 Task: Reply to email with the signature Courtney Young with the subject Request for customer feedback from softage.1@softage.net with the message Please provide me with an update on the budget for the project. with CC to softage.9@softage.net with an attached document Partnership_proposal.pdf
Action: Mouse moved to (480, 596)
Screenshot: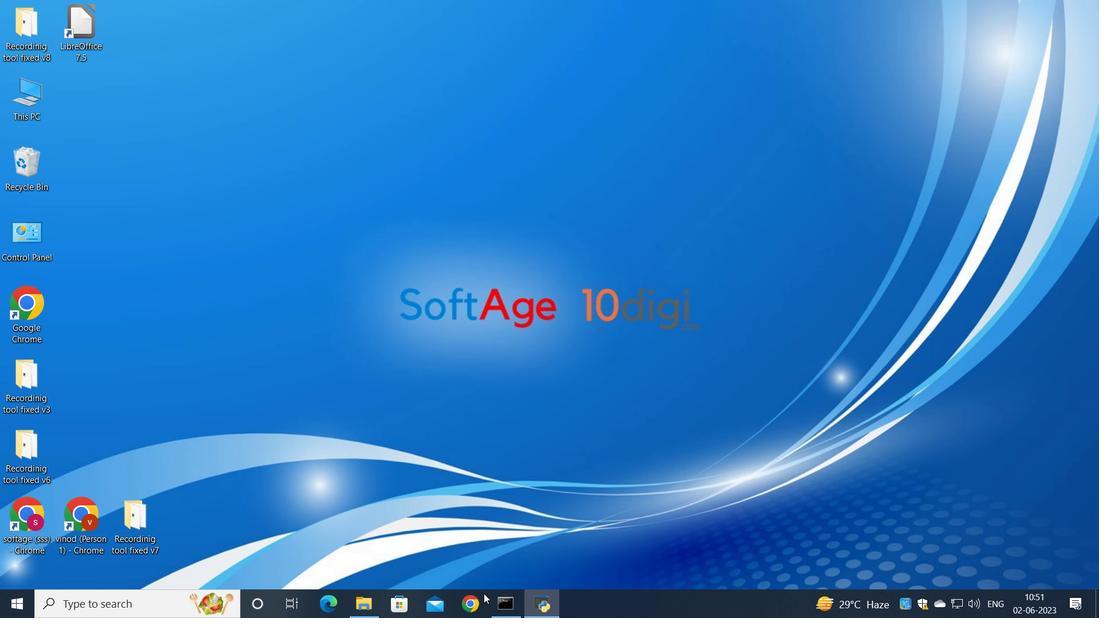 
Action: Mouse pressed left at (480, 596)
Screenshot: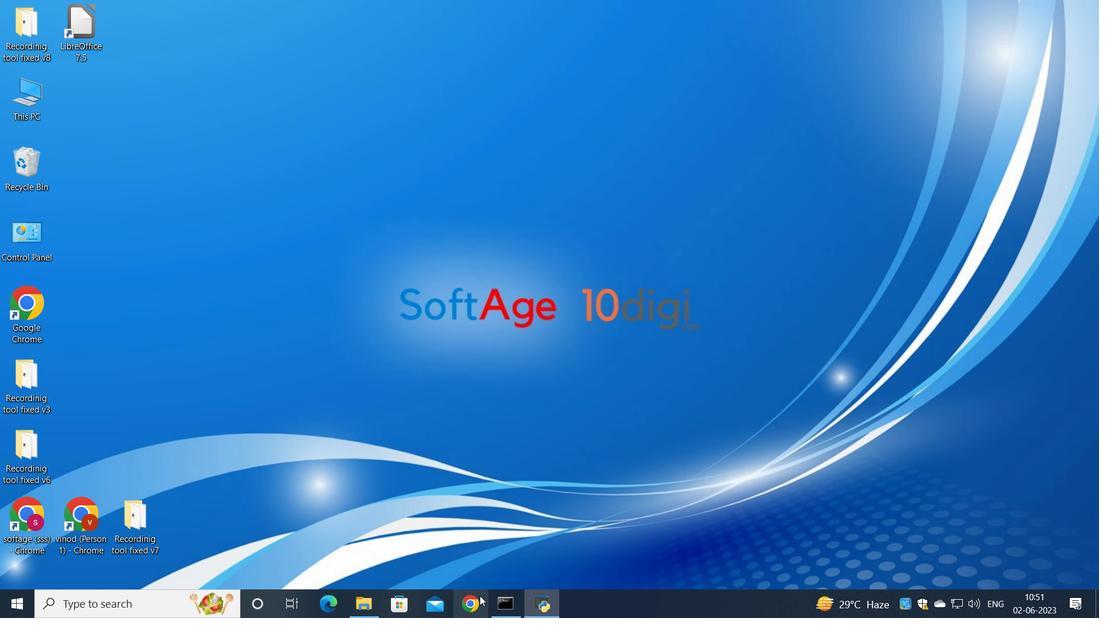
Action: Mouse moved to (481, 382)
Screenshot: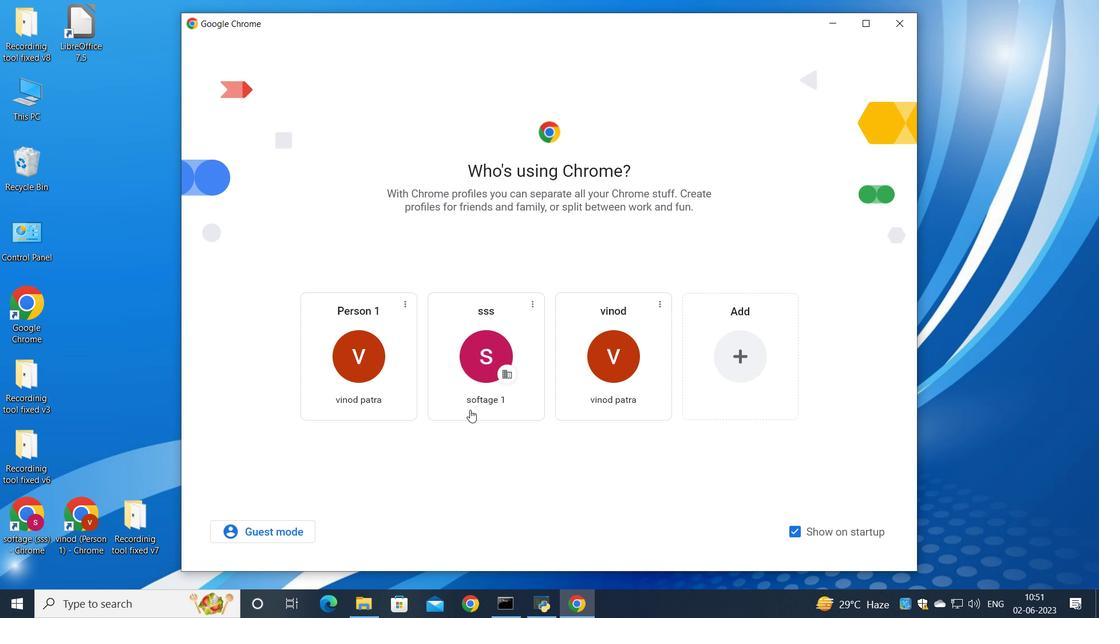 
Action: Mouse pressed left at (481, 382)
Screenshot: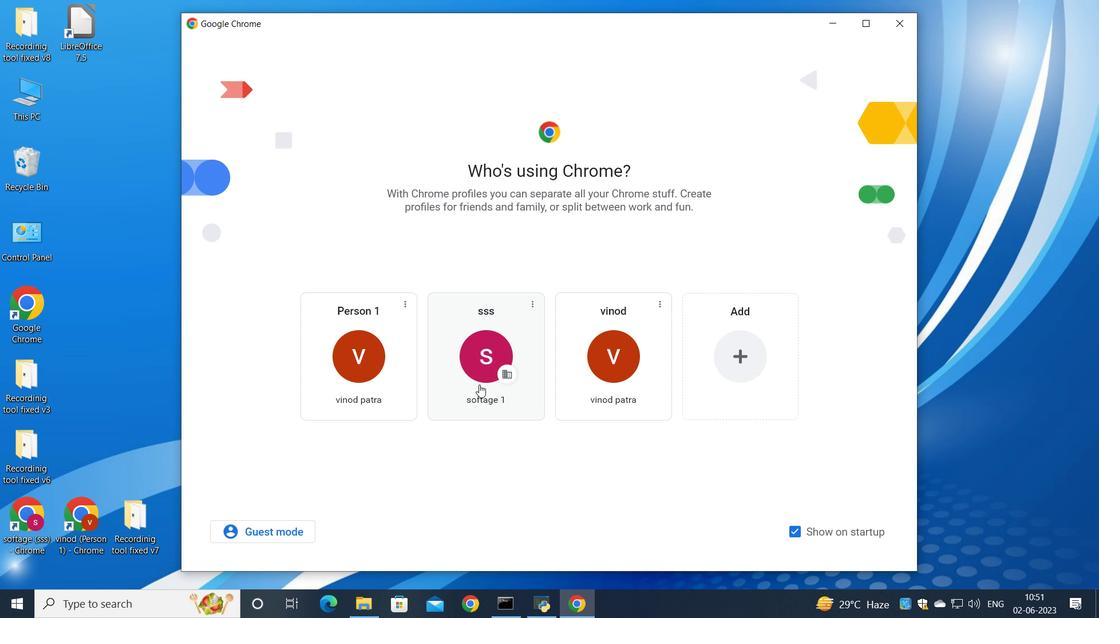
Action: Mouse moved to (955, 97)
Screenshot: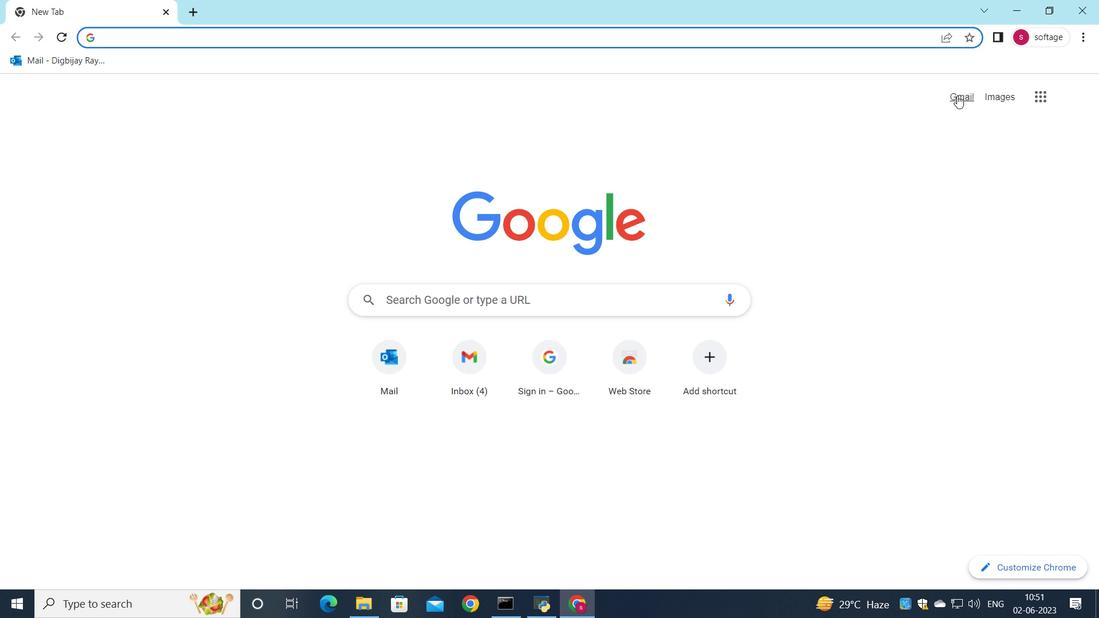 
Action: Mouse pressed left at (955, 97)
Screenshot: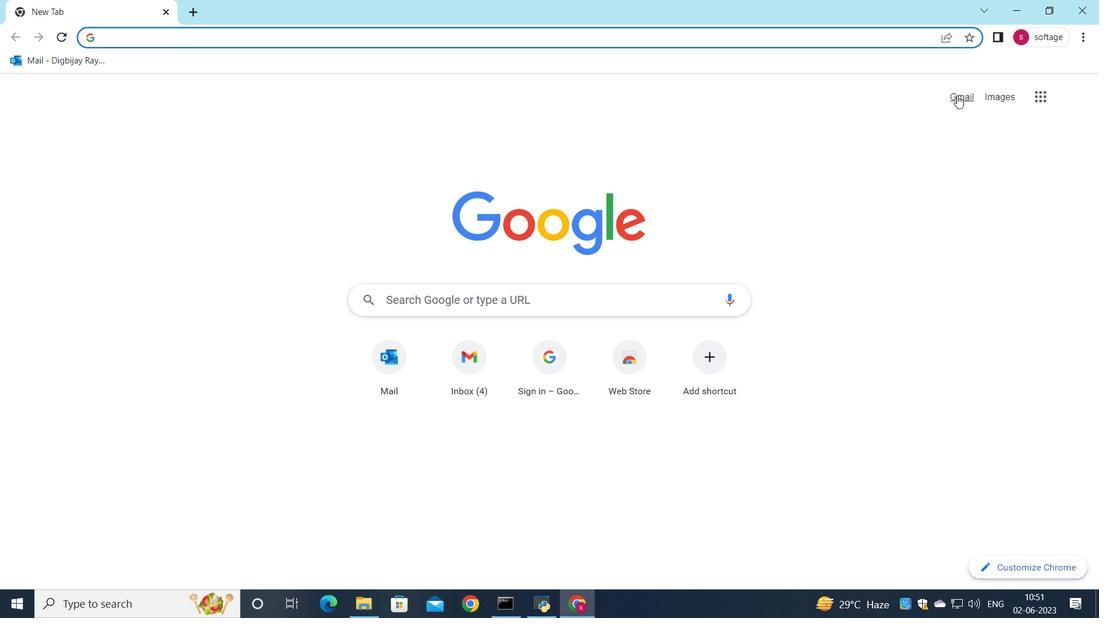 
Action: Mouse moved to (945, 99)
Screenshot: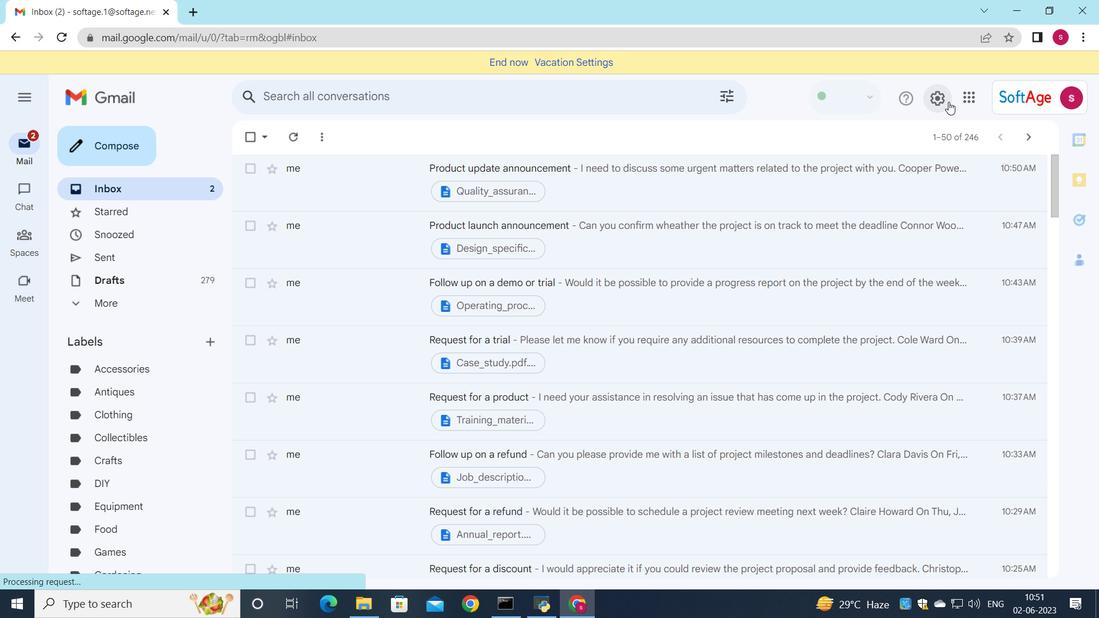 
Action: Mouse pressed left at (945, 99)
Screenshot: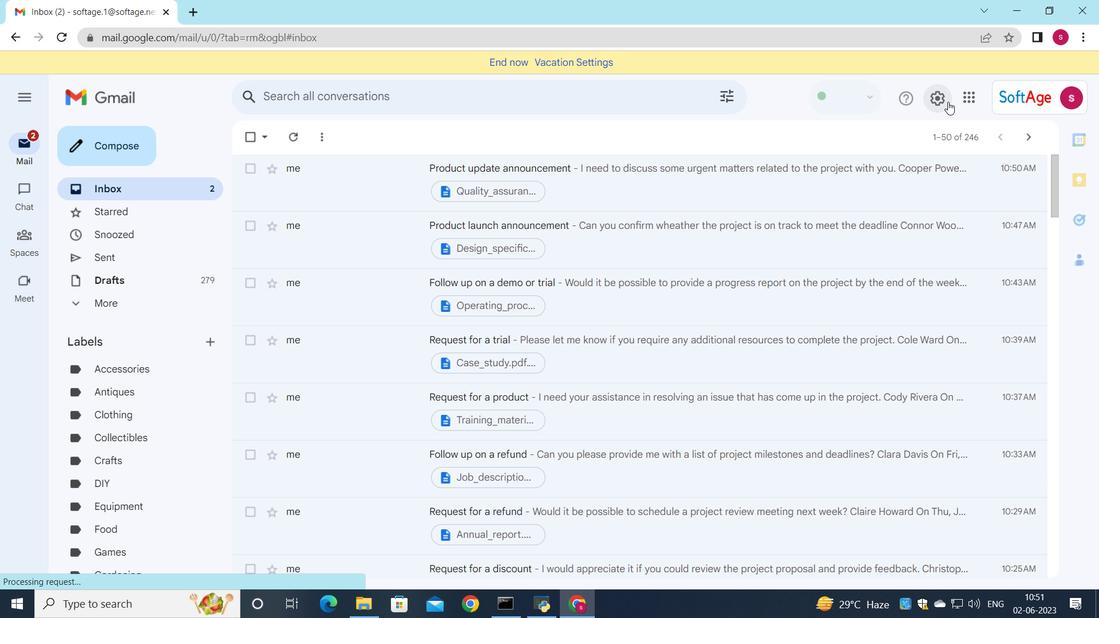 
Action: Mouse moved to (926, 164)
Screenshot: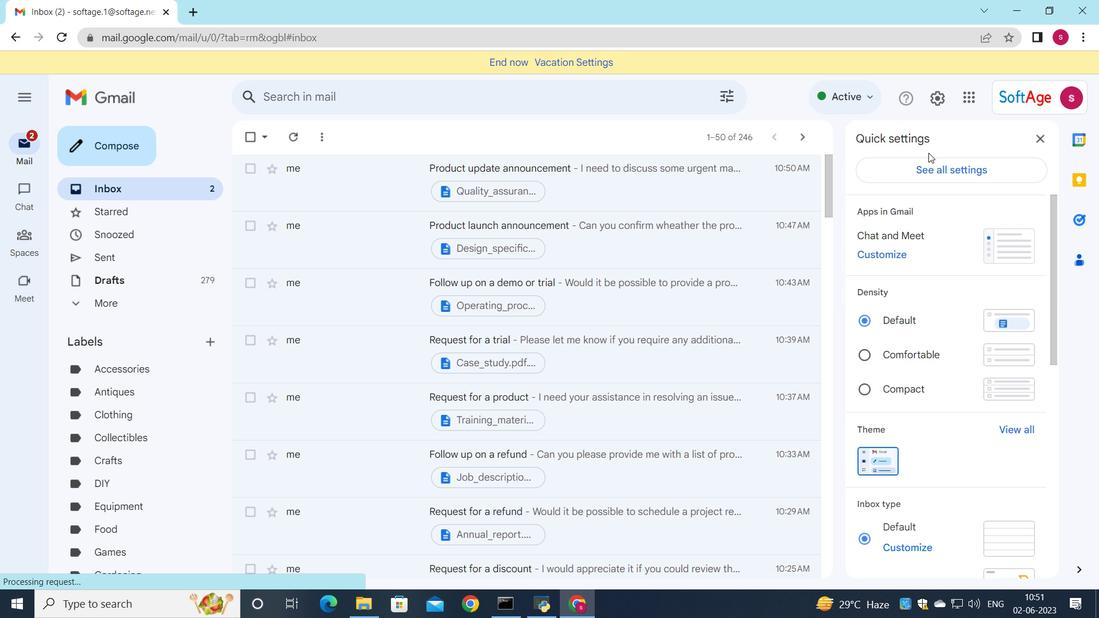 
Action: Mouse pressed left at (926, 164)
Screenshot: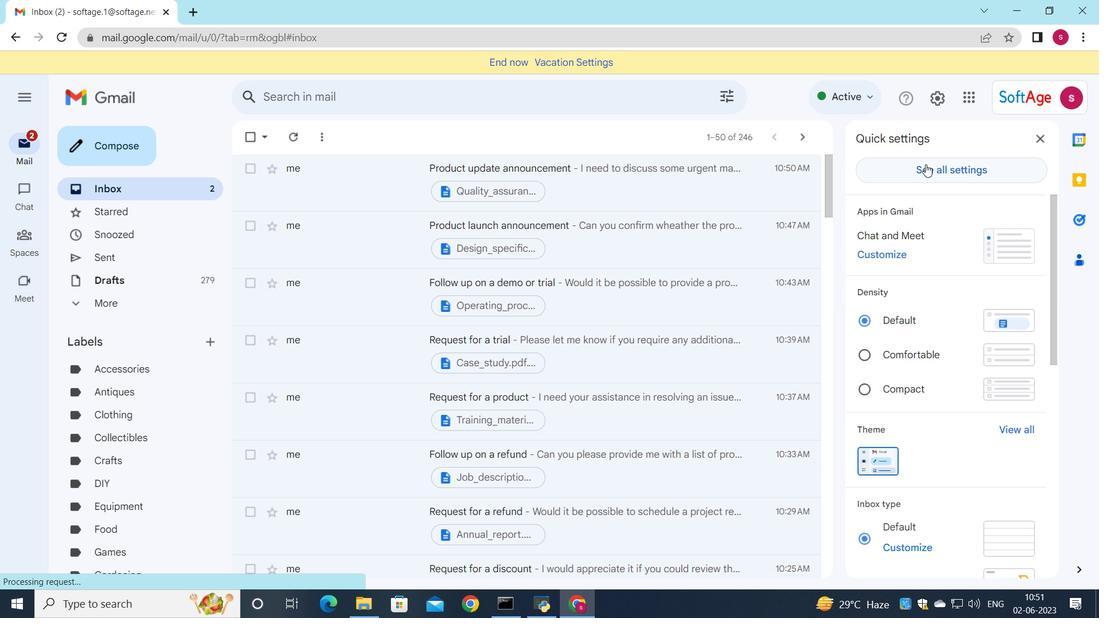 
Action: Mouse moved to (908, 174)
Screenshot: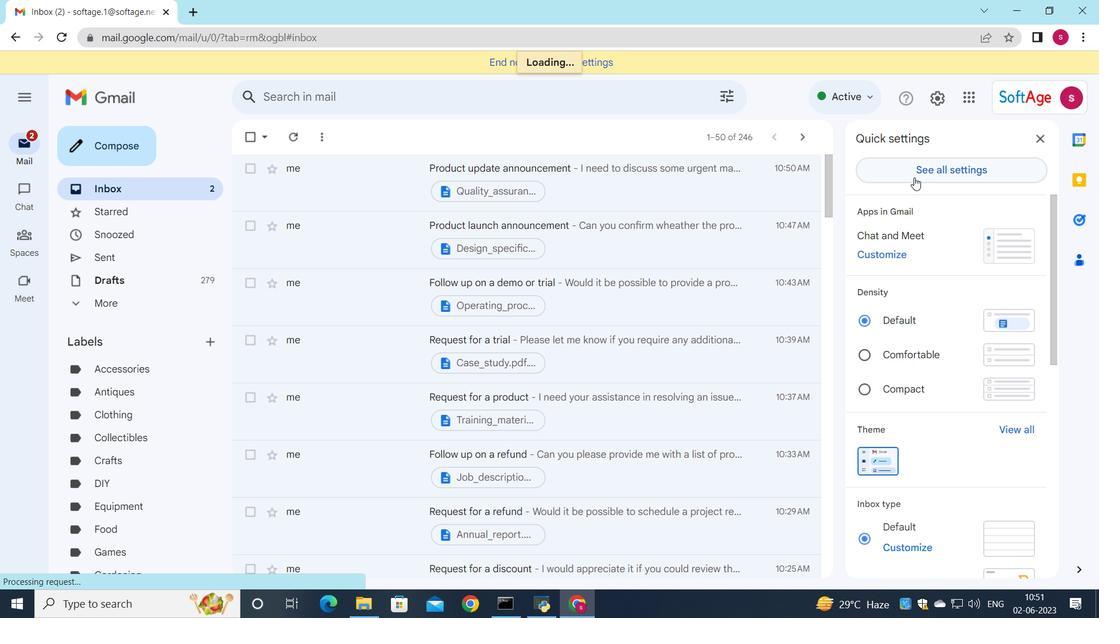 
Action: Mouse pressed left at (908, 174)
Screenshot: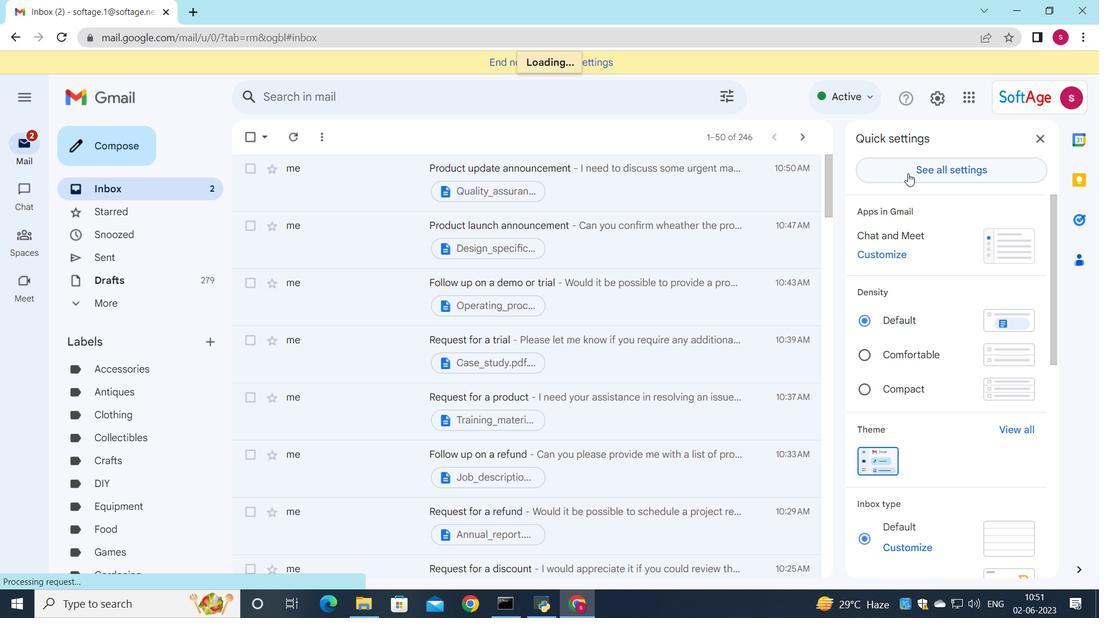 
Action: Mouse moved to (505, 310)
Screenshot: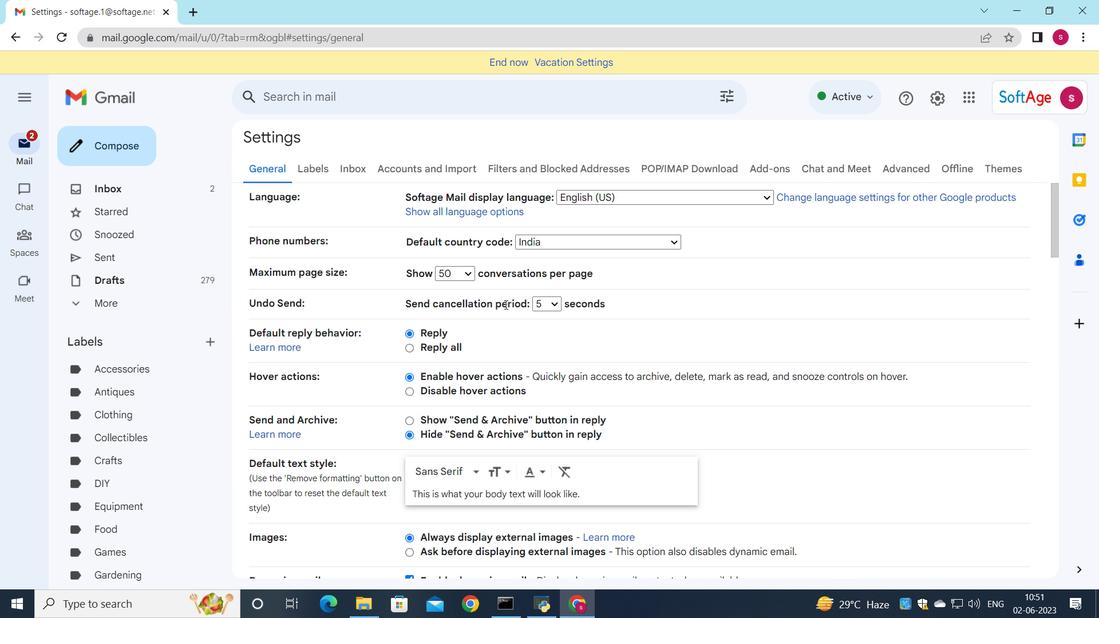
Action: Mouse scrolled (505, 309) with delta (0, 0)
Screenshot: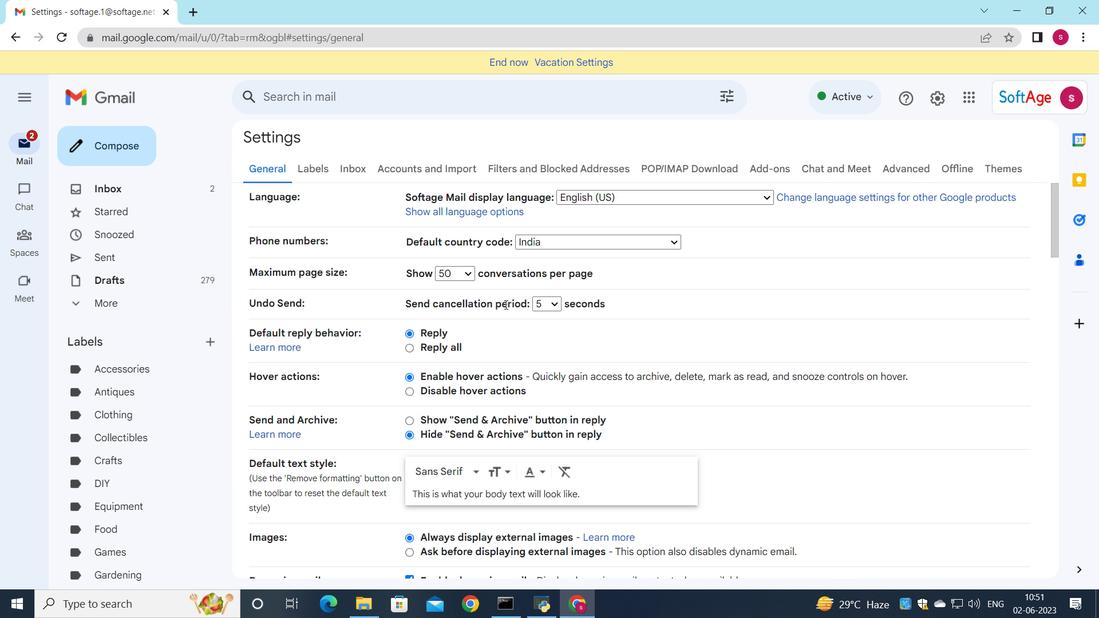 
Action: Mouse scrolled (505, 309) with delta (0, 0)
Screenshot: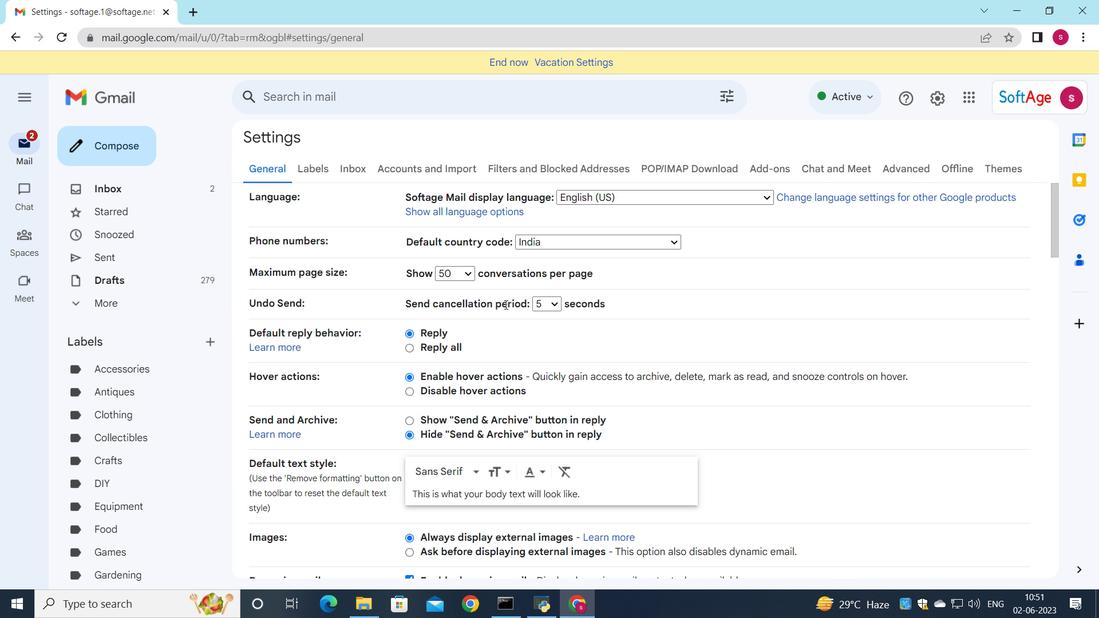 
Action: Mouse scrolled (505, 309) with delta (0, 0)
Screenshot: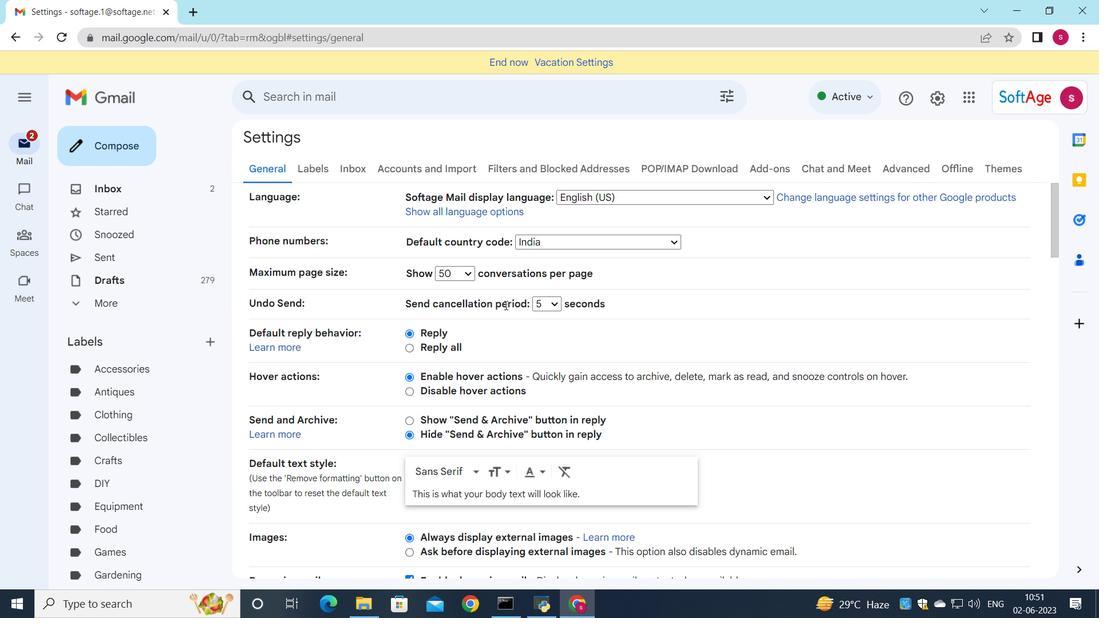 
Action: Mouse scrolled (505, 309) with delta (0, 0)
Screenshot: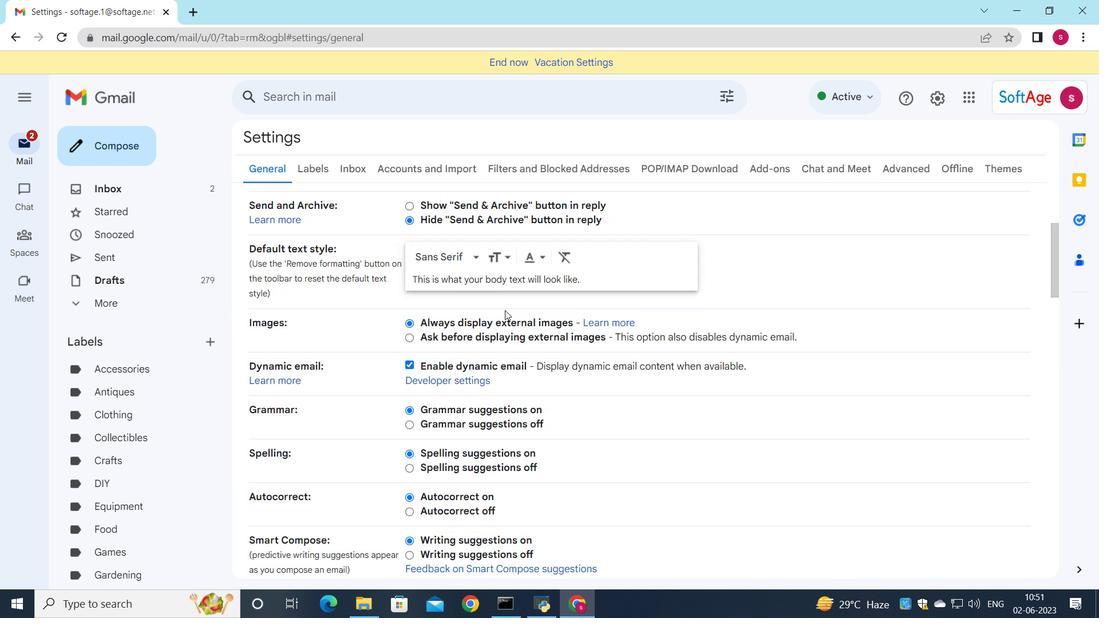 
Action: Mouse scrolled (505, 309) with delta (0, 0)
Screenshot: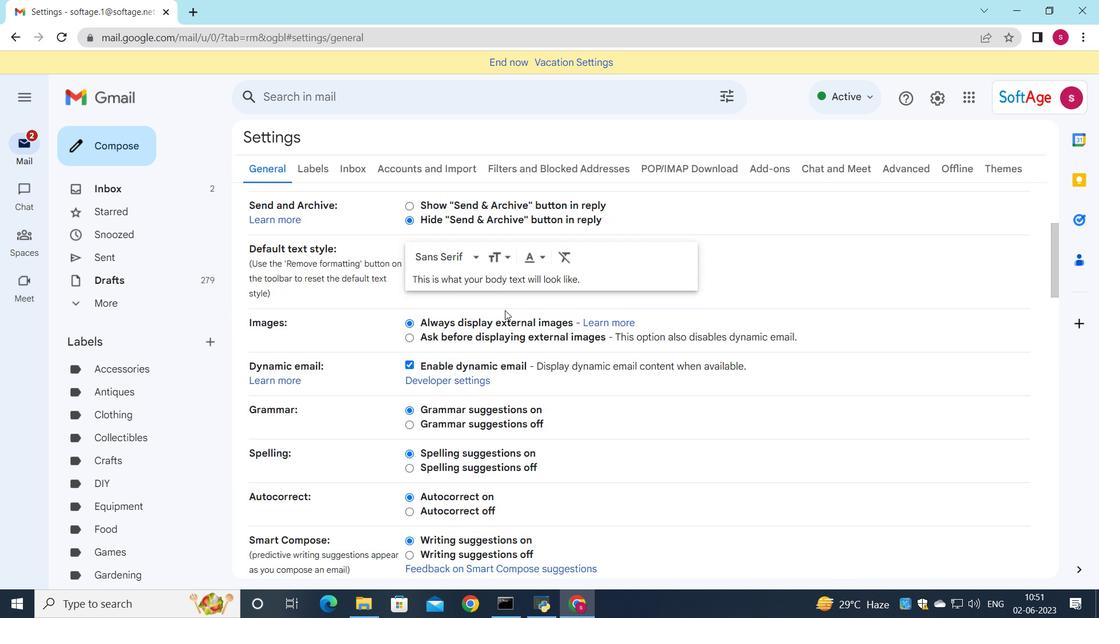 
Action: Mouse scrolled (505, 309) with delta (0, 0)
Screenshot: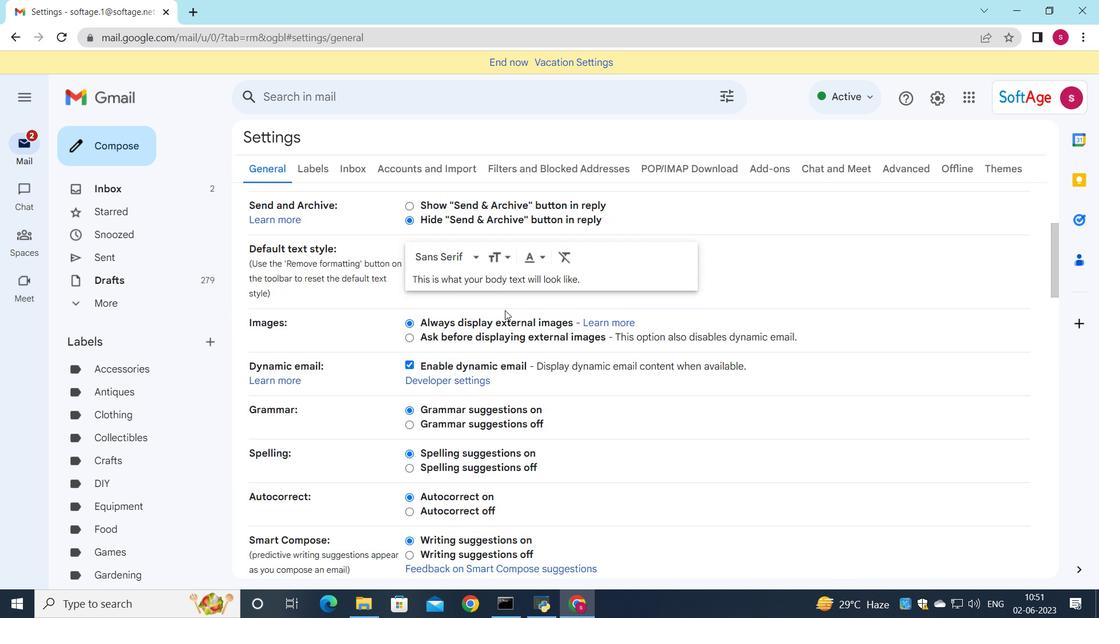 
Action: Mouse scrolled (505, 309) with delta (0, 0)
Screenshot: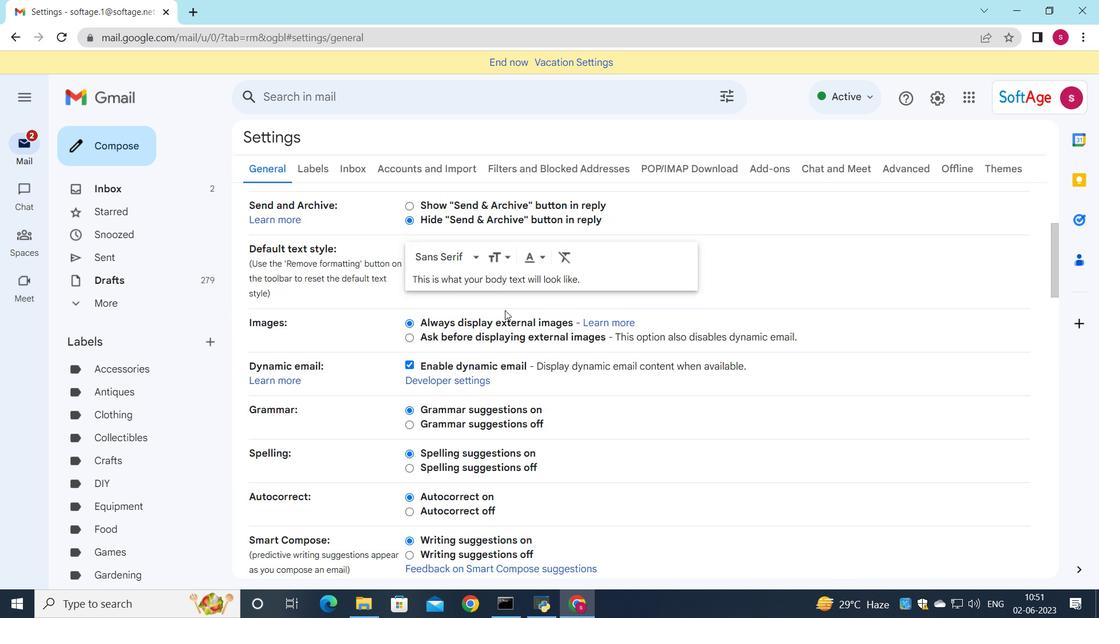 
Action: Mouse scrolled (505, 309) with delta (0, 0)
Screenshot: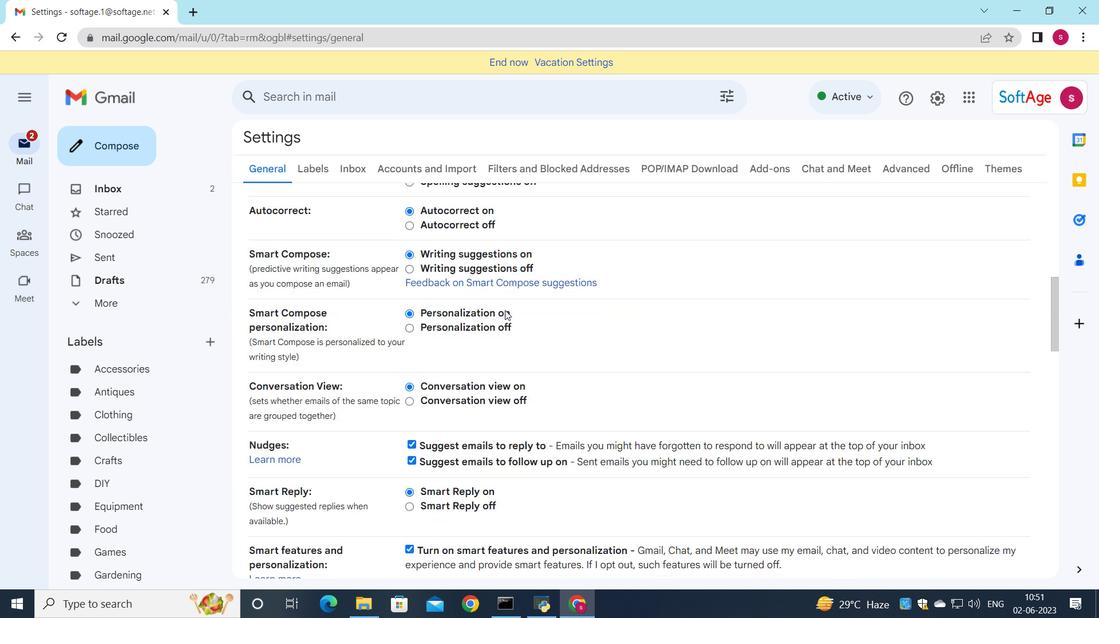 
Action: Mouse scrolled (505, 309) with delta (0, 0)
Screenshot: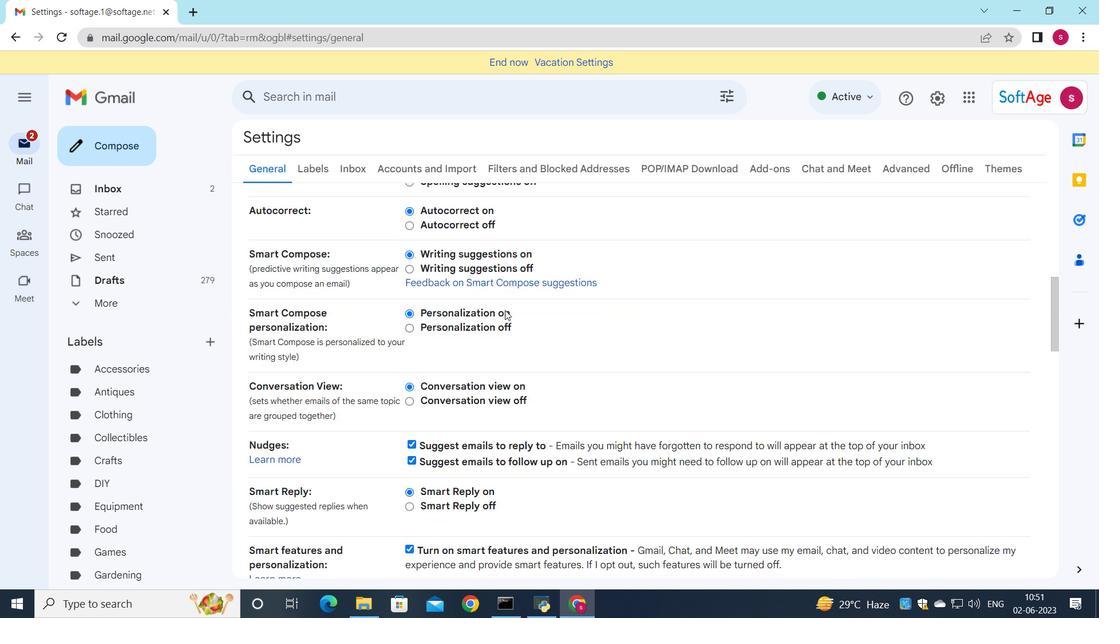 
Action: Mouse scrolled (505, 309) with delta (0, 0)
Screenshot: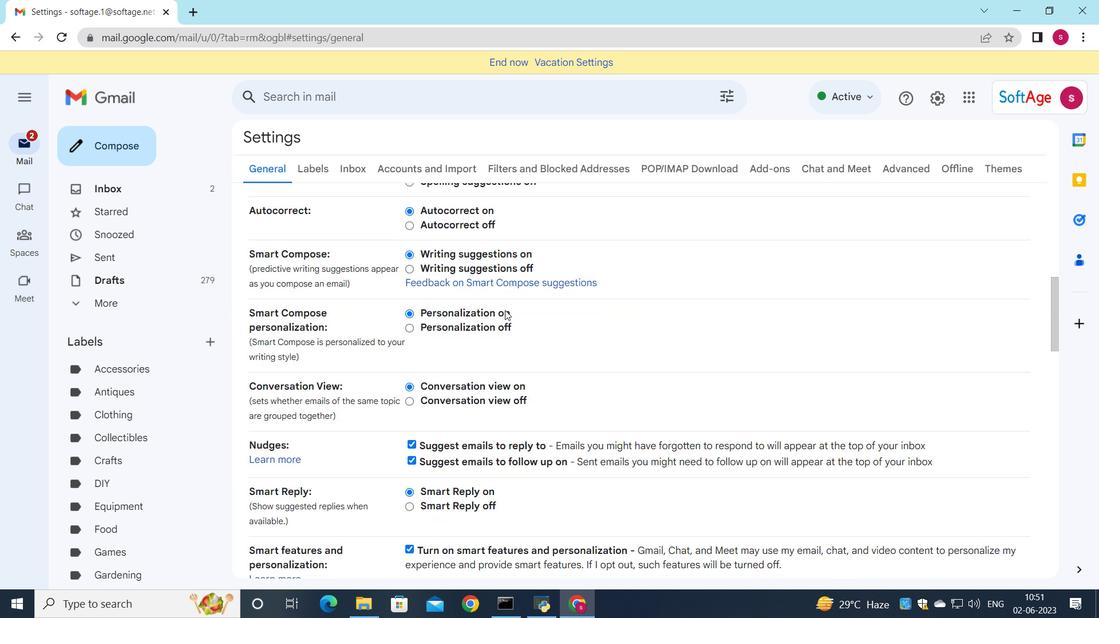 
Action: Mouse scrolled (505, 309) with delta (0, 0)
Screenshot: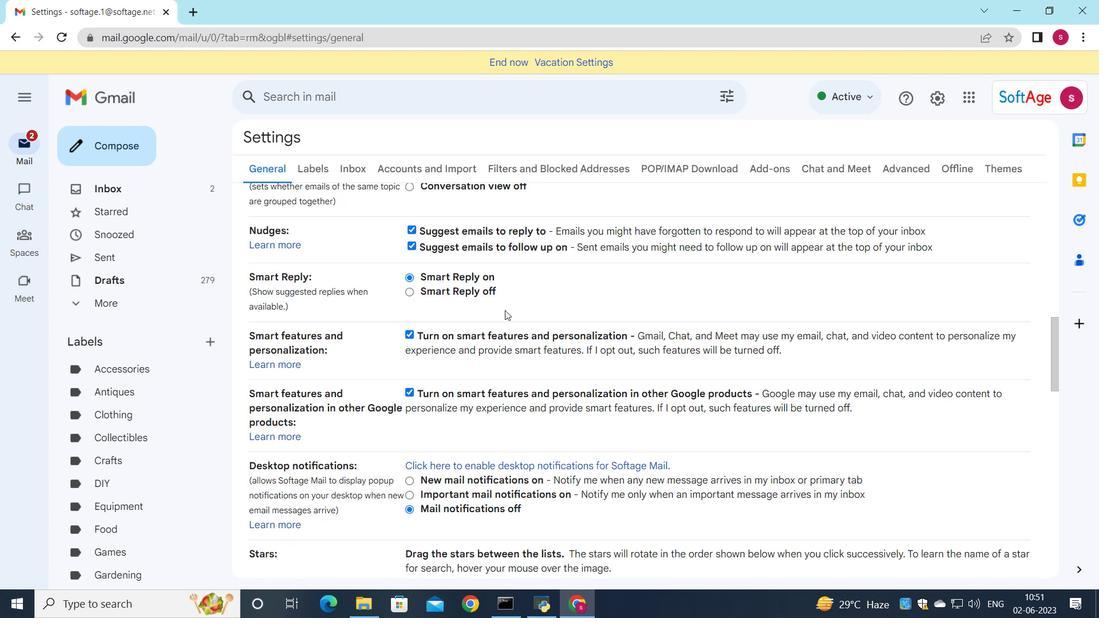 
Action: Mouse scrolled (505, 309) with delta (0, 0)
Screenshot: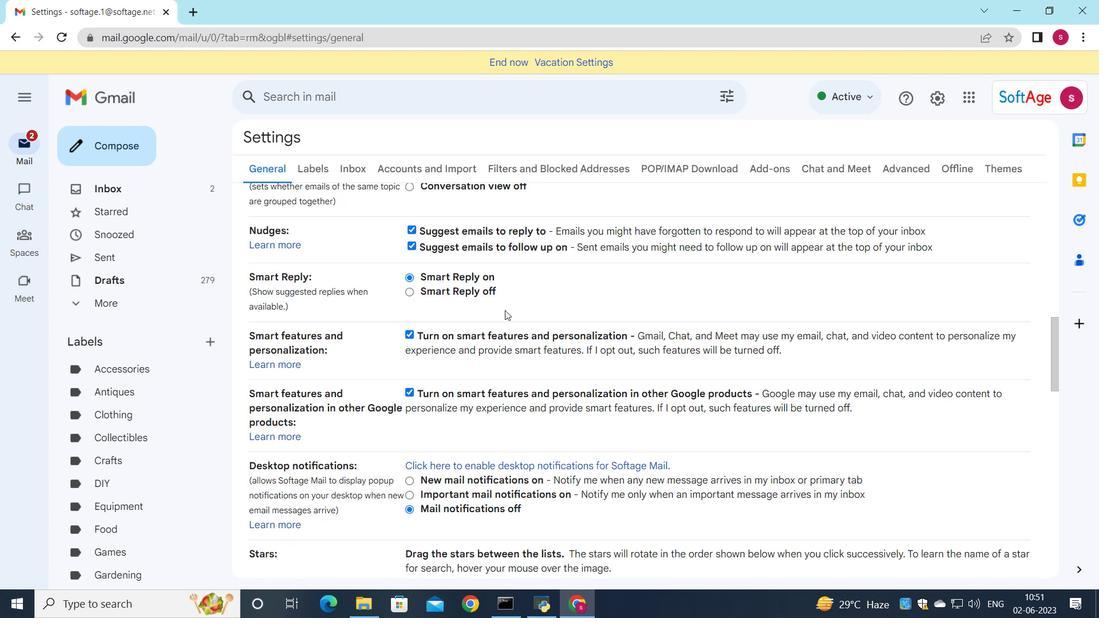 
Action: Mouse scrolled (505, 309) with delta (0, 0)
Screenshot: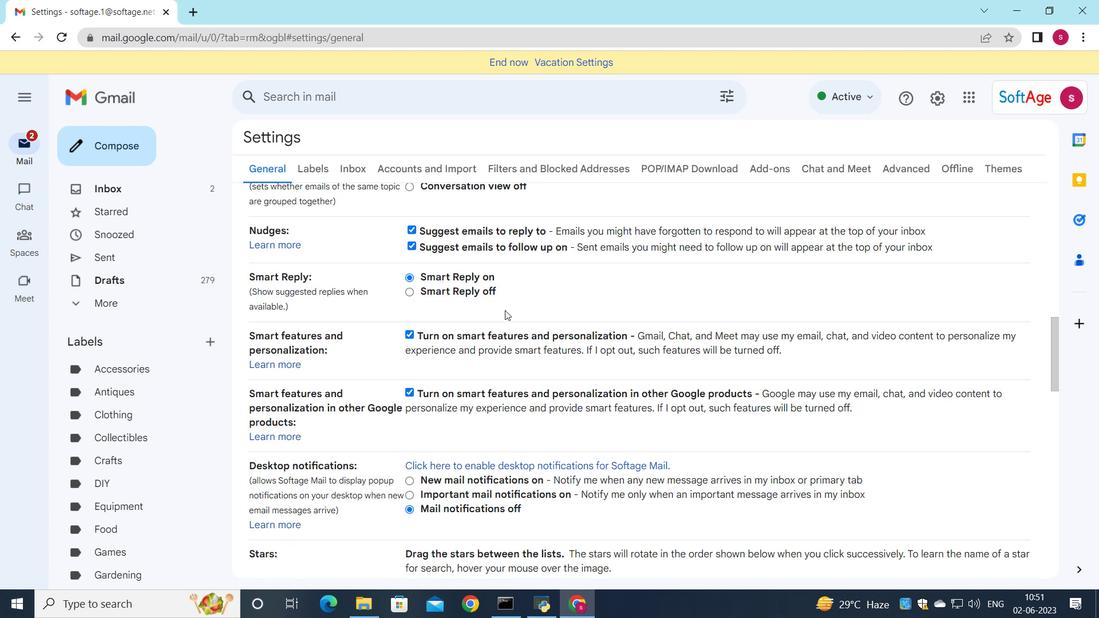 
Action: Mouse scrolled (505, 309) with delta (0, 0)
Screenshot: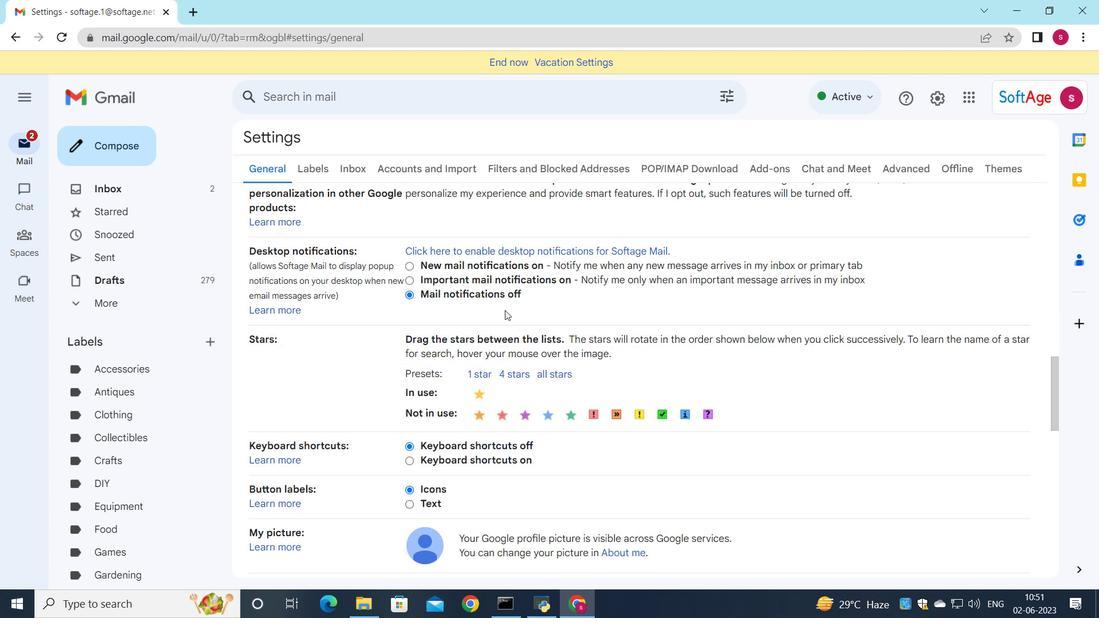 
Action: Mouse scrolled (505, 309) with delta (0, 0)
Screenshot: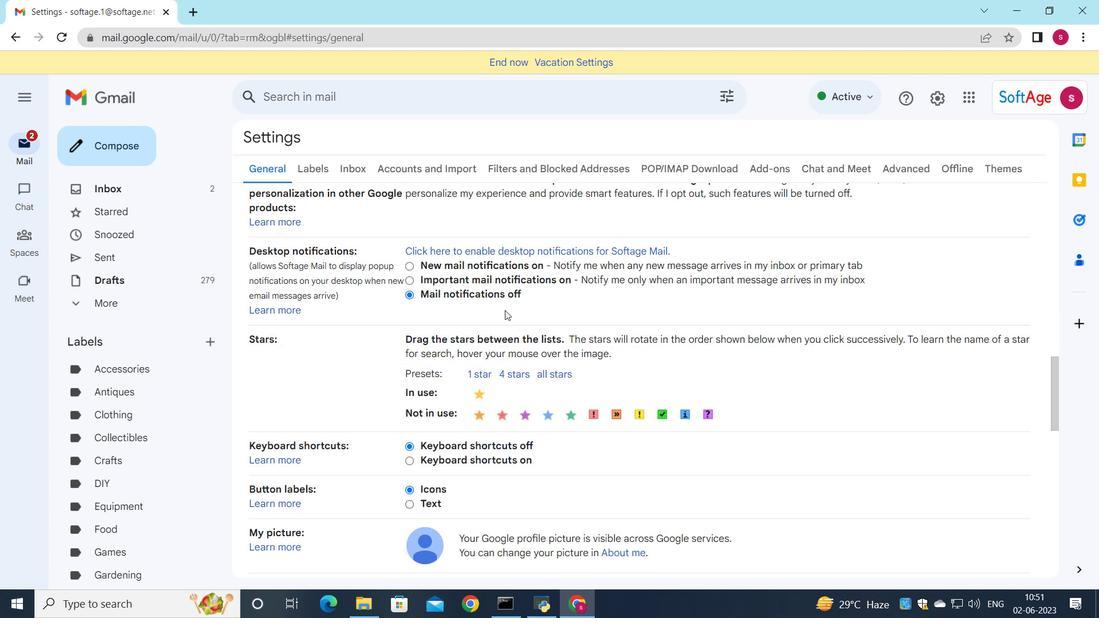 
Action: Mouse scrolled (505, 309) with delta (0, 0)
Screenshot: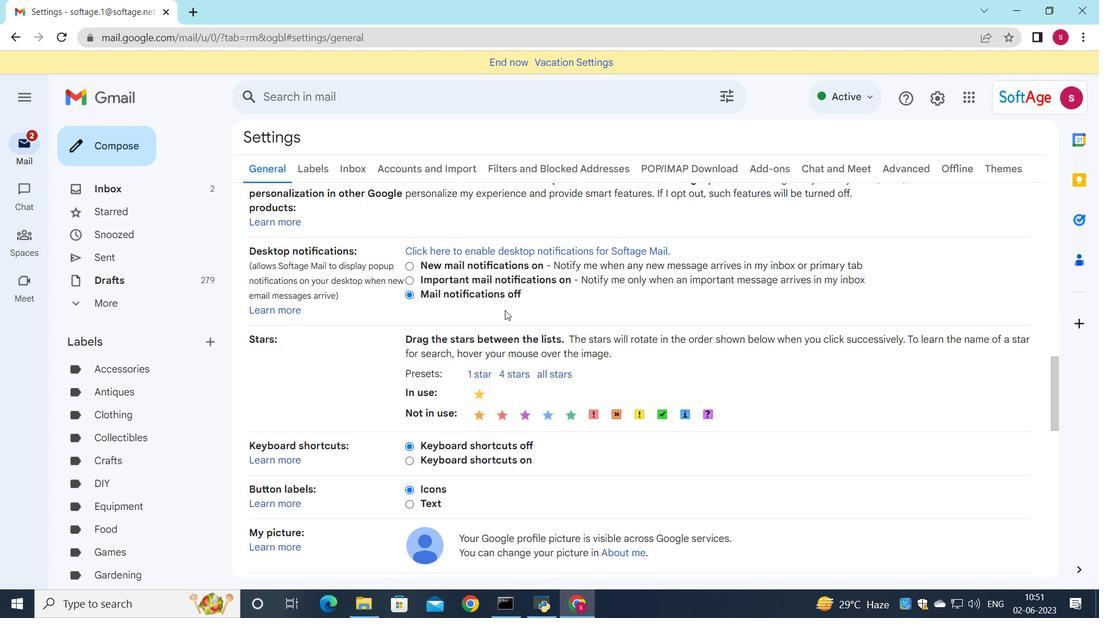 
Action: Mouse scrolled (505, 309) with delta (0, 0)
Screenshot: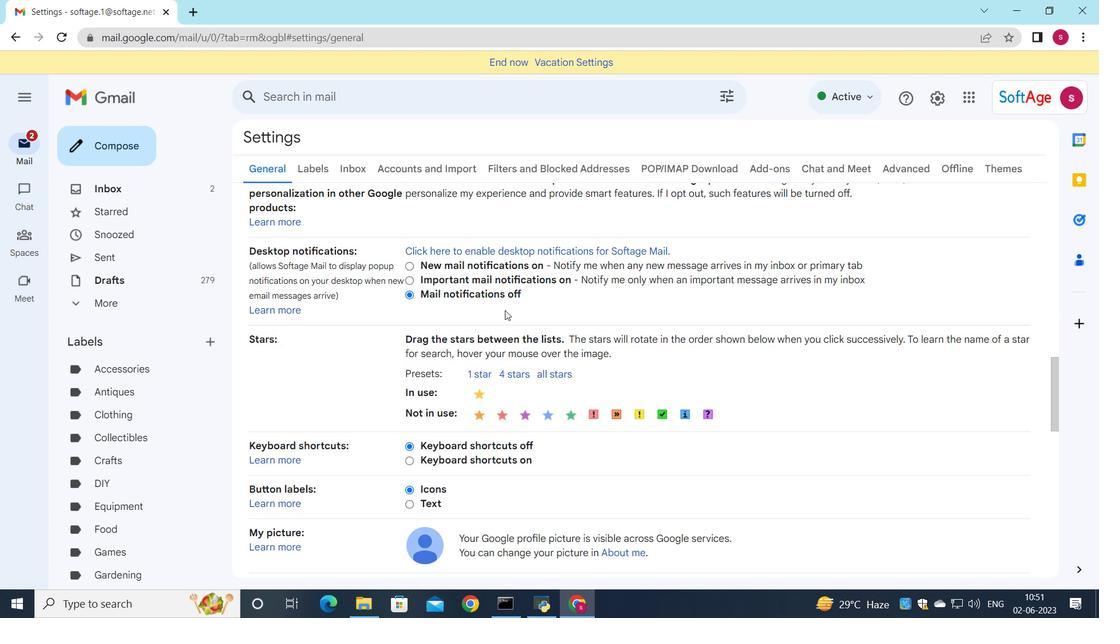 
Action: Mouse moved to (568, 359)
Screenshot: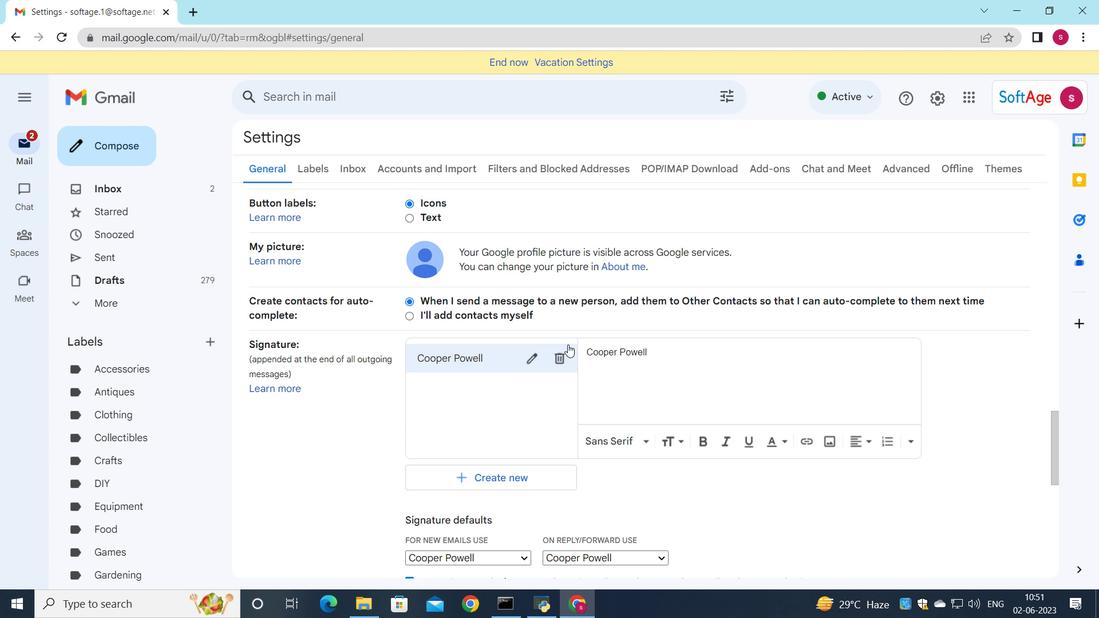 
Action: Mouse pressed left at (568, 359)
Screenshot: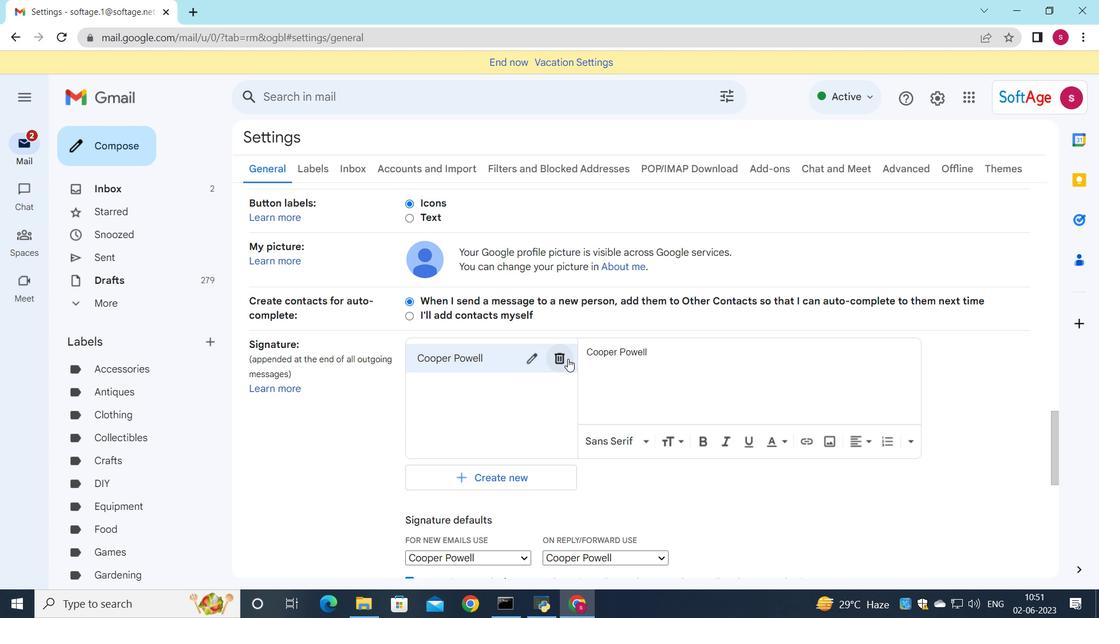 
Action: Mouse moved to (658, 352)
Screenshot: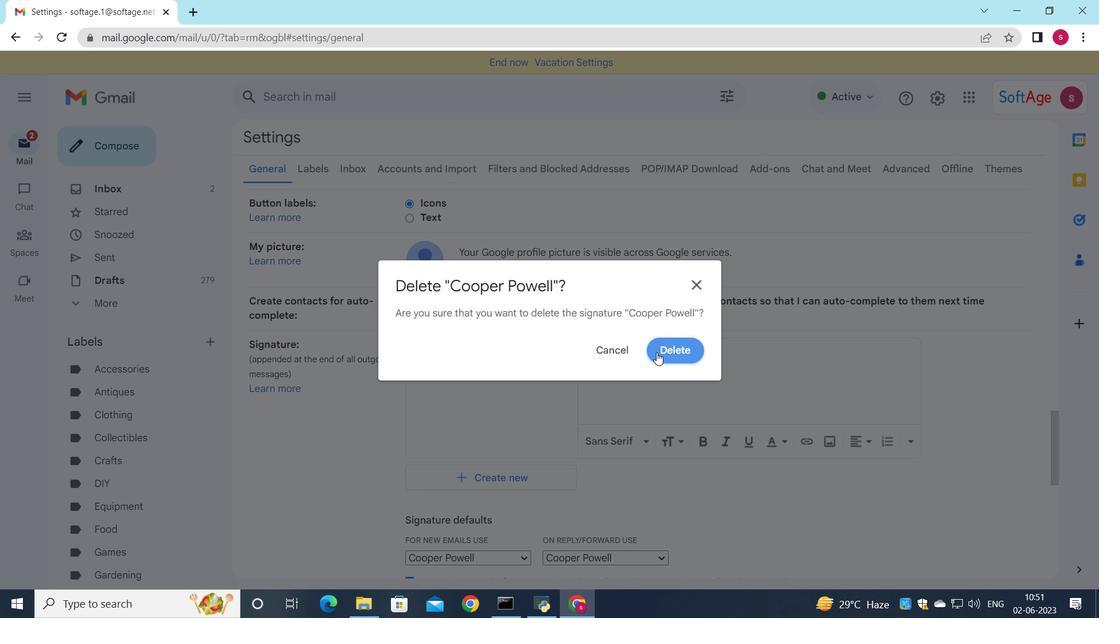 
Action: Mouse pressed left at (658, 352)
Screenshot: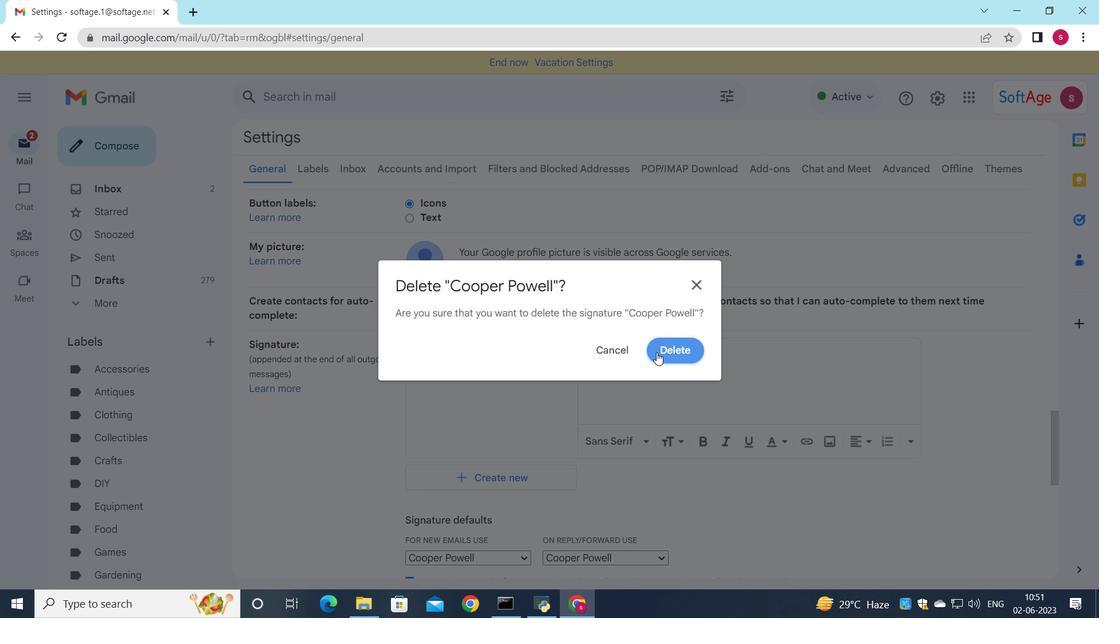 
Action: Mouse moved to (461, 378)
Screenshot: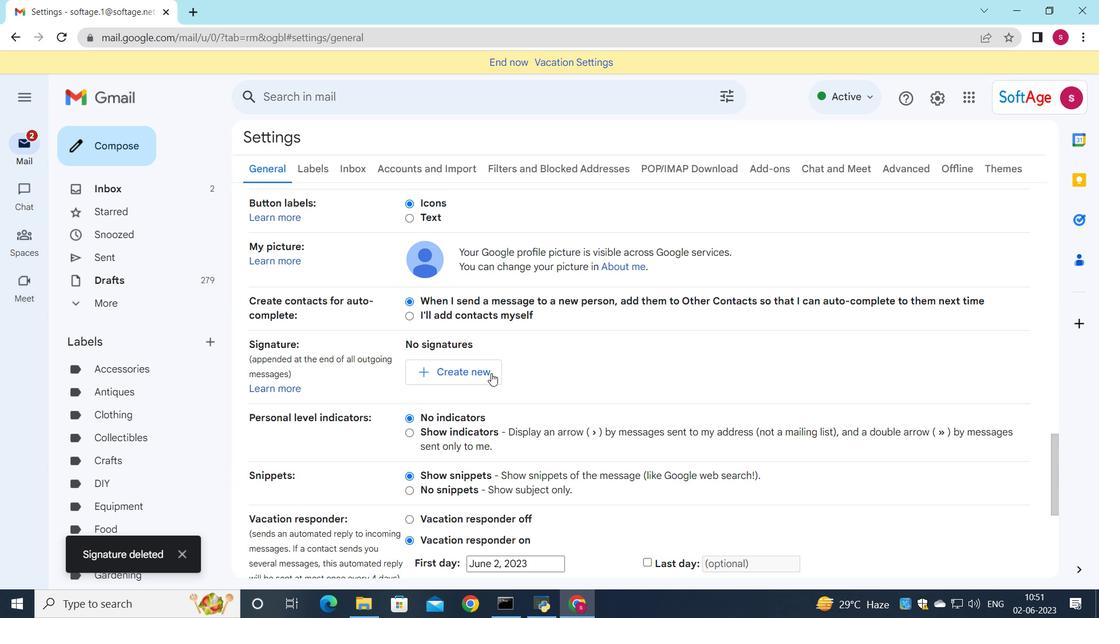
Action: Mouse pressed left at (461, 378)
Screenshot: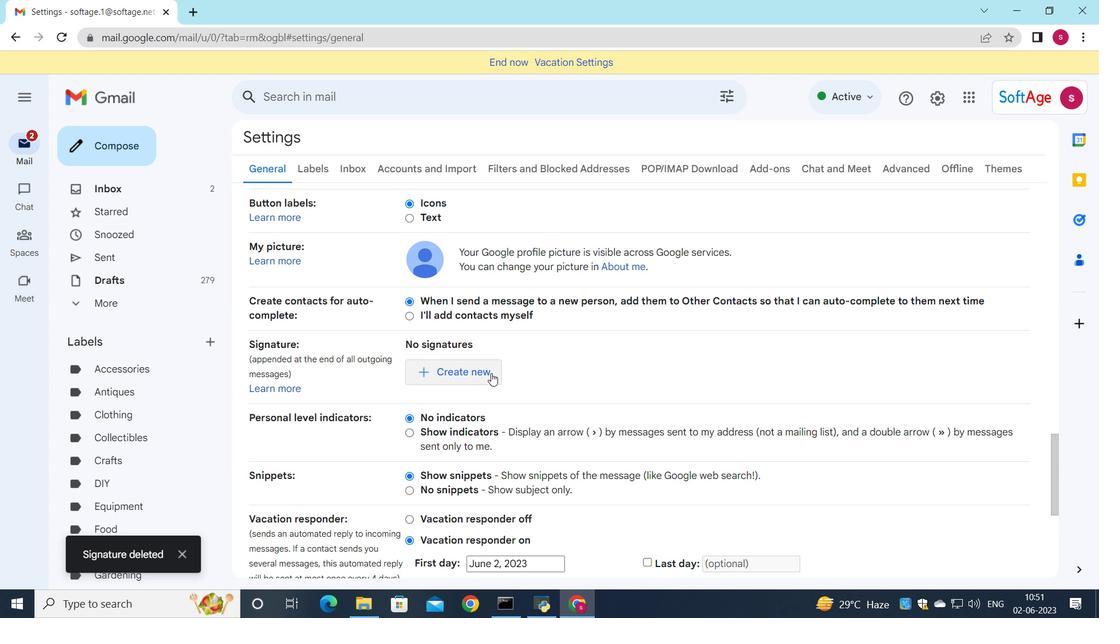 
Action: Mouse moved to (815, 248)
Screenshot: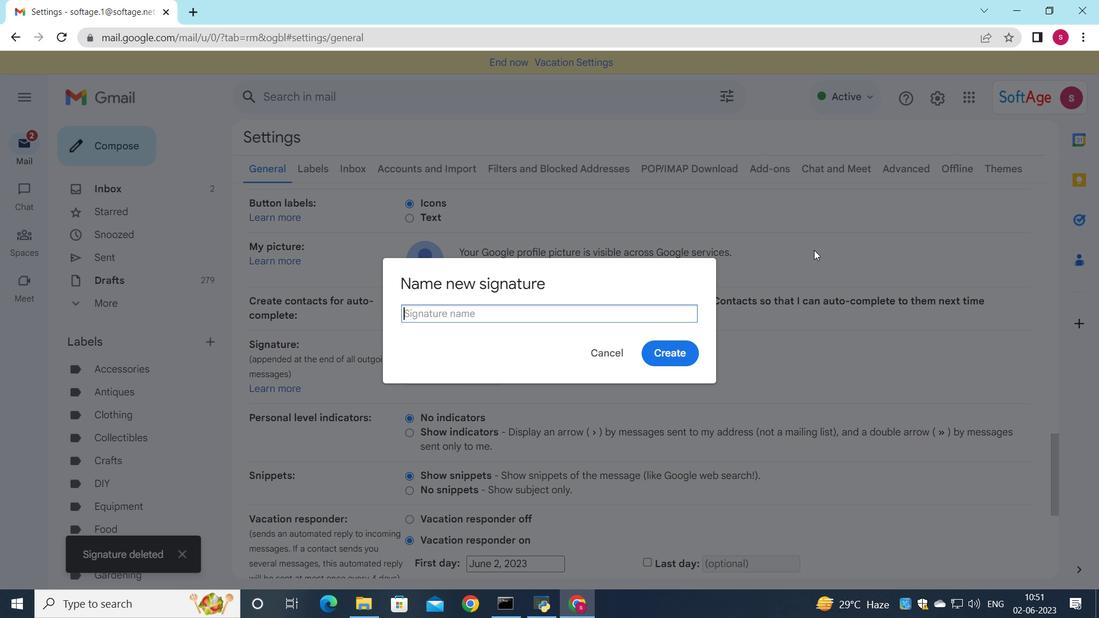 
Action: Key pressed <Key.shift>Courtney<Key.space><Key.shift>Young
Screenshot: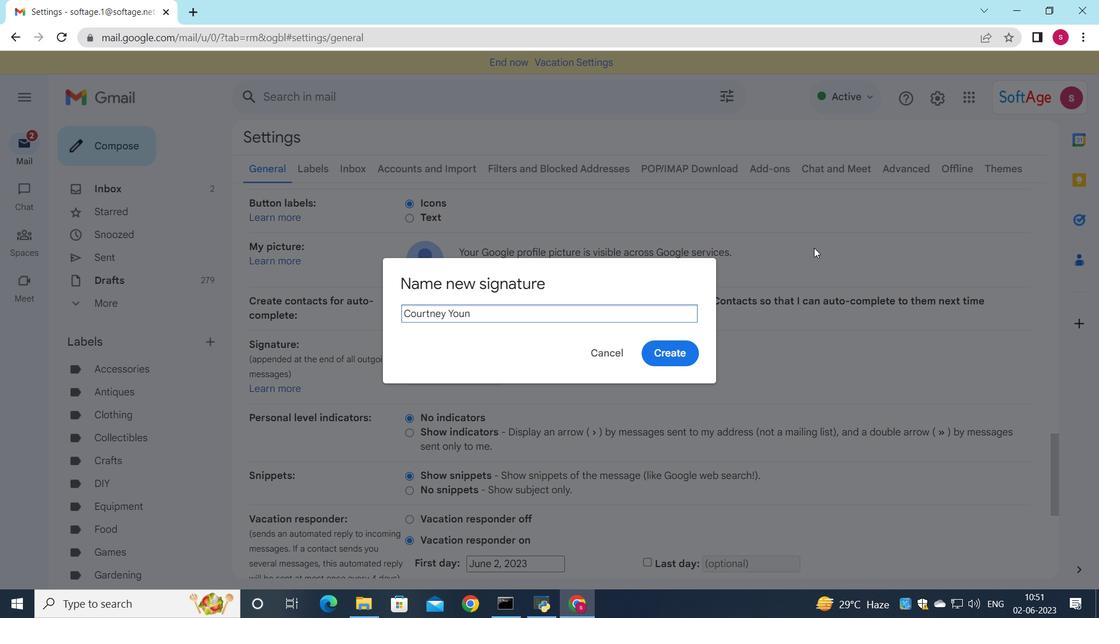 
Action: Mouse moved to (677, 348)
Screenshot: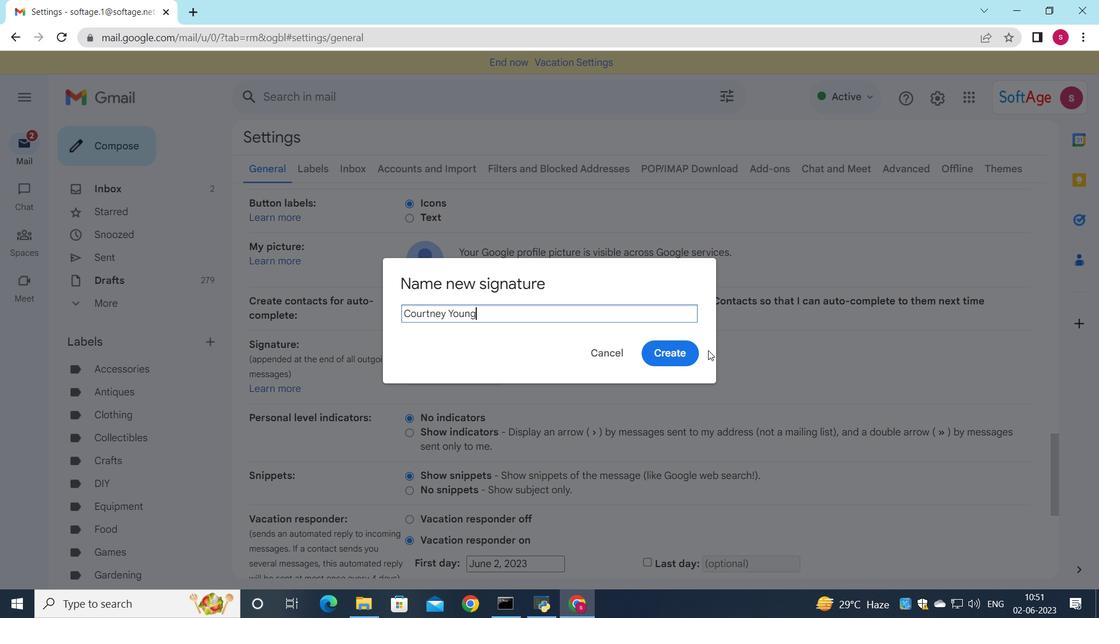 
Action: Mouse pressed left at (677, 348)
Screenshot: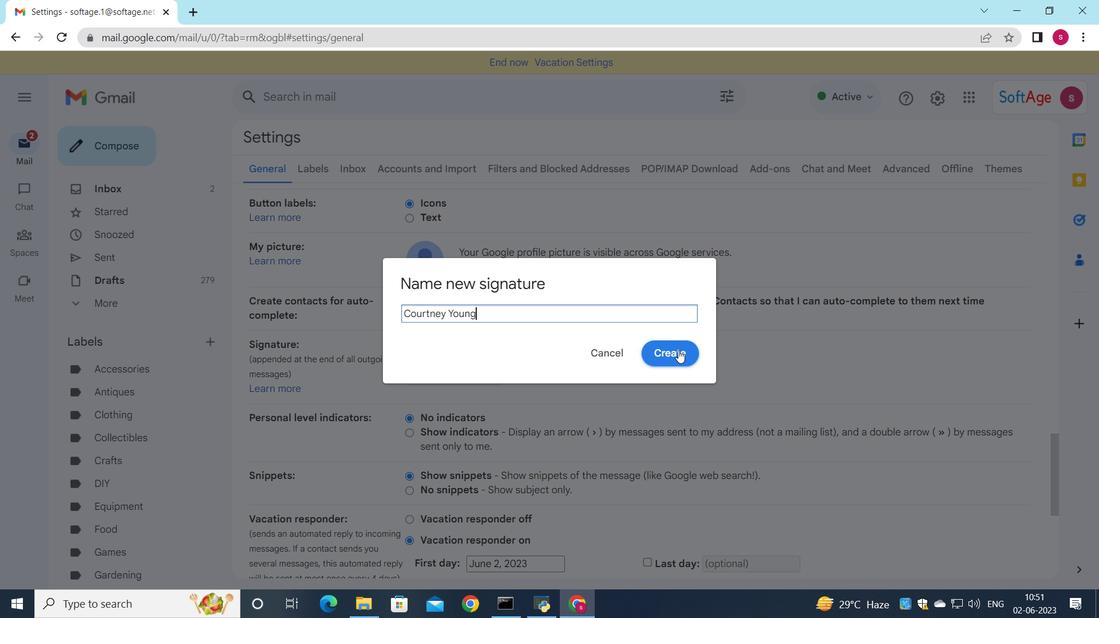
Action: Mouse moved to (686, 360)
Screenshot: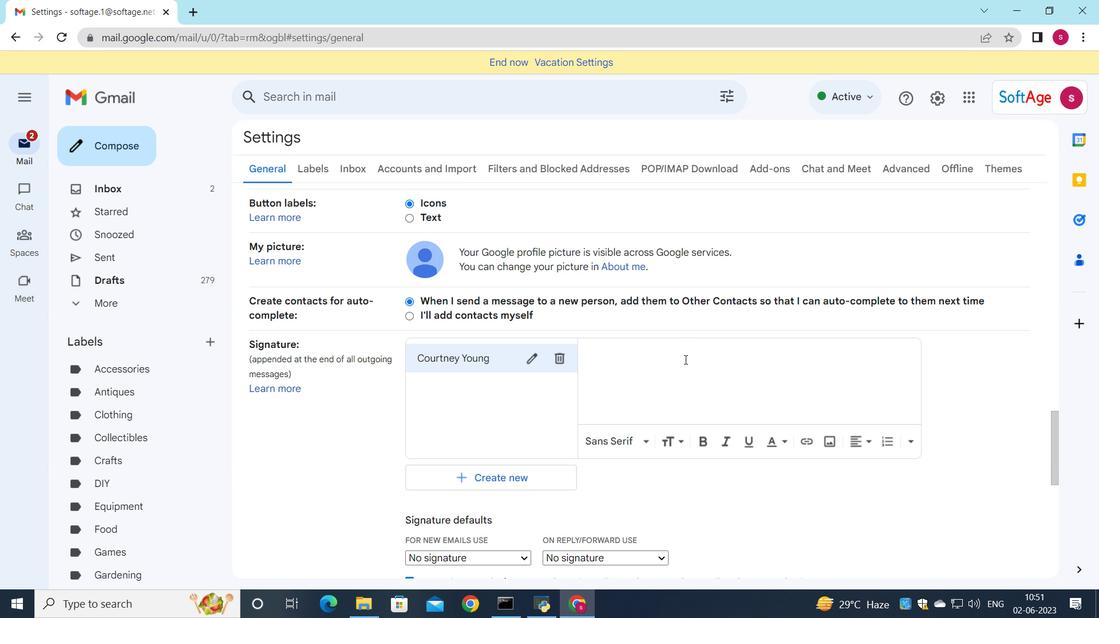 
Action: Mouse pressed left at (686, 360)
Screenshot: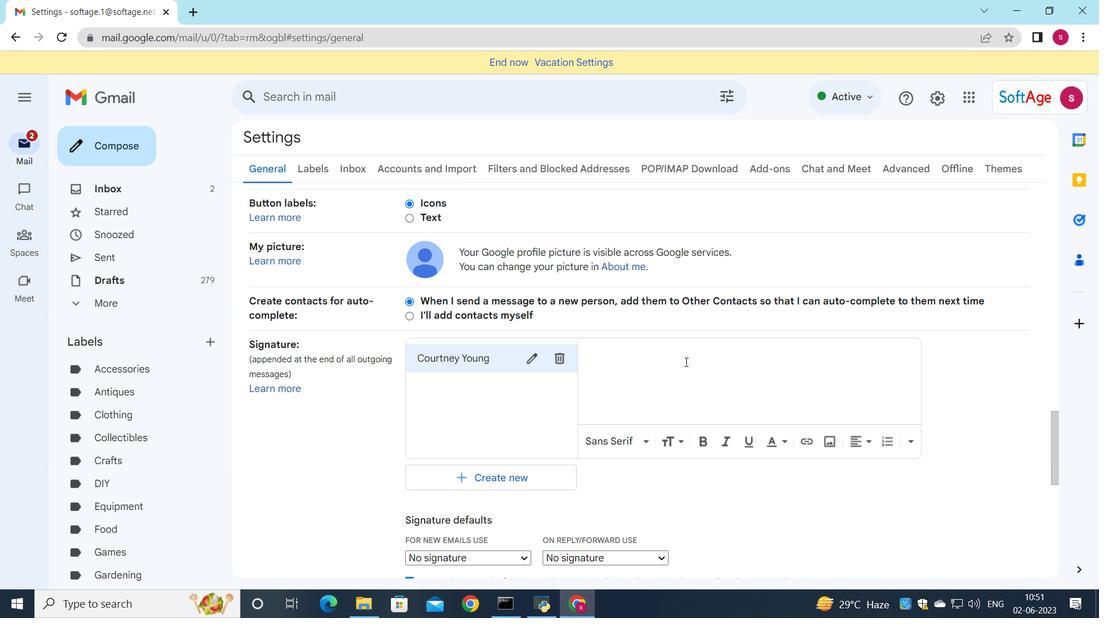 
Action: Key pressed <Key.shift>Courtney<Key.space><Key.shift>Young
Screenshot: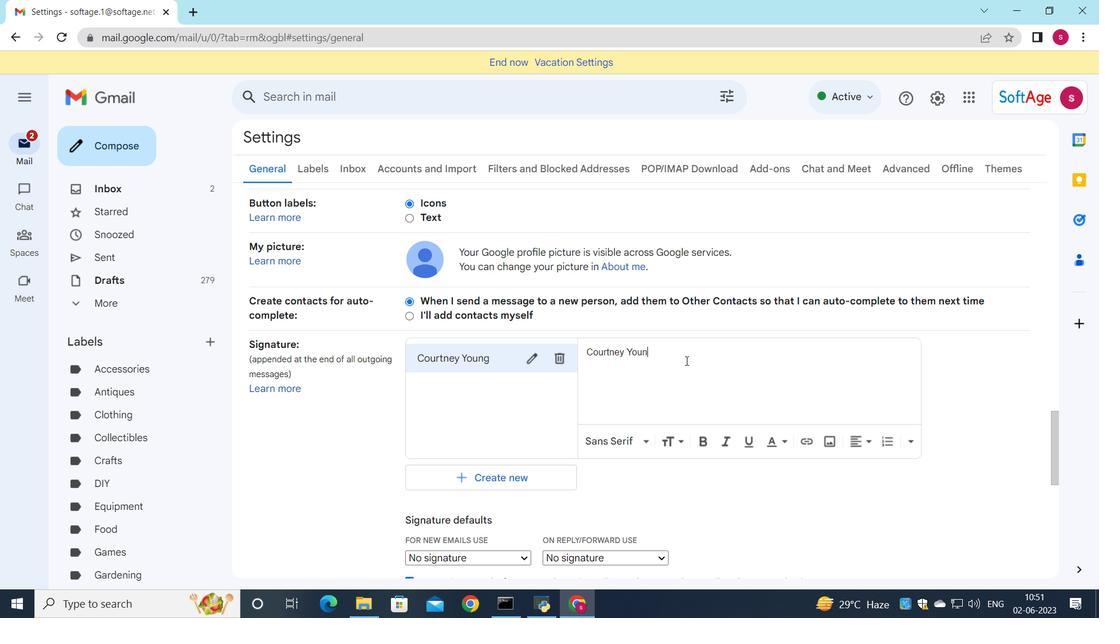 
Action: Mouse moved to (679, 364)
Screenshot: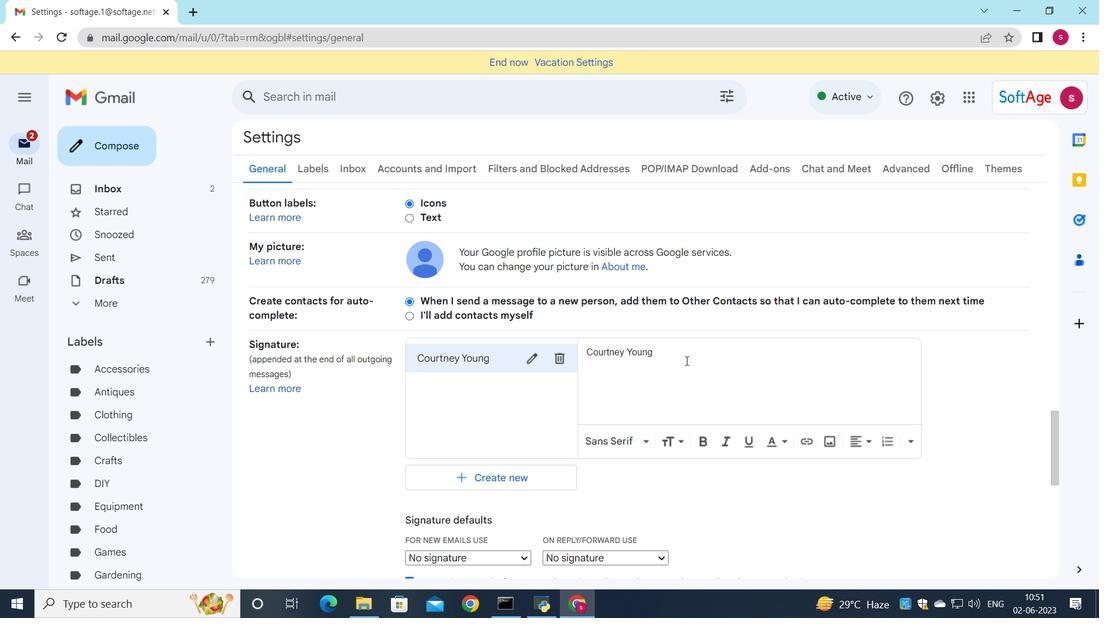 
Action: Mouse scrolled (679, 364) with delta (0, 0)
Screenshot: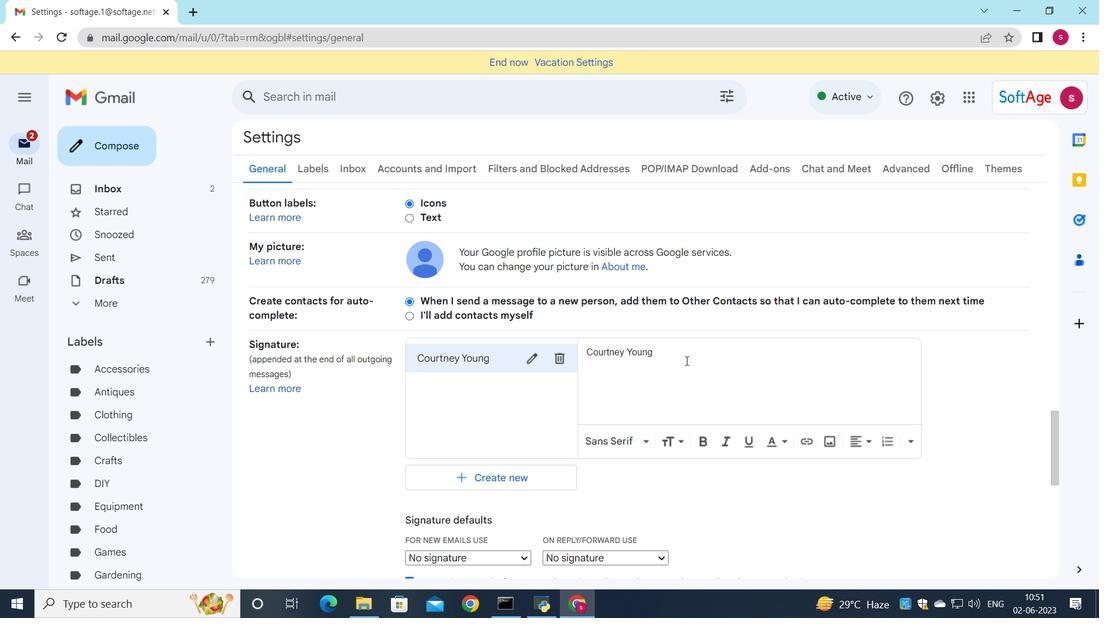 
Action: Mouse moved to (511, 489)
Screenshot: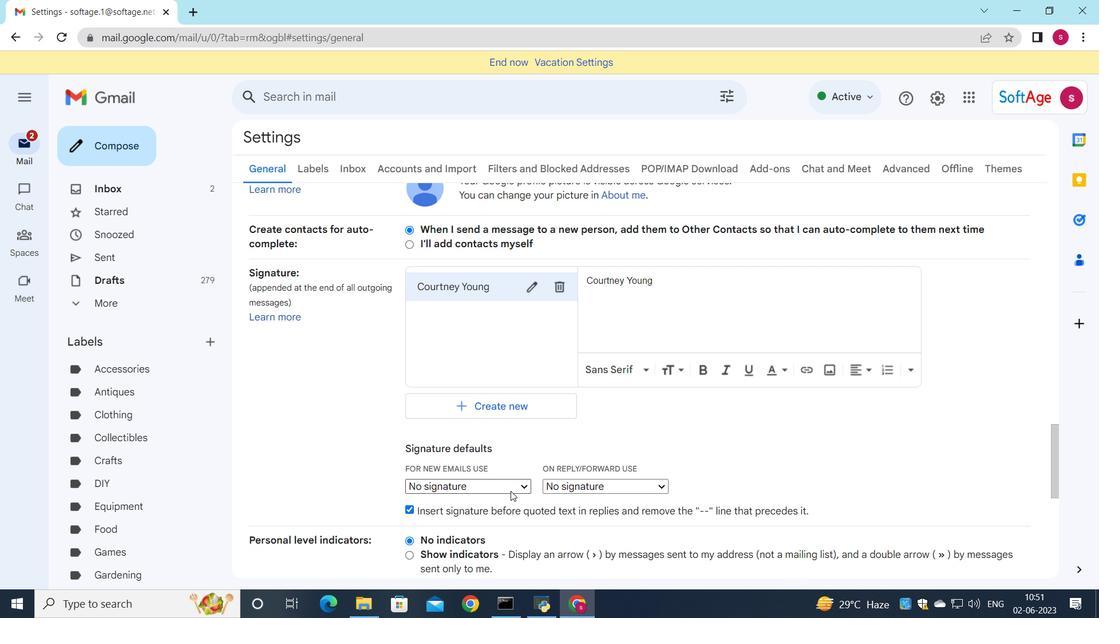 
Action: Mouse pressed left at (511, 489)
Screenshot: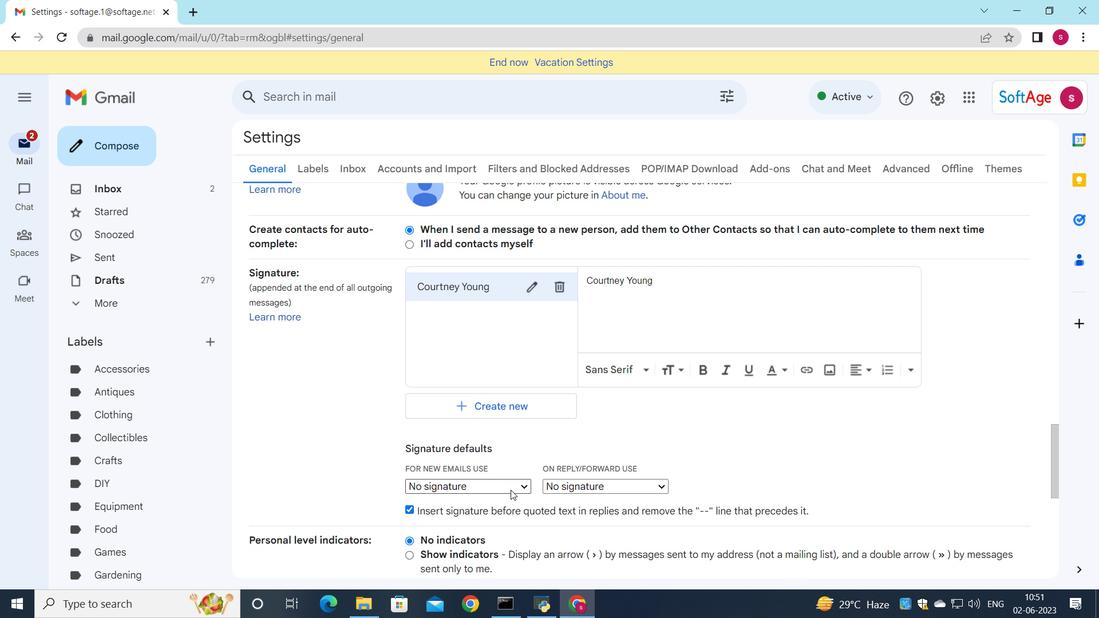 
Action: Mouse moved to (501, 512)
Screenshot: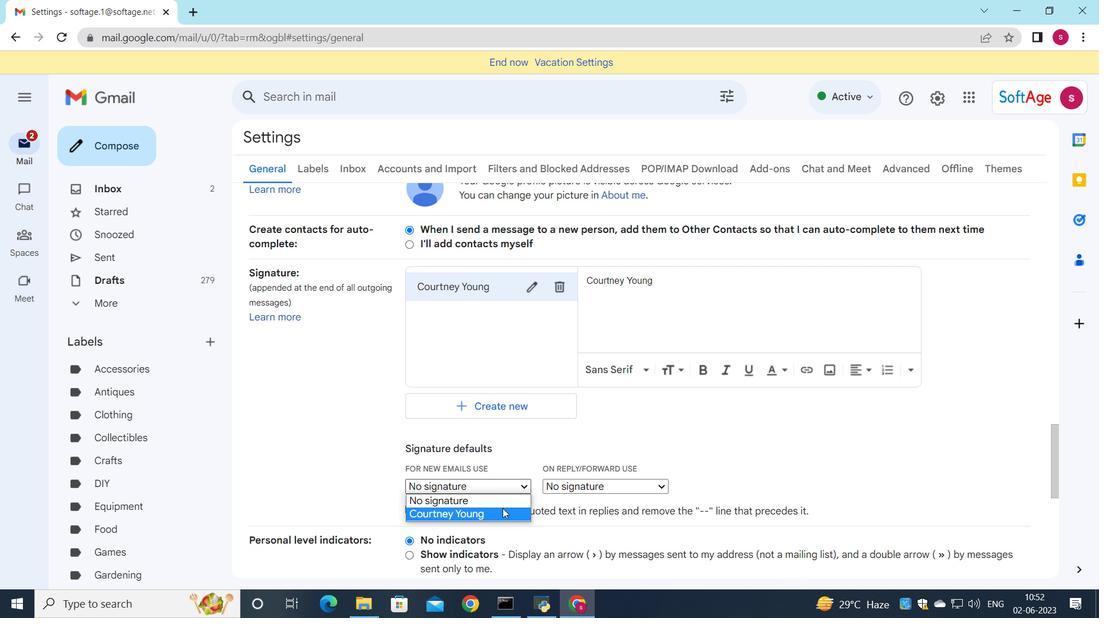
Action: Mouse pressed left at (501, 512)
Screenshot: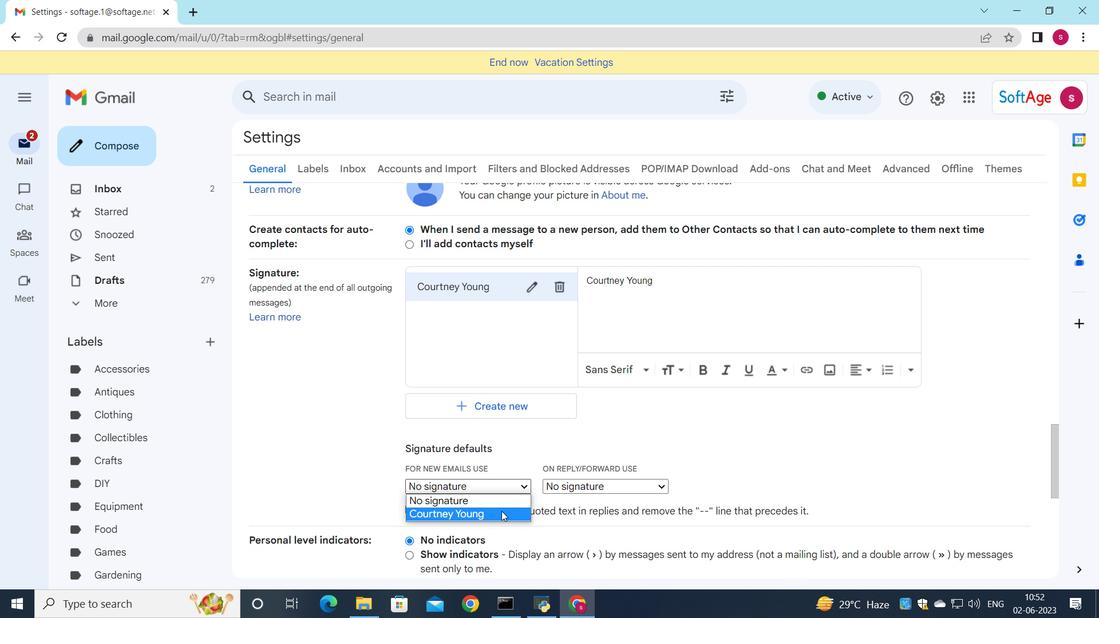 
Action: Mouse moved to (584, 490)
Screenshot: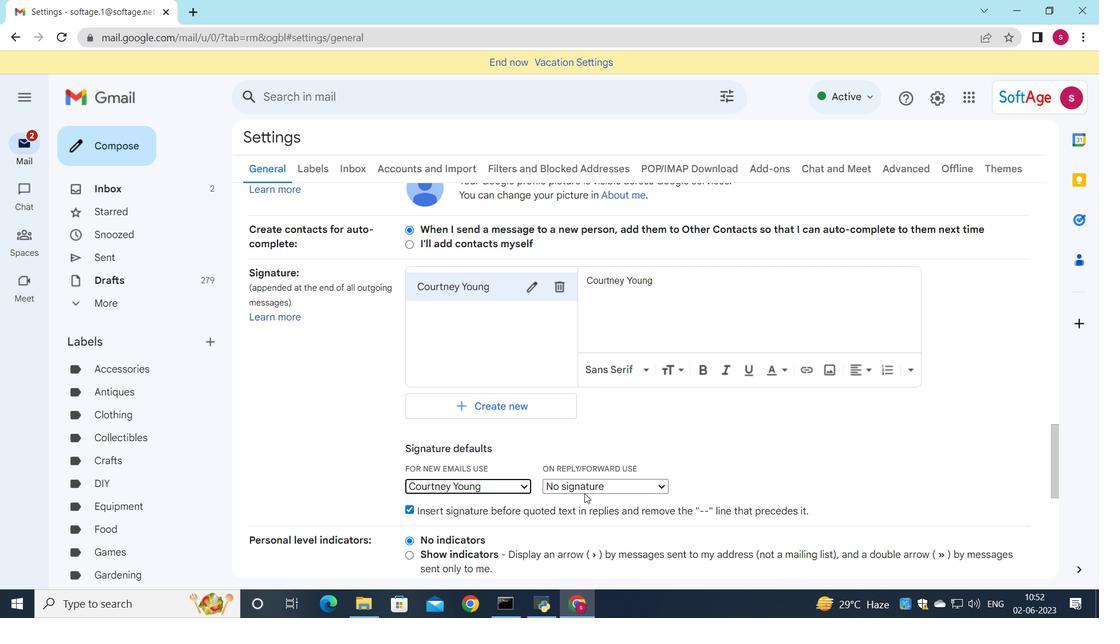 
Action: Mouse pressed left at (584, 490)
Screenshot: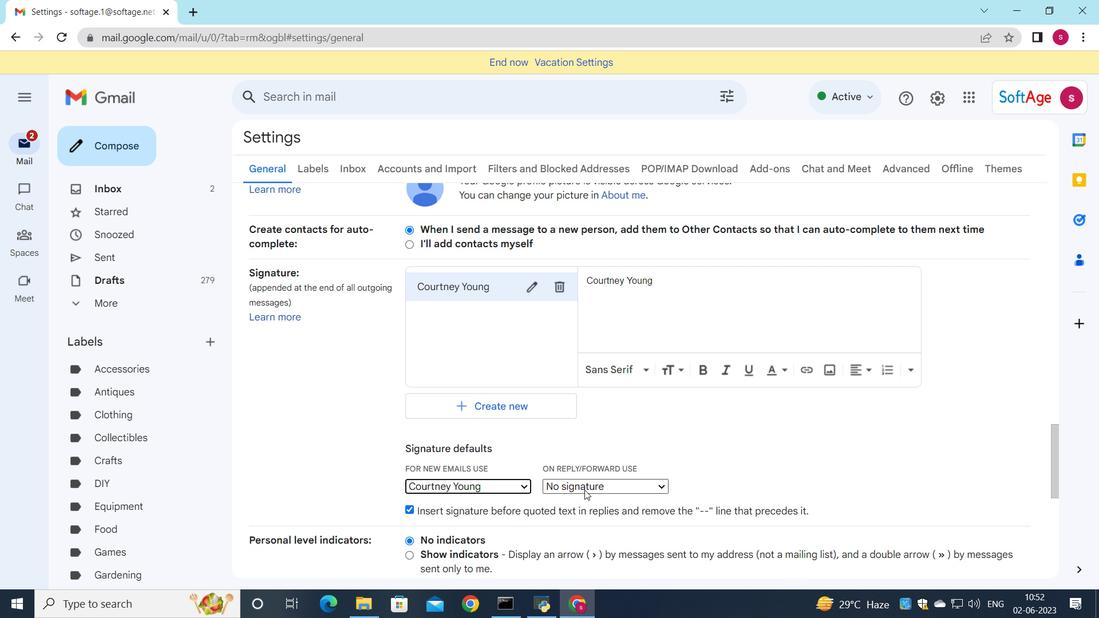 
Action: Mouse moved to (577, 512)
Screenshot: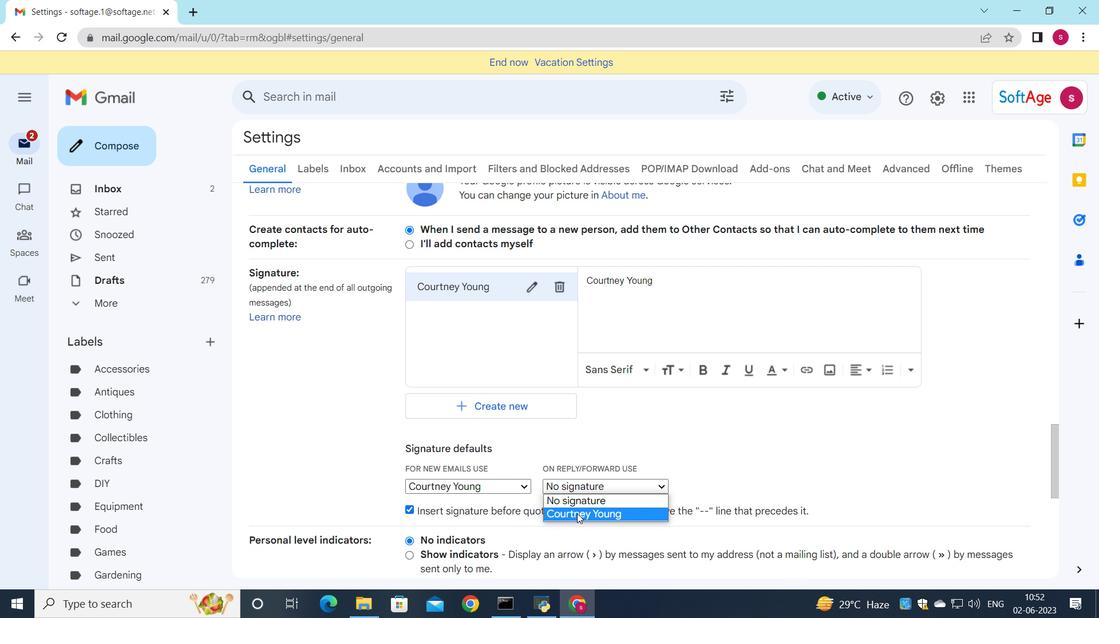 
Action: Mouse pressed left at (577, 512)
Screenshot: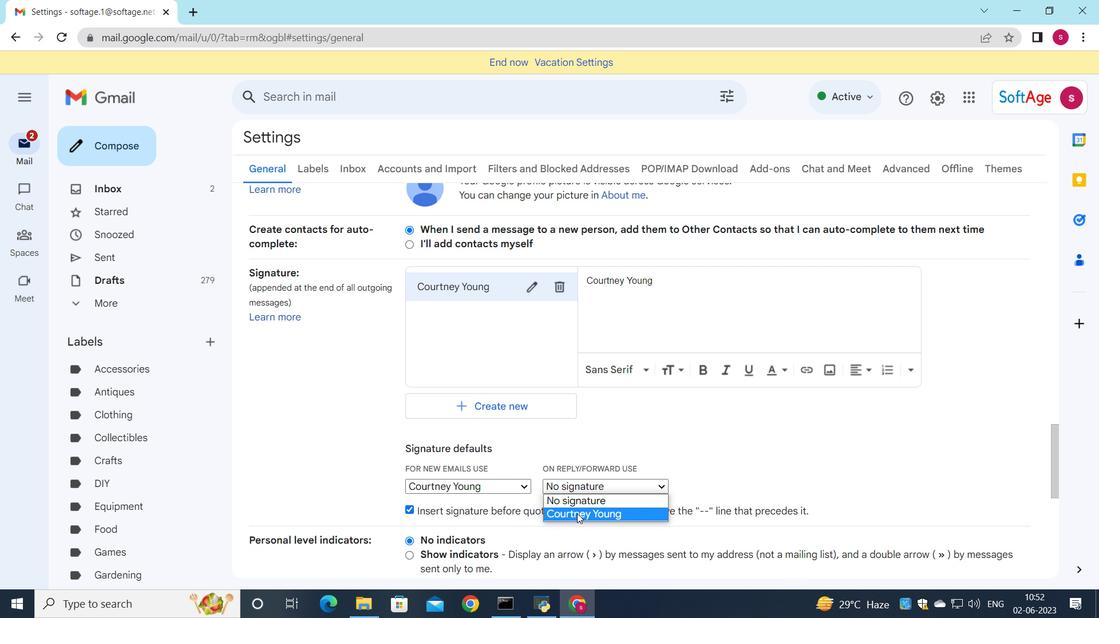 
Action: Mouse moved to (573, 489)
Screenshot: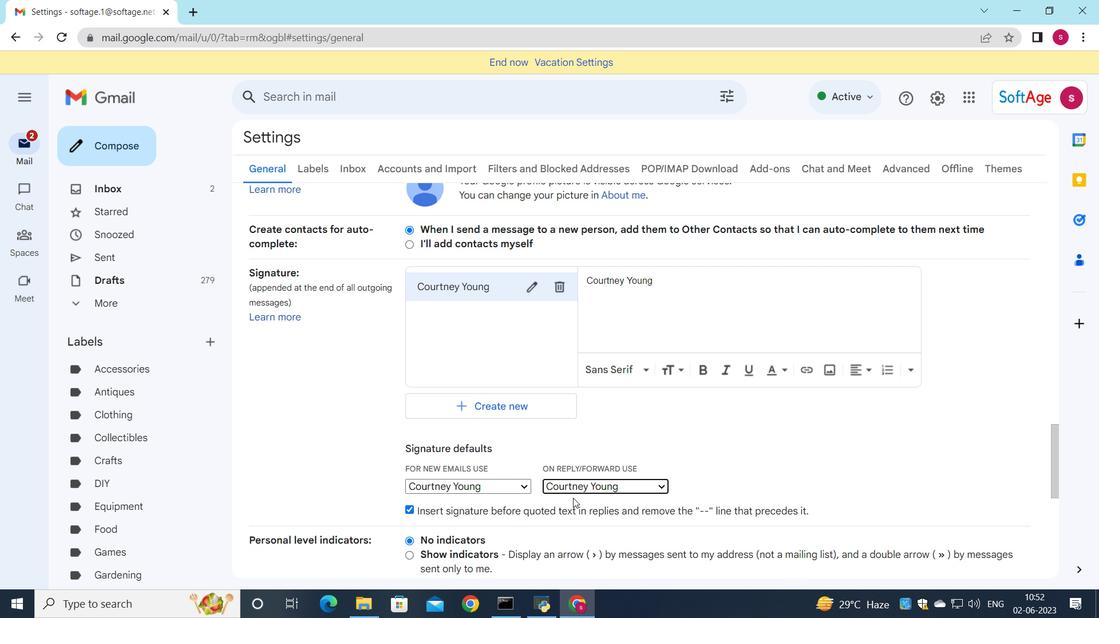 
Action: Mouse scrolled (573, 489) with delta (0, 0)
Screenshot: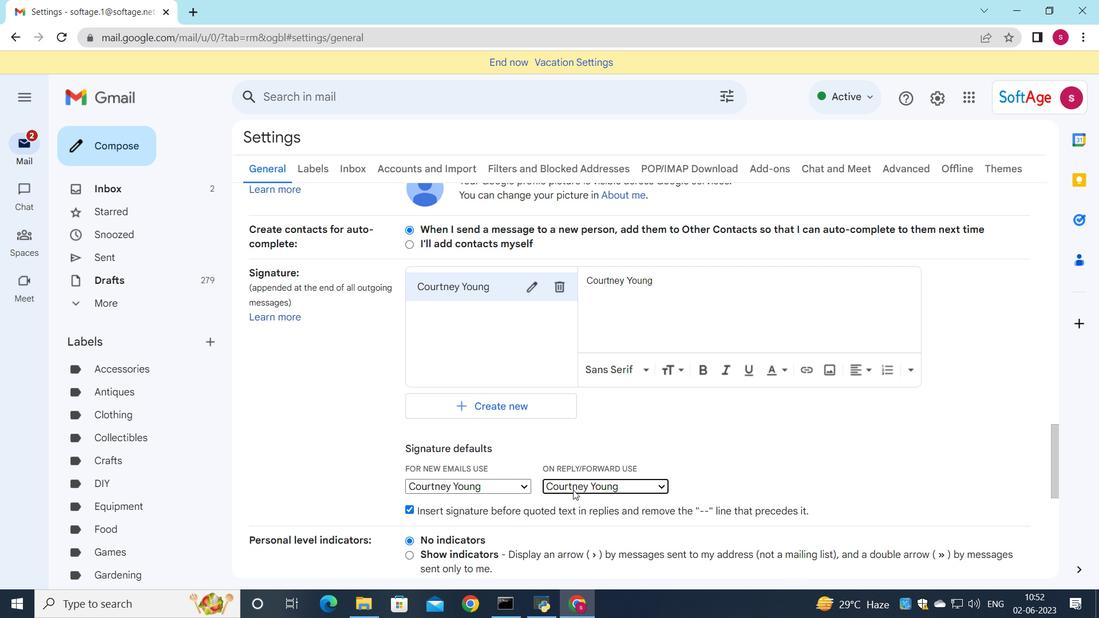 
Action: Mouse scrolled (573, 489) with delta (0, 0)
Screenshot: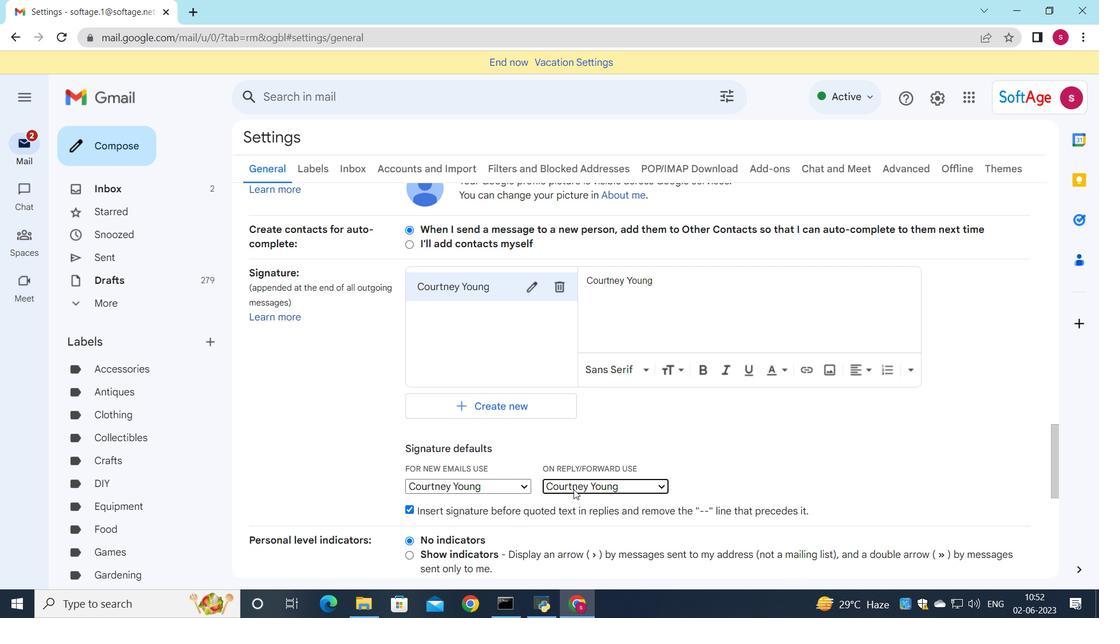 
Action: Mouse scrolled (573, 489) with delta (0, 0)
Screenshot: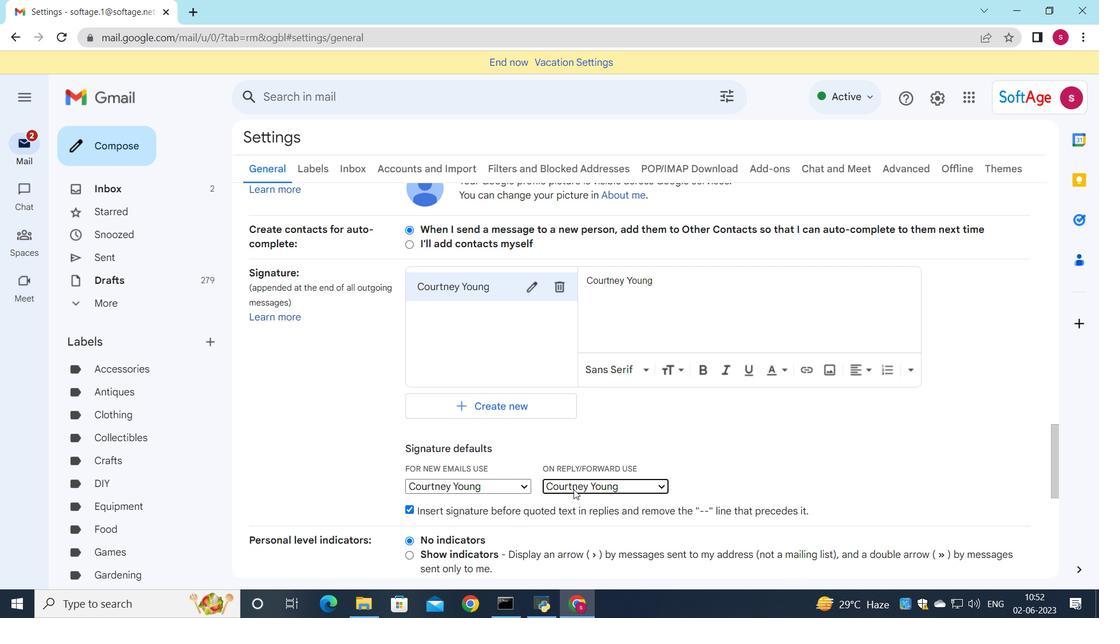 
Action: Mouse scrolled (573, 489) with delta (0, 0)
Screenshot: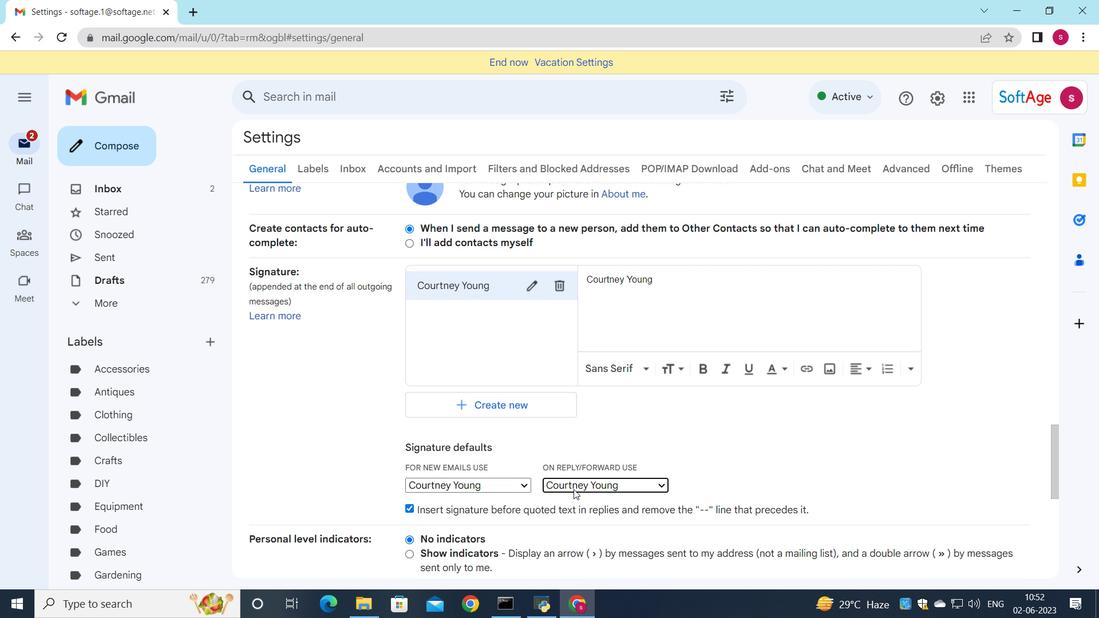 
Action: Mouse scrolled (573, 489) with delta (0, 0)
Screenshot: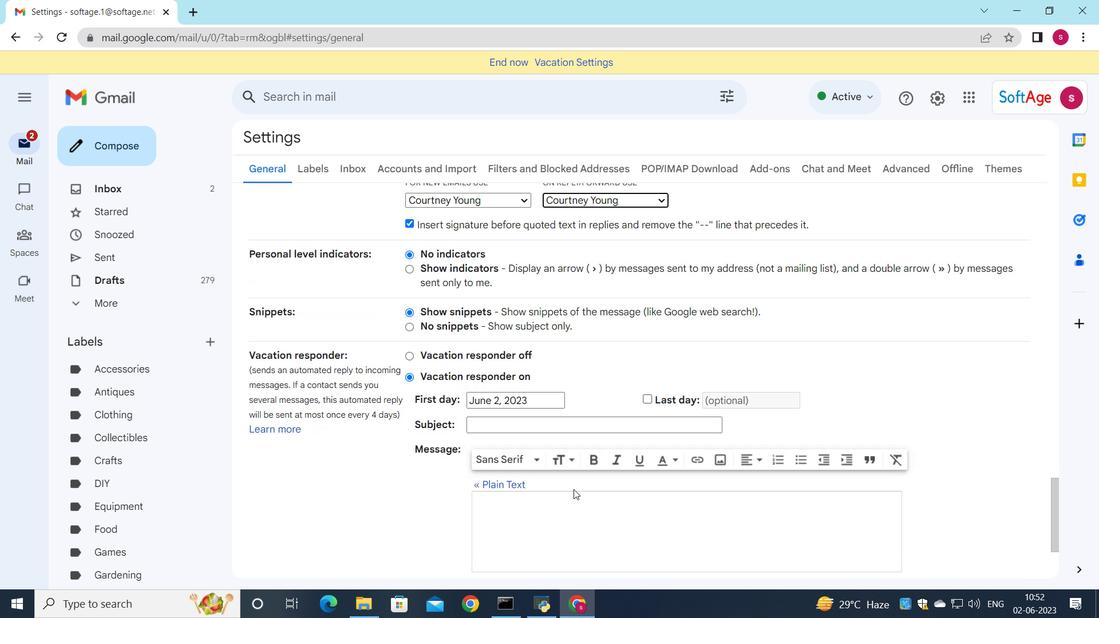 
Action: Mouse scrolled (573, 489) with delta (0, 0)
Screenshot: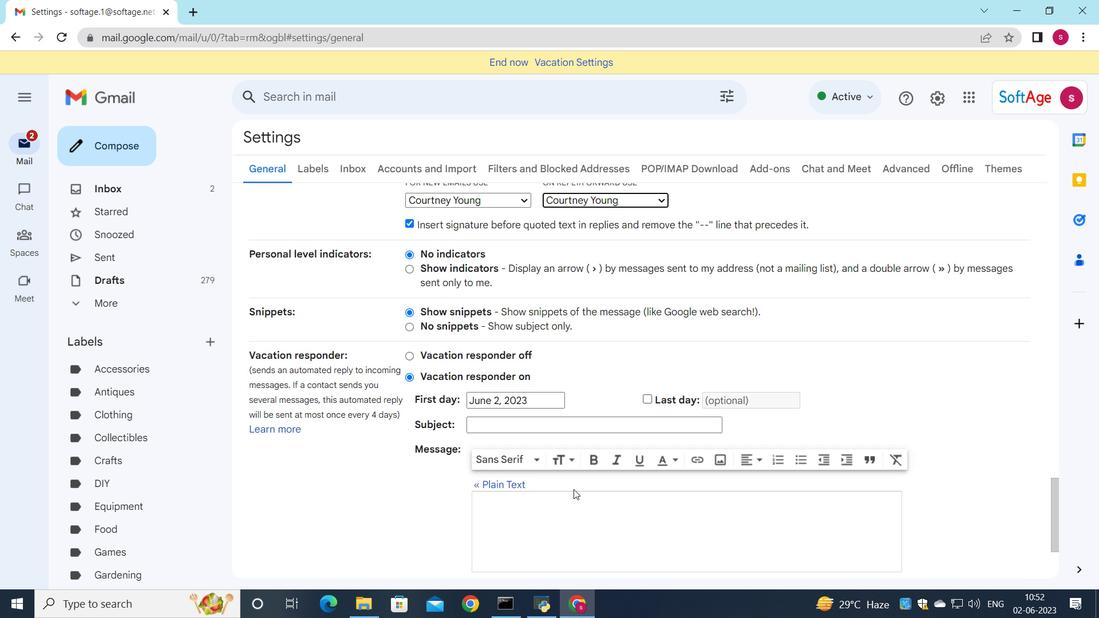 
Action: Mouse scrolled (573, 489) with delta (0, 0)
Screenshot: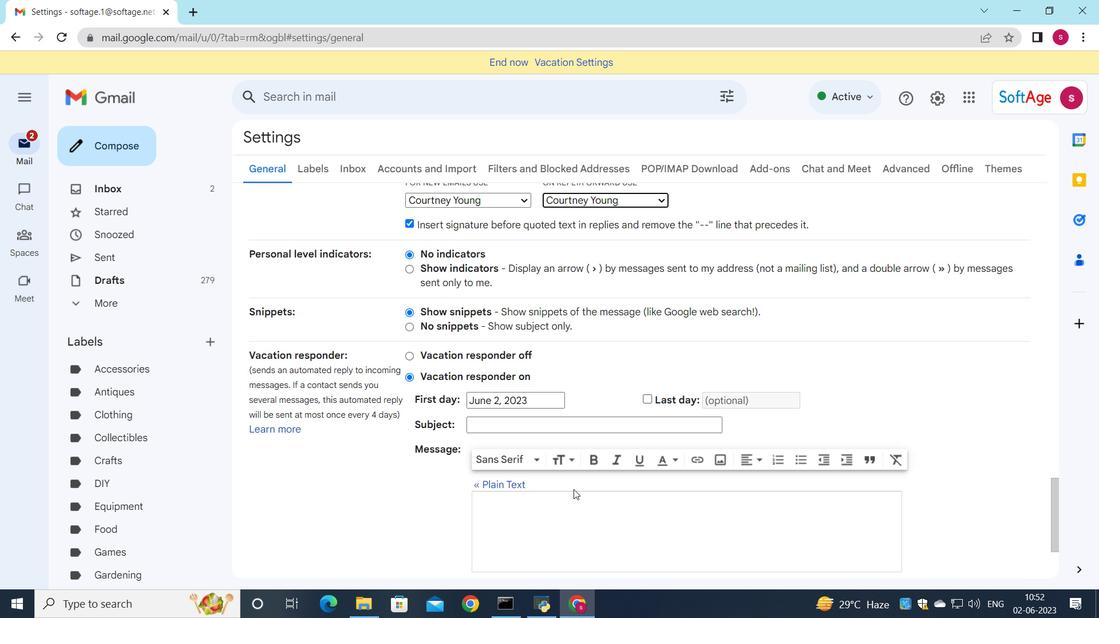 
Action: Mouse moved to (588, 497)
Screenshot: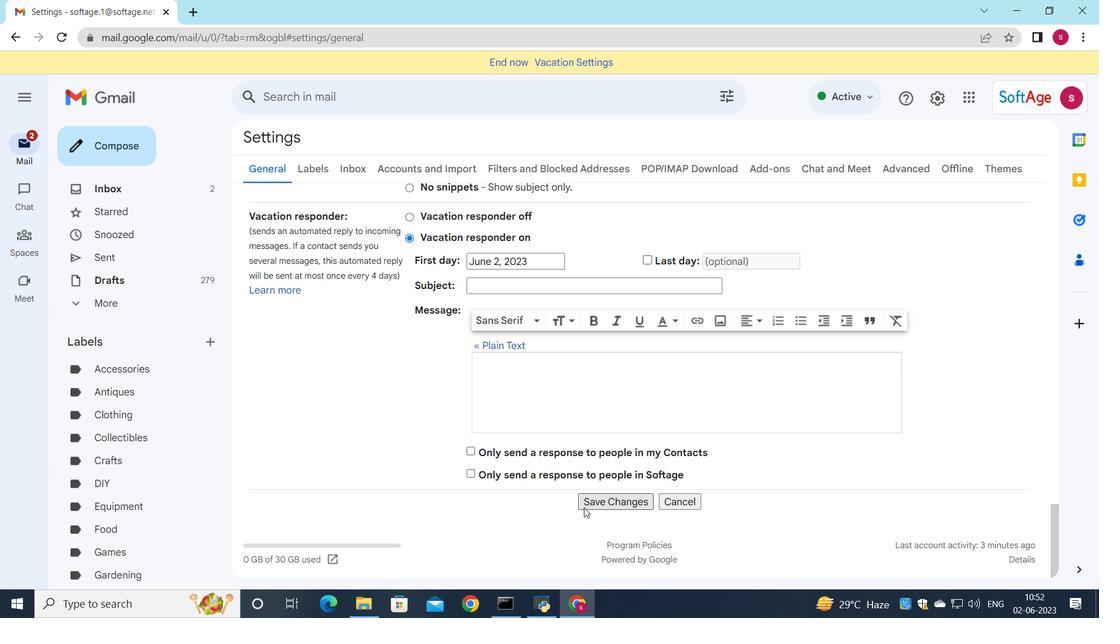 
Action: Mouse pressed left at (588, 497)
Screenshot: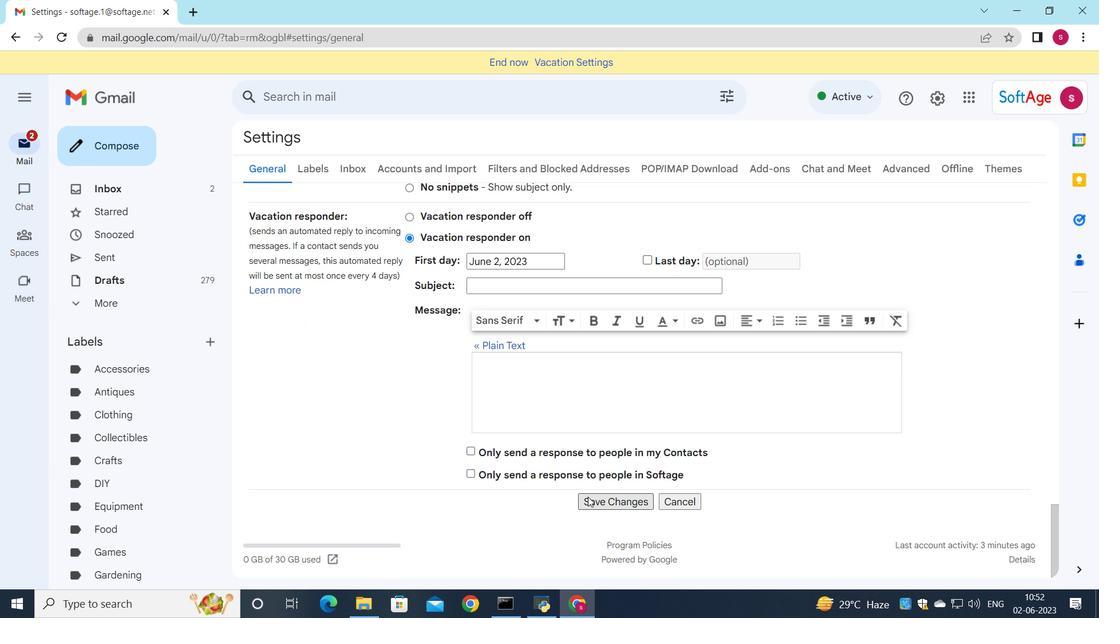 
Action: Mouse moved to (593, 309)
Screenshot: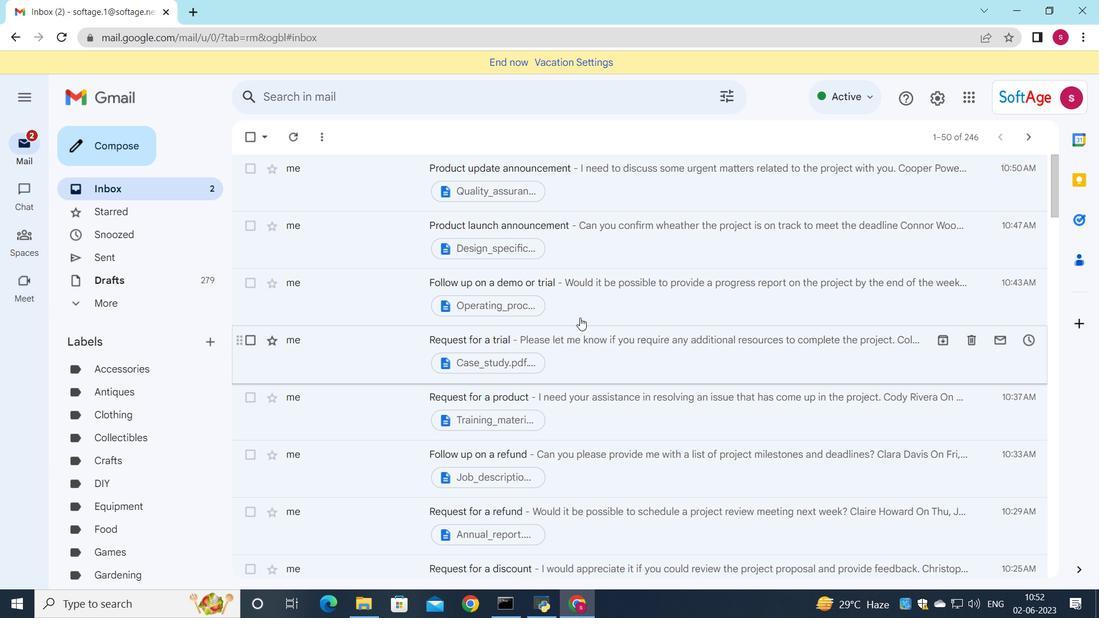 
Action: Mouse pressed left at (593, 309)
Screenshot: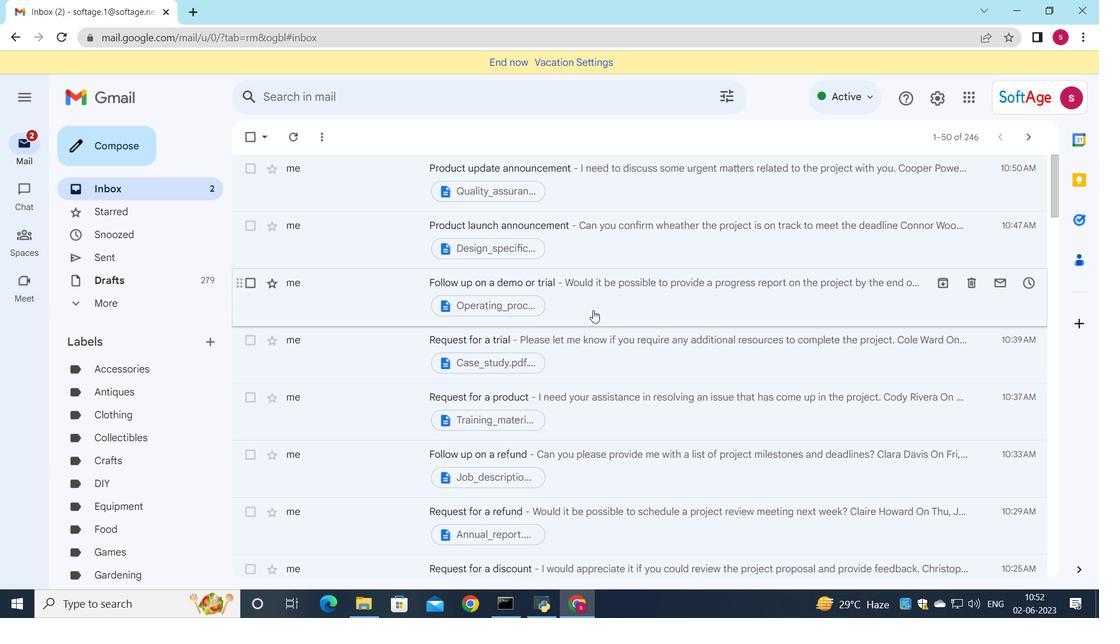 
Action: Mouse moved to (497, 416)
Screenshot: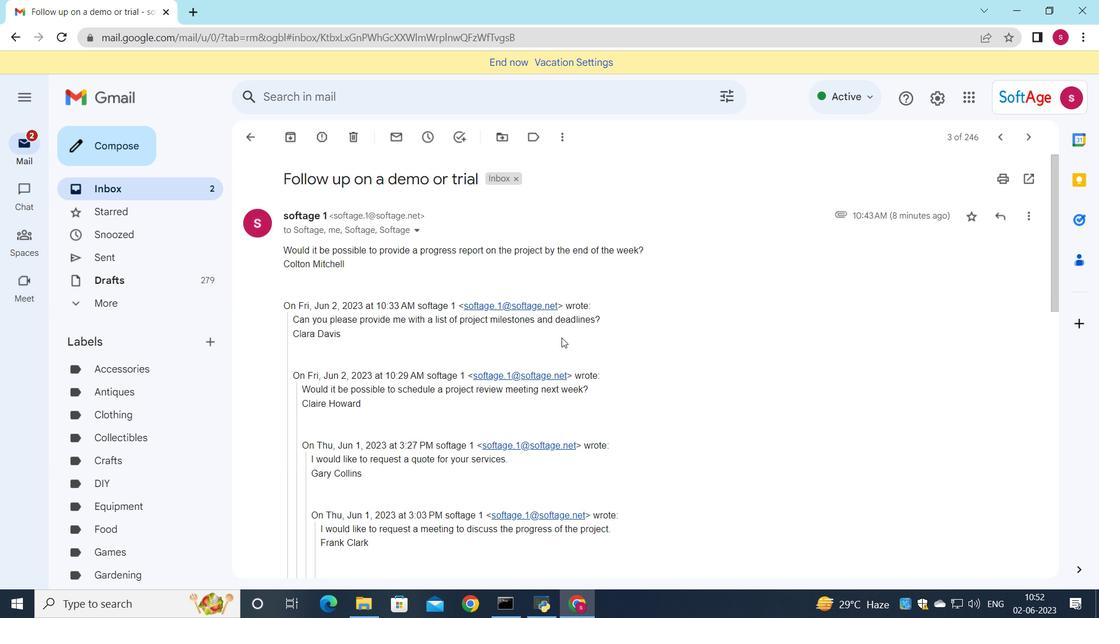 
Action: Mouse scrolled (497, 415) with delta (0, 0)
Screenshot: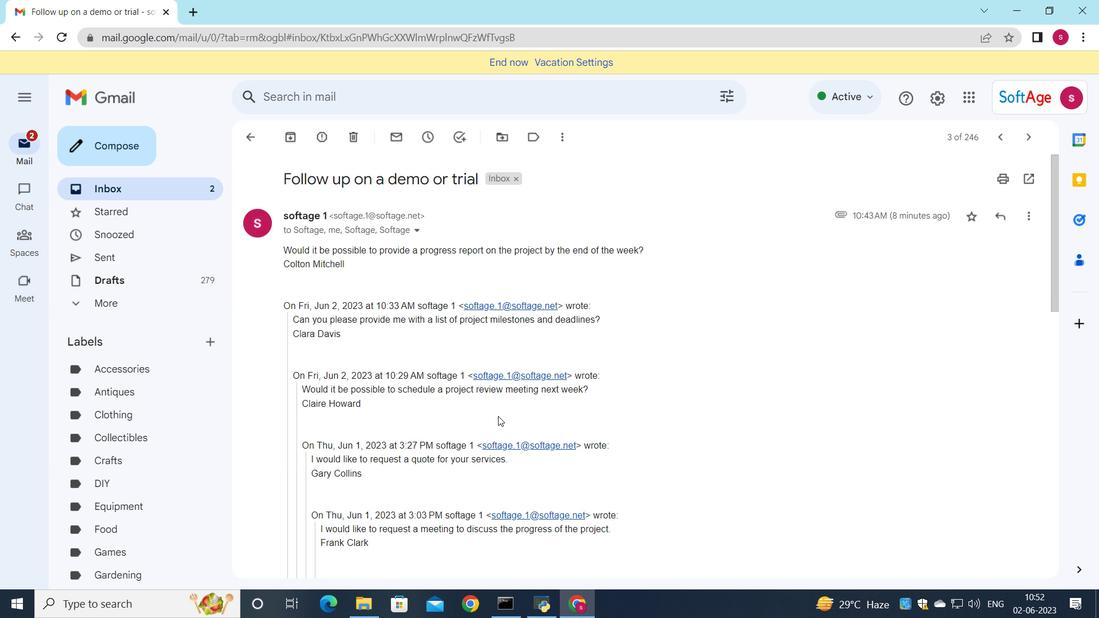 
Action: Mouse moved to (497, 416)
Screenshot: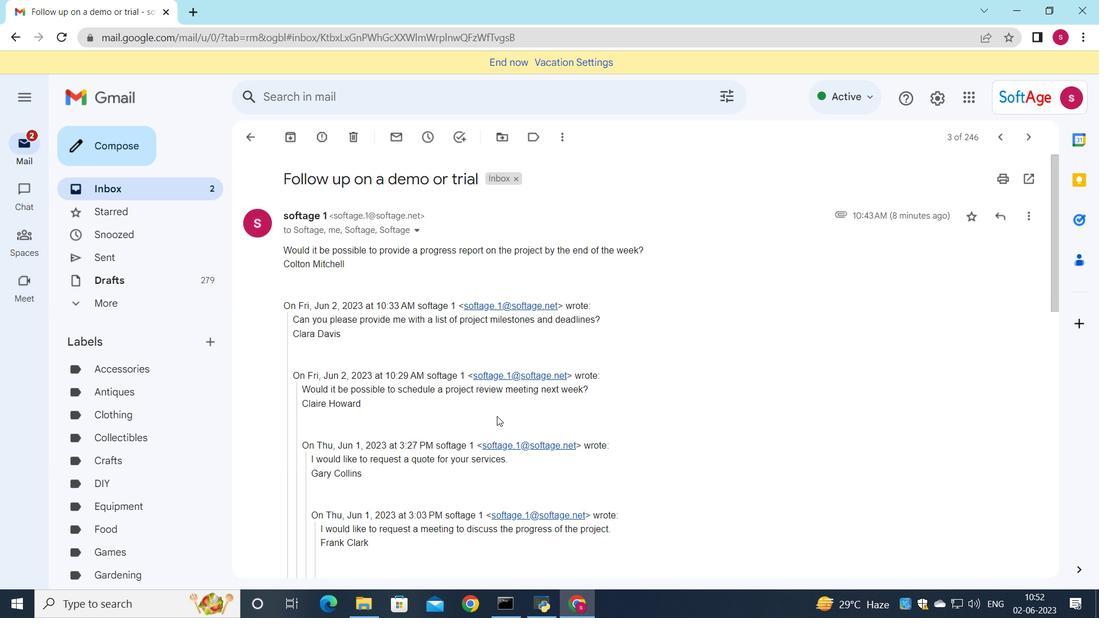 
Action: Mouse scrolled (497, 415) with delta (0, 0)
Screenshot: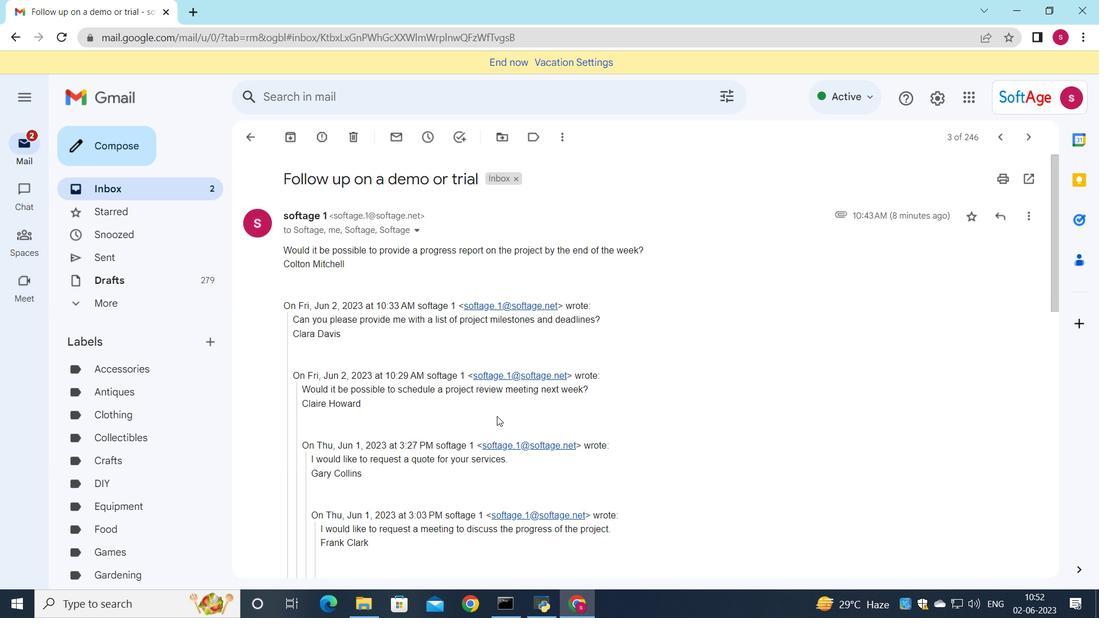 
Action: Mouse moved to (496, 418)
Screenshot: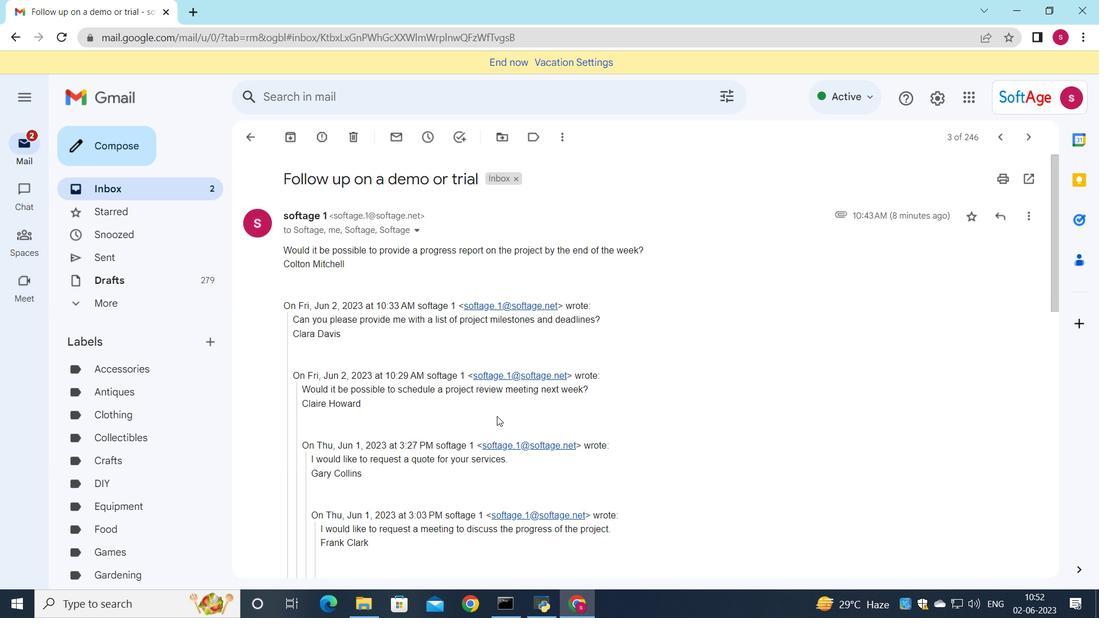 
Action: Mouse scrolled (496, 418) with delta (0, 0)
Screenshot: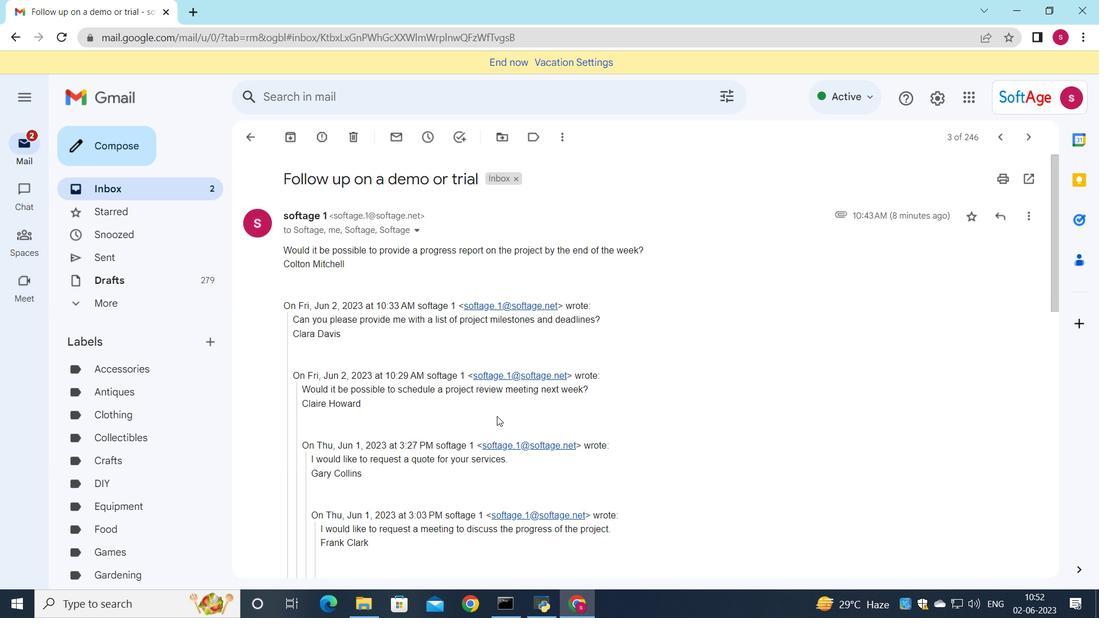 
Action: Mouse moved to (494, 420)
Screenshot: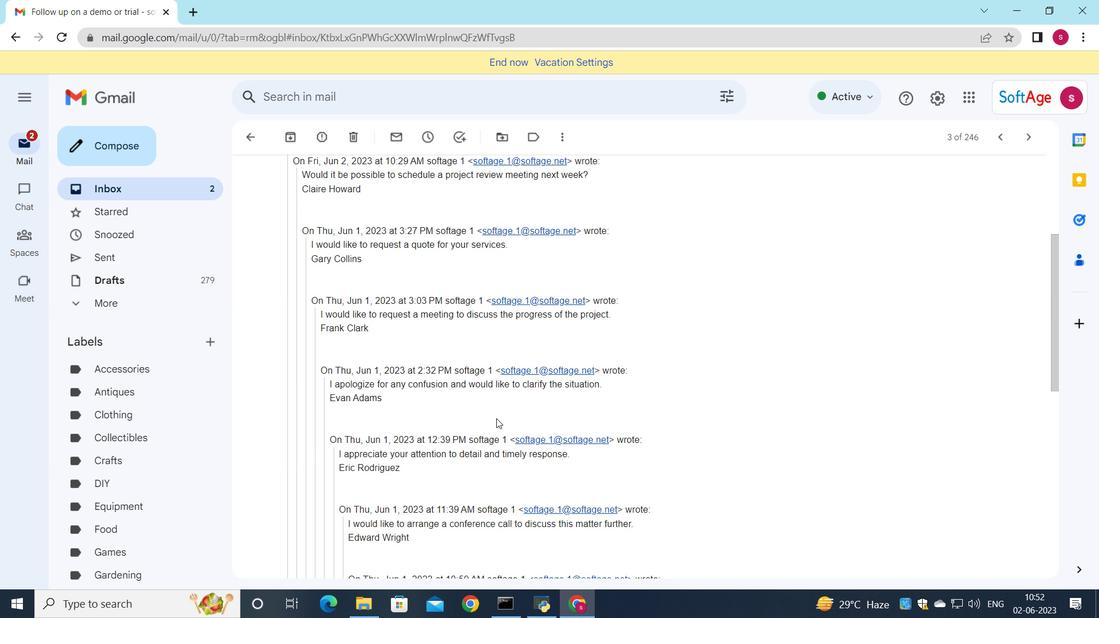 
Action: Mouse scrolled (494, 419) with delta (0, 0)
Screenshot: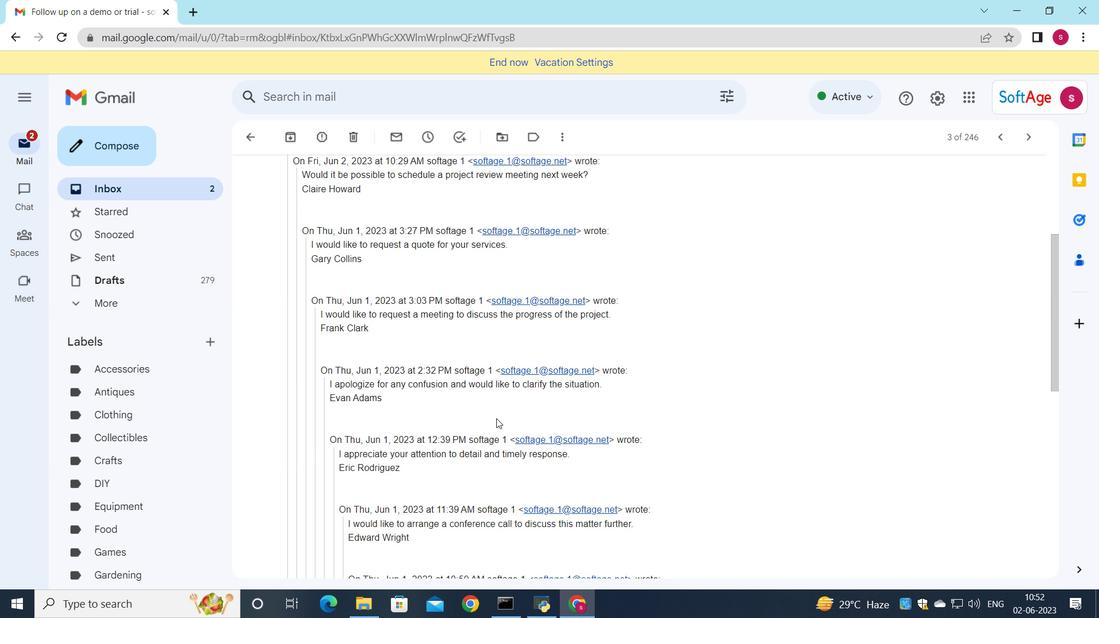 
Action: Mouse moved to (494, 422)
Screenshot: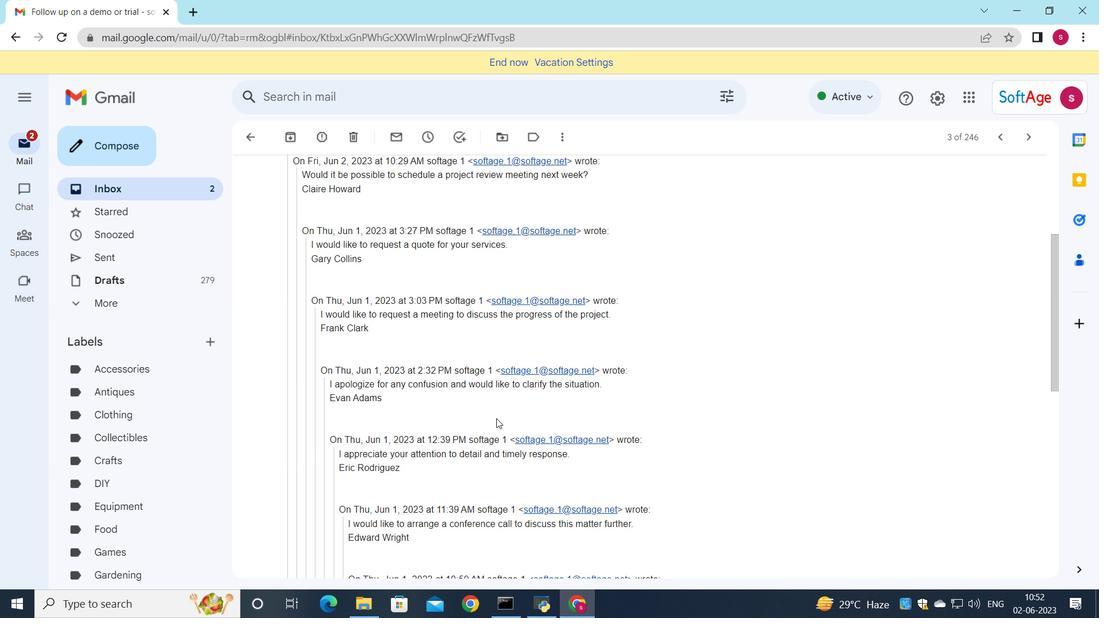 
Action: Mouse scrolled (494, 421) with delta (0, 0)
Screenshot: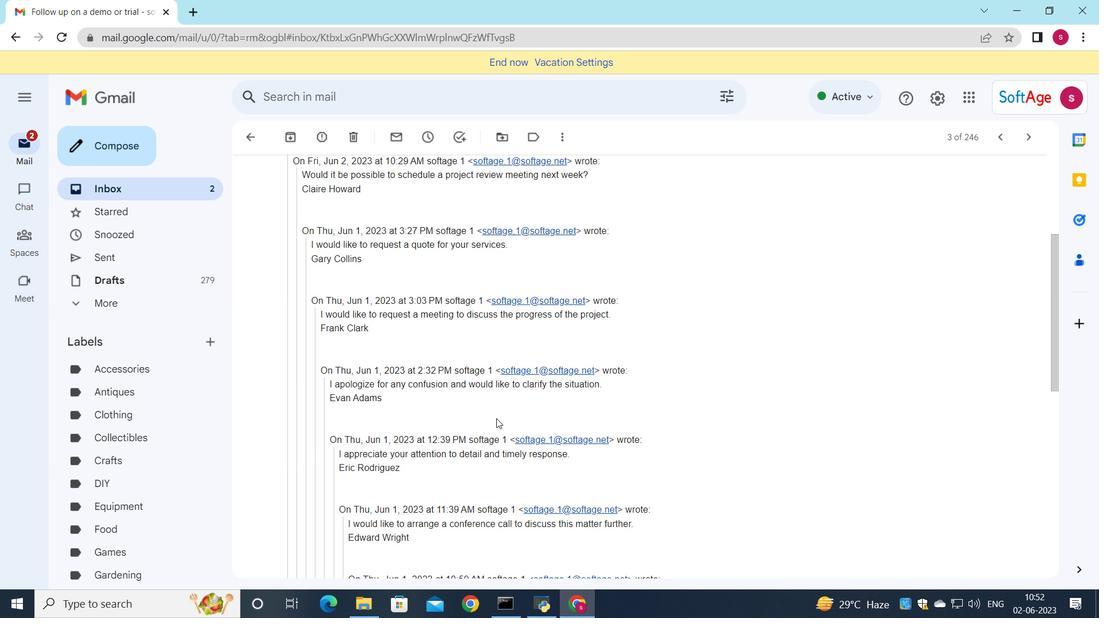 
Action: Mouse moved to (493, 422)
Screenshot: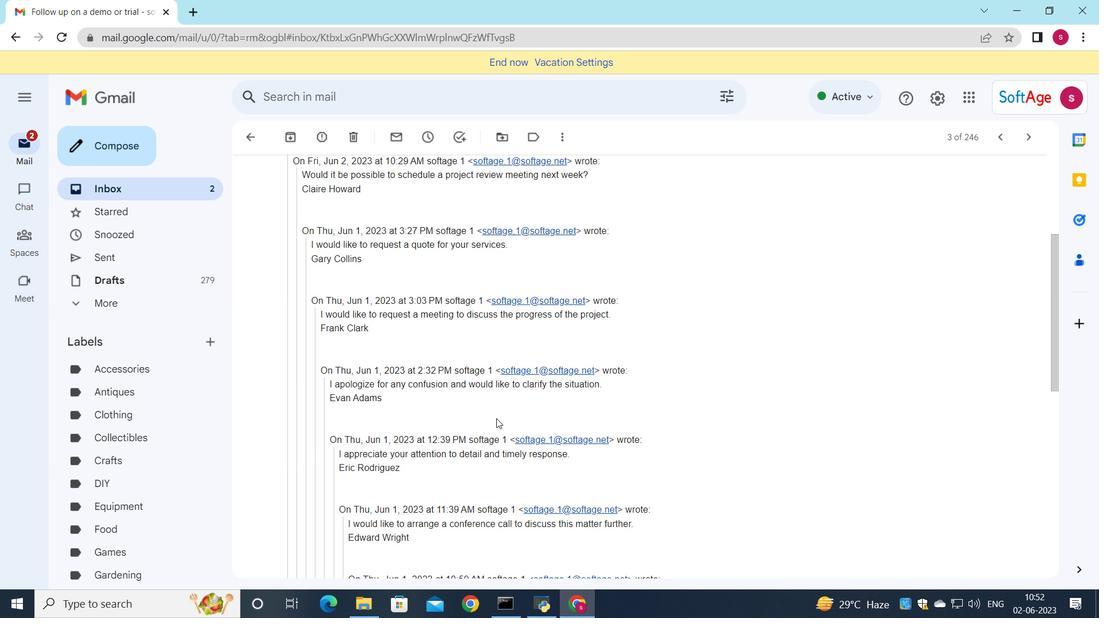 
Action: Mouse scrolled (493, 422) with delta (0, 0)
Screenshot: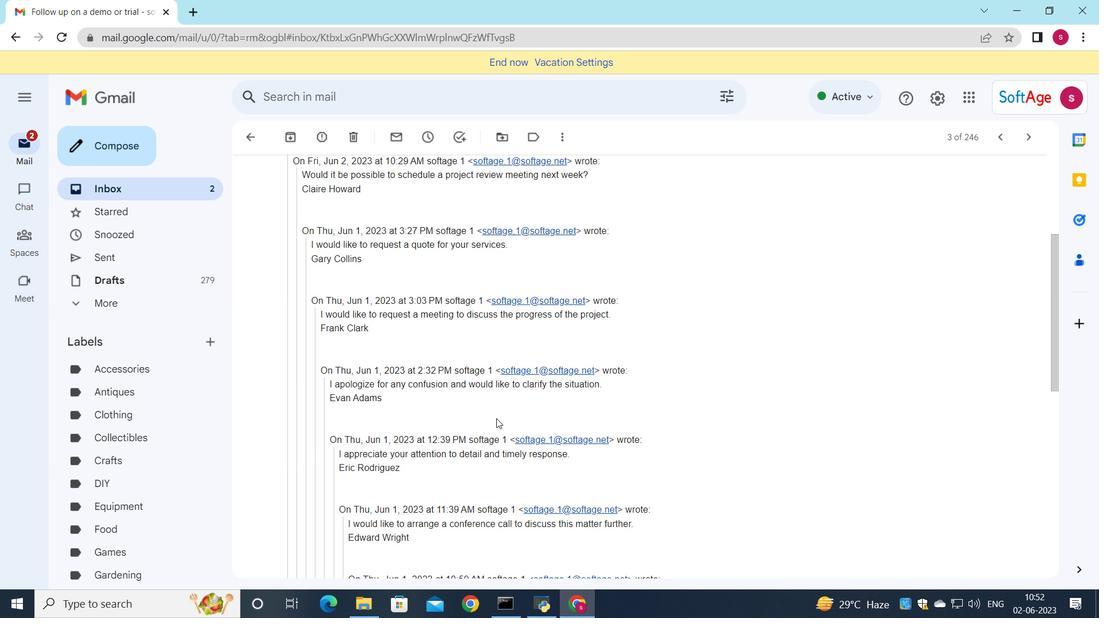 
Action: Mouse moved to (493, 423)
Screenshot: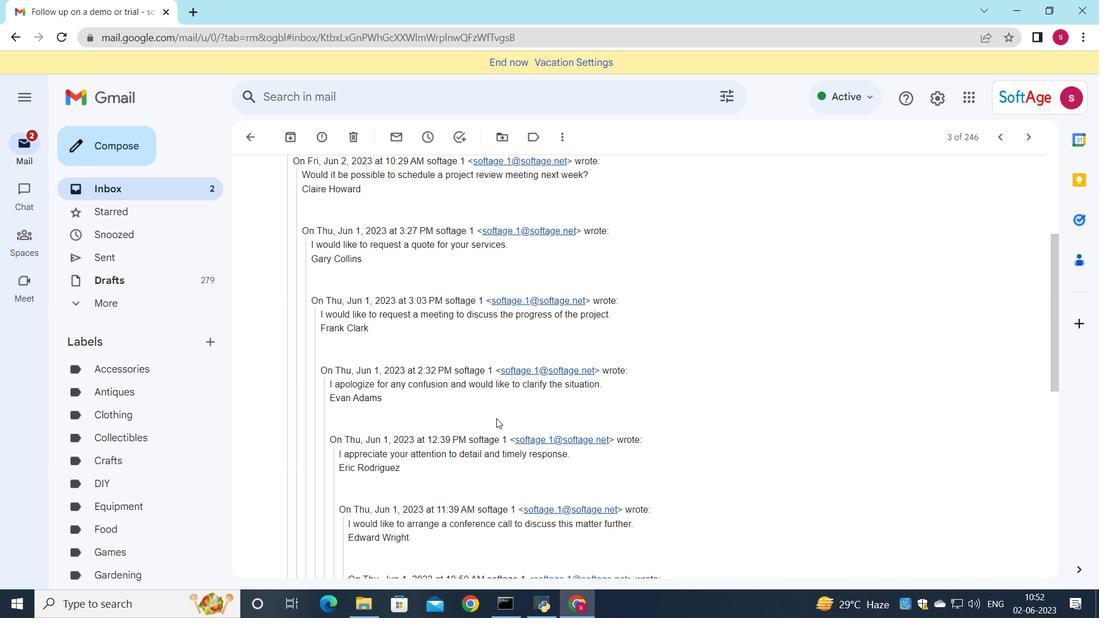 
Action: Mouse scrolled (493, 422) with delta (0, 0)
Screenshot: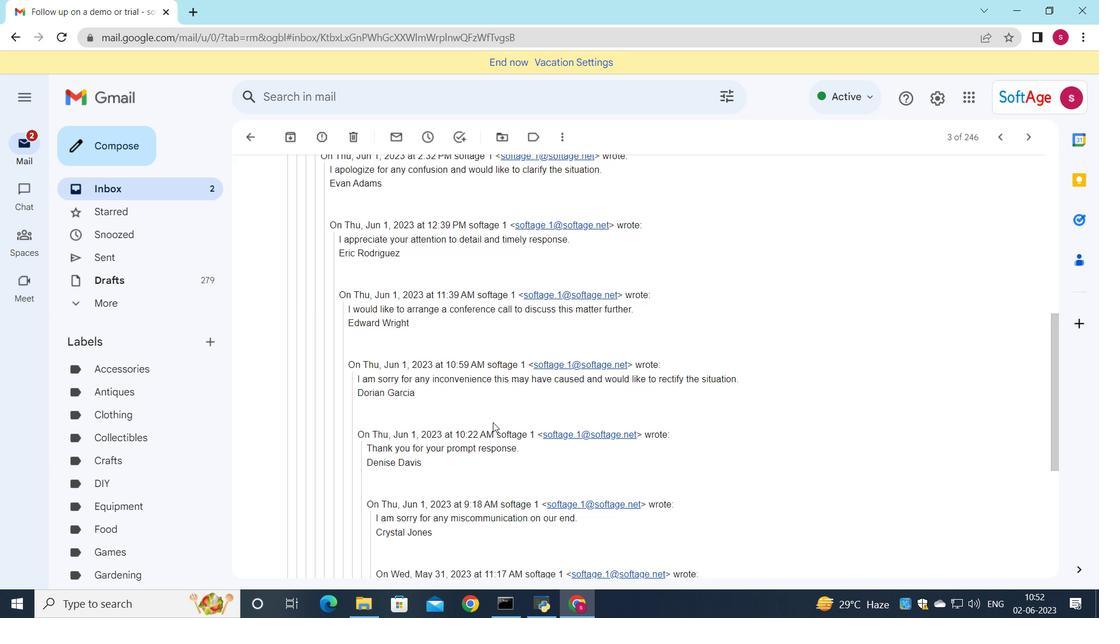 
Action: Mouse scrolled (493, 422) with delta (0, 0)
Screenshot: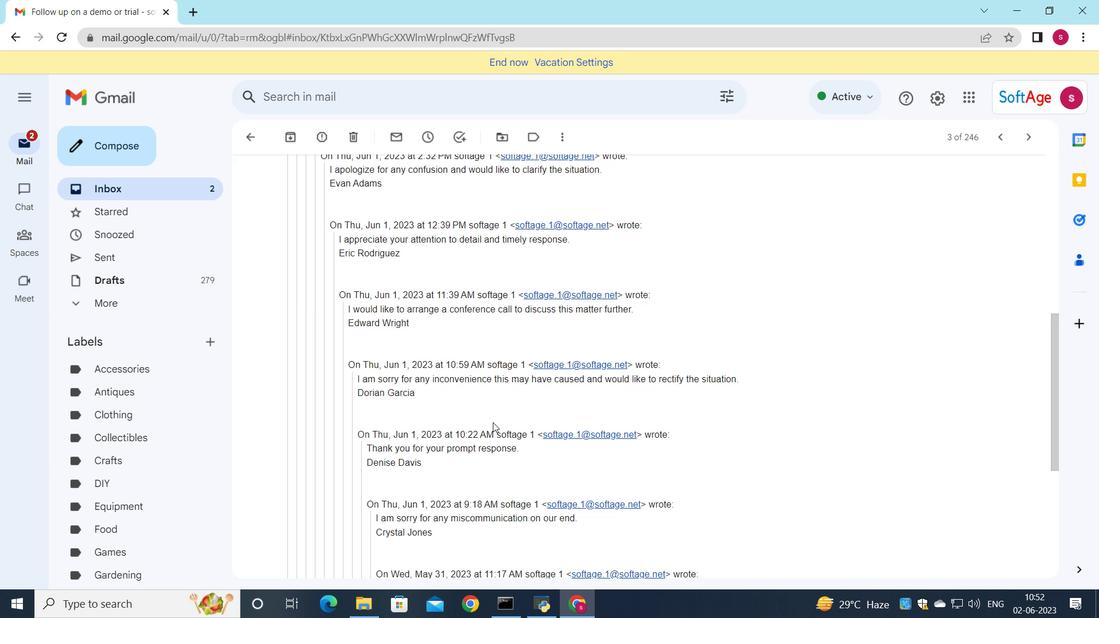 
Action: Mouse scrolled (493, 422) with delta (0, 0)
Screenshot: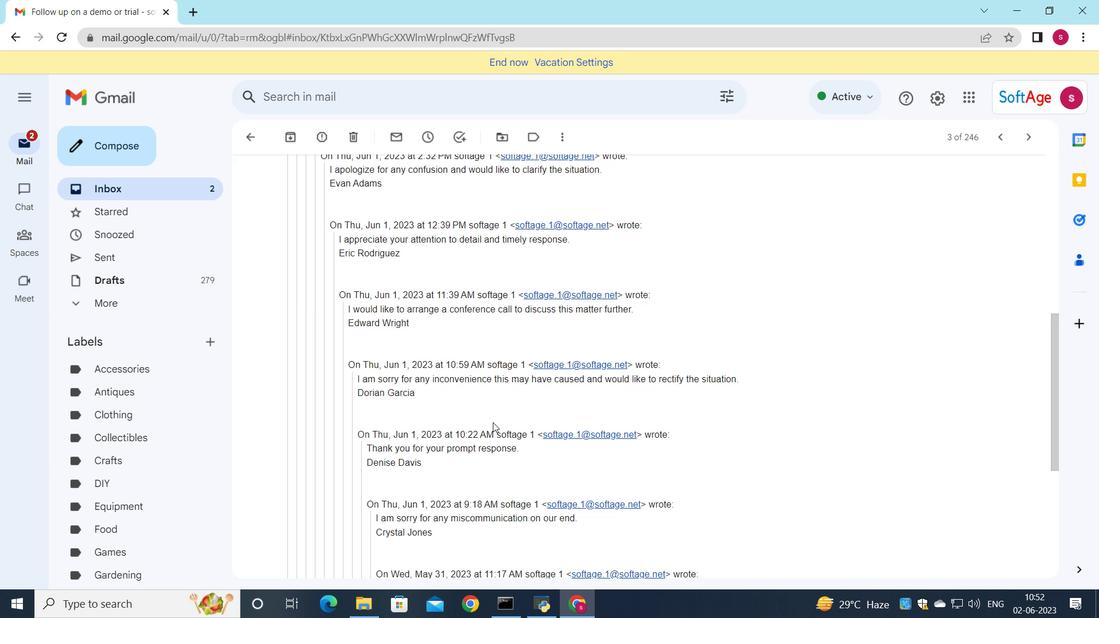 
Action: Mouse scrolled (493, 422) with delta (0, 0)
Screenshot: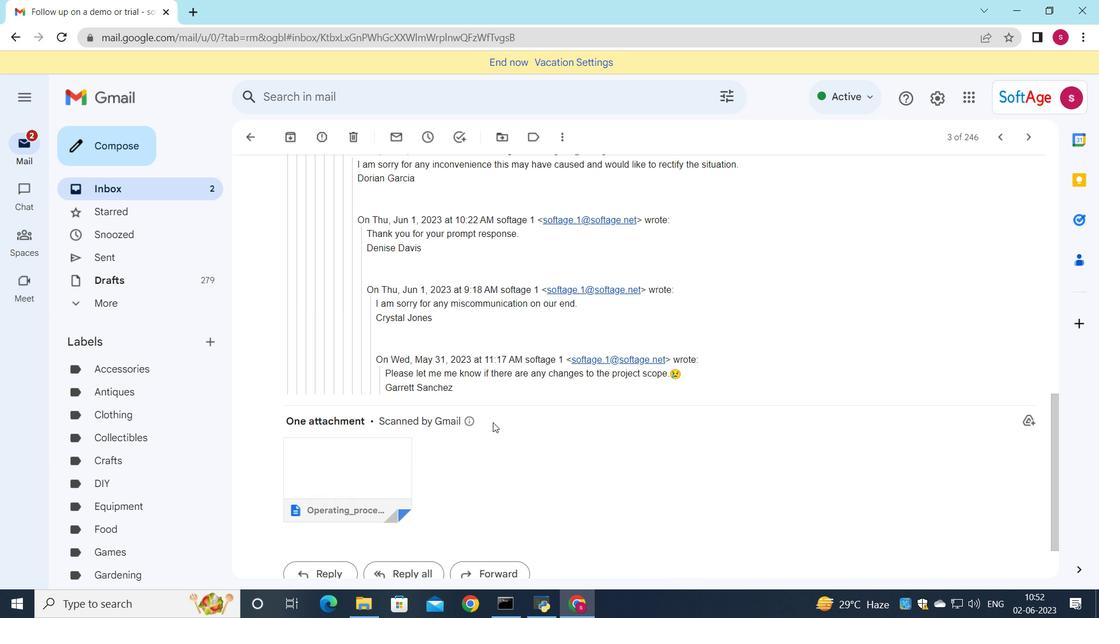 
Action: Mouse moved to (322, 504)
Screenshot: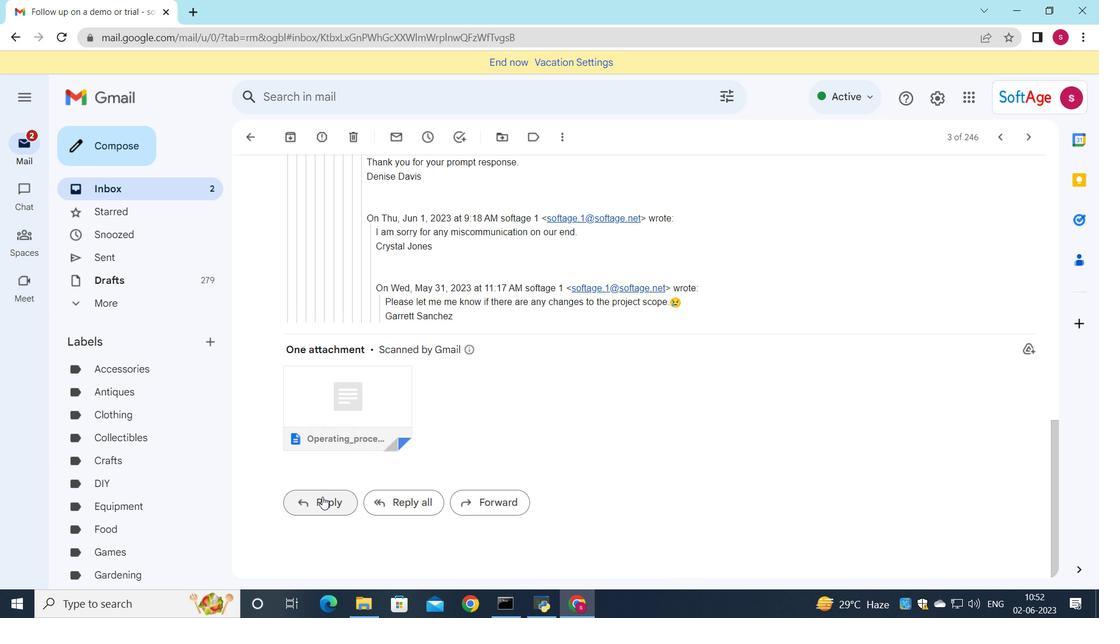 
Action: Mouse pressed left at (322, 504)
Screenshot: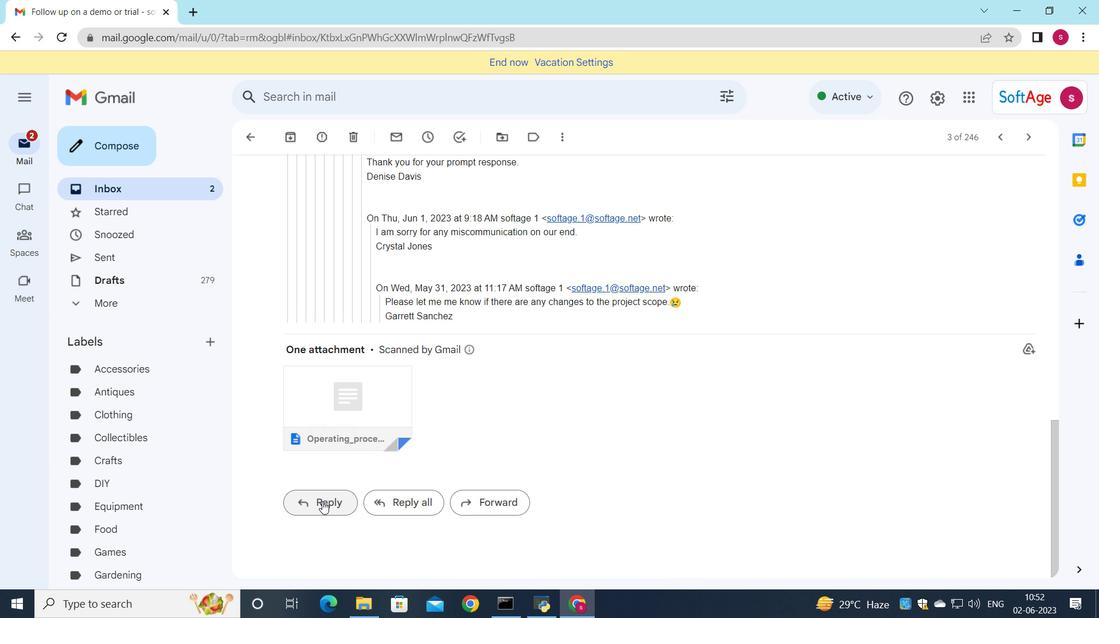 
Action: Mouse moved to (313, 392)
Screenshot: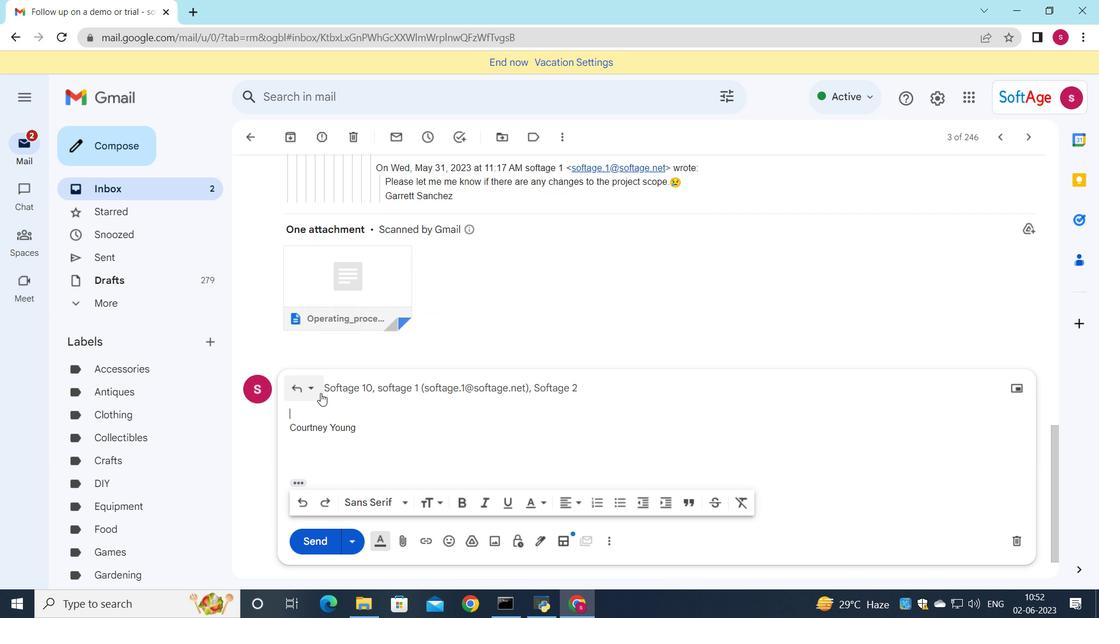 
Action: Mouse pressed left at (313, 392)
Screenshot: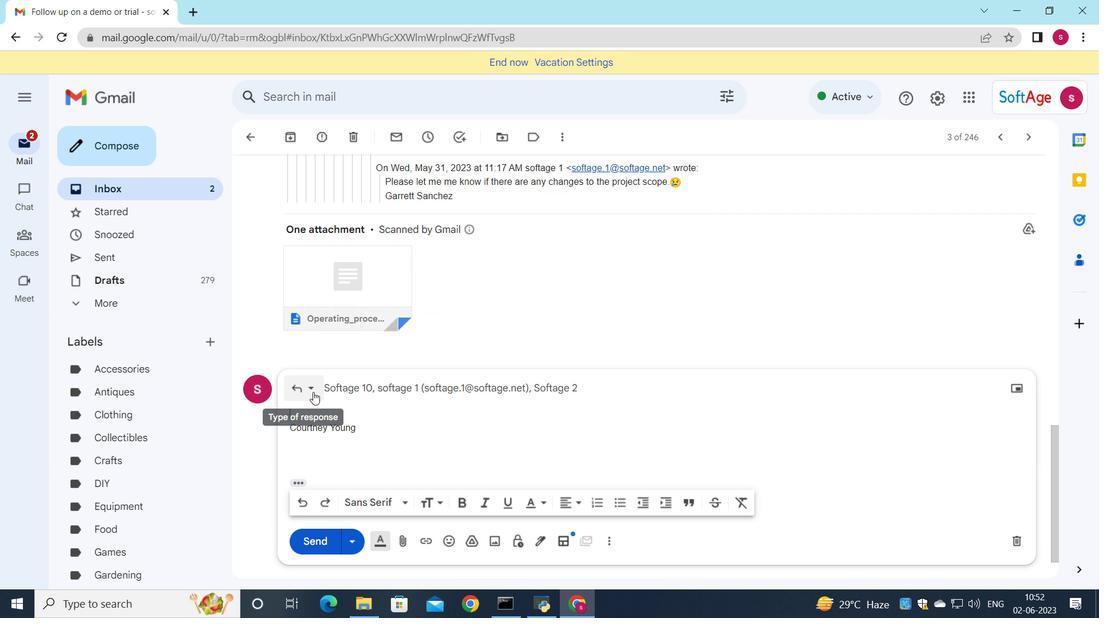 
Action: Mouse moved to (354, 489)
Screenshot: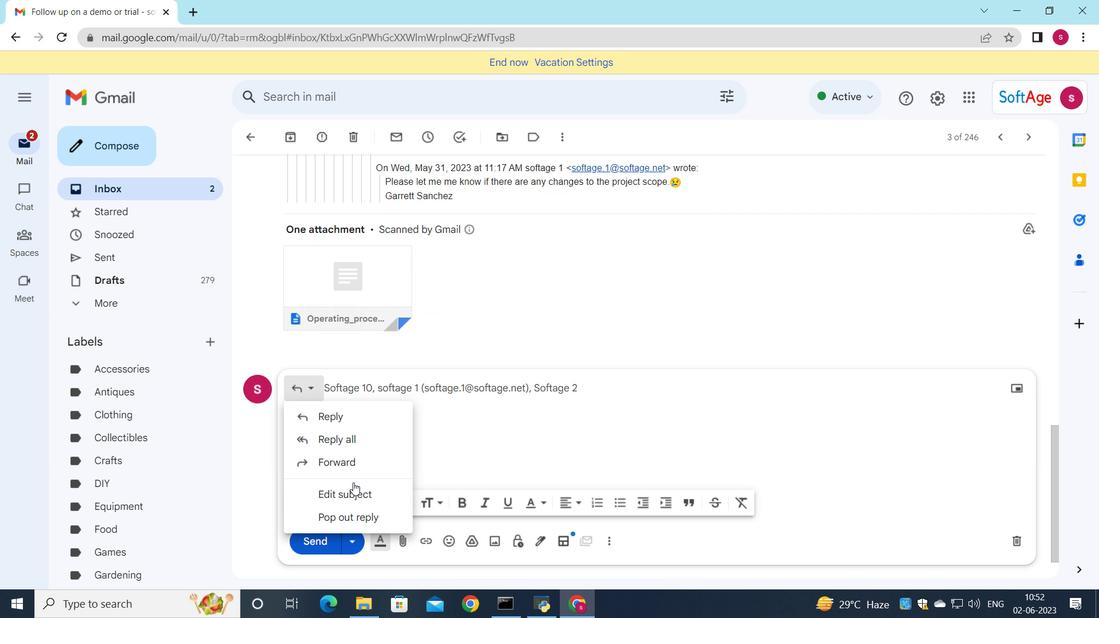 
Action: Mouse pressed left at (354, 489)
Screenshot: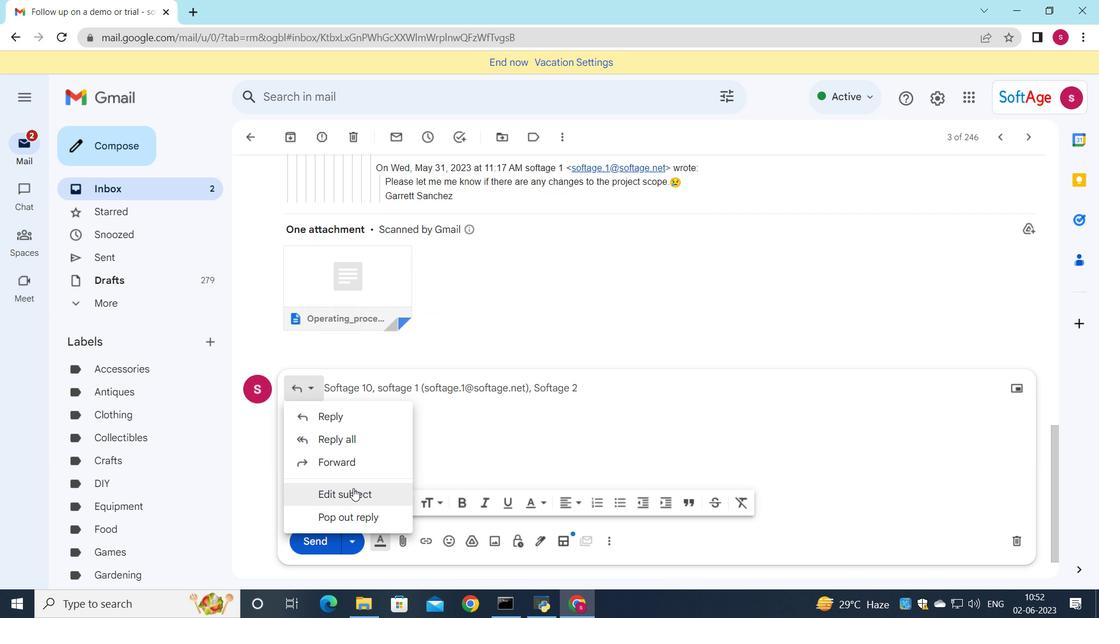 
Action: Mouse moved to (747, 354)
Screenshot: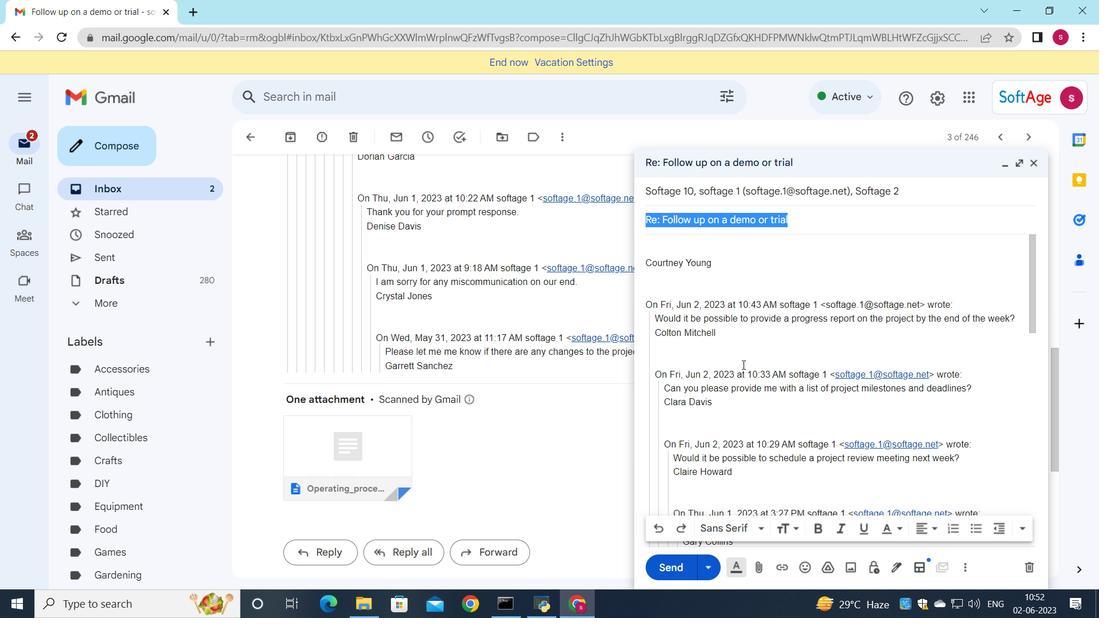 
Action: Key pressed <Key.shift>Request<Key.space>for<Key.space>customer<Key.space>feedback
Screenshot: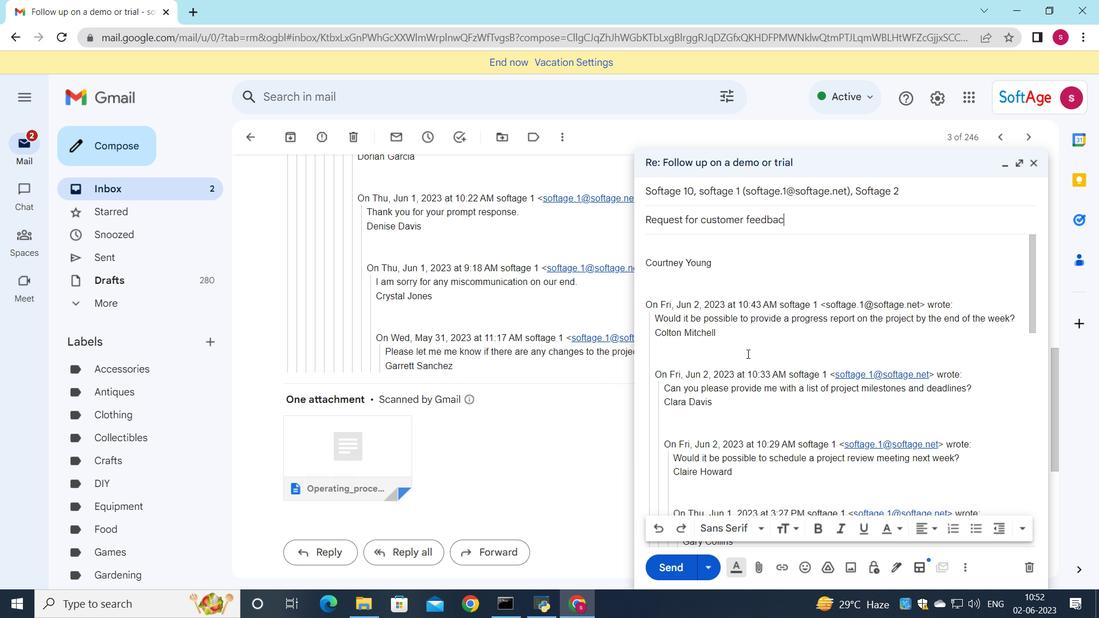 
Action: Mouse moved to (677, 241)
Screenshot: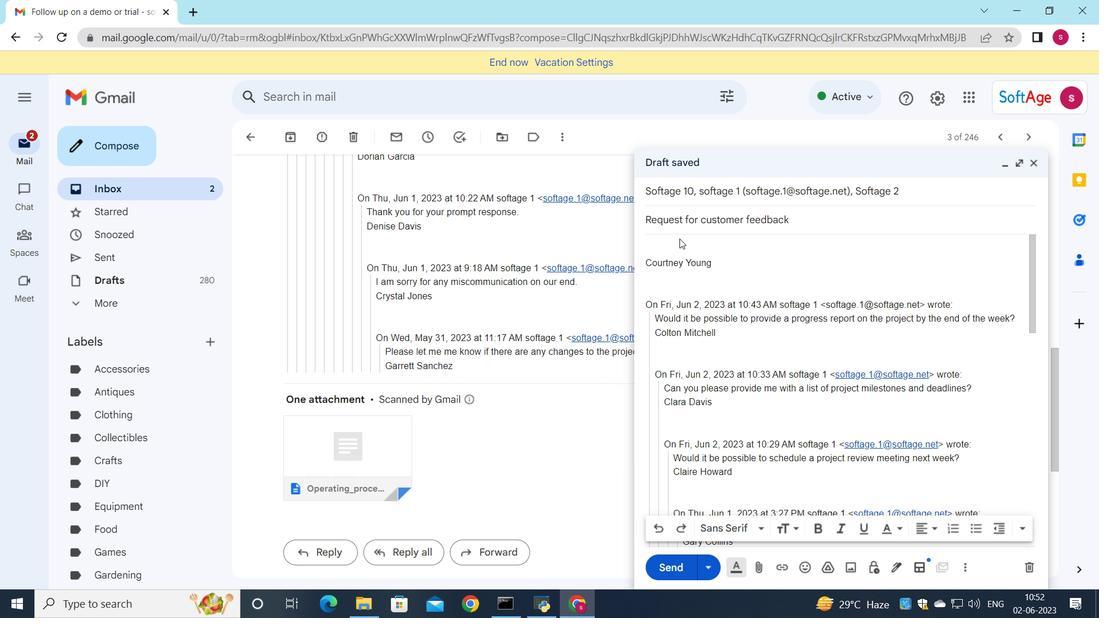 
Action: Mouse pressed left at (677, 241)
Screenshot: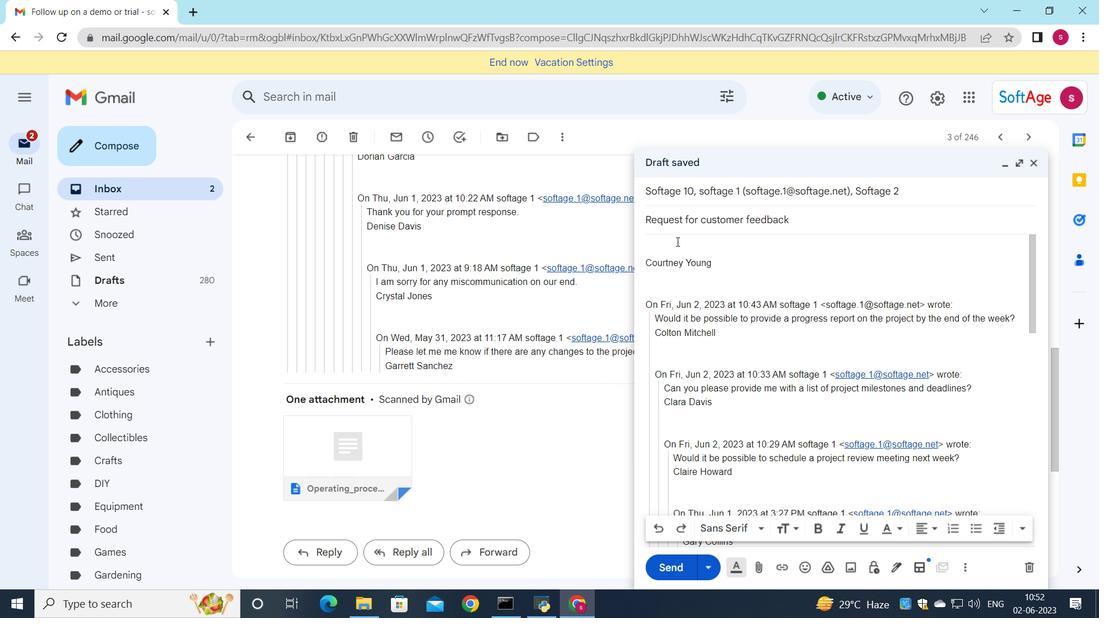 
Action: Key pressed <Key.shift><Key.shift><Key.shift>Please<Key.space>provide<Key.space>me<Key.space>with<Key.space>an<Key.space>update<Key.space>on<Key.space>the<Key.space>budget<Key.space>for<Key.space>thr<Key.backspace>e<Key.space>project
Screenshot: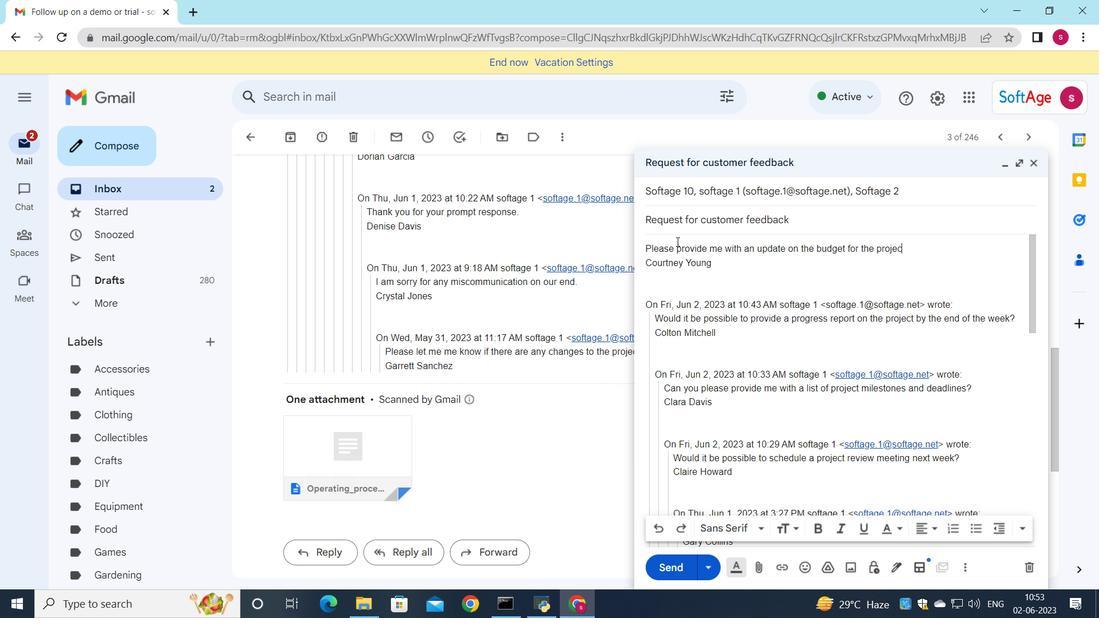 
Action: Mouse moved to (909, 189)
Screenshot: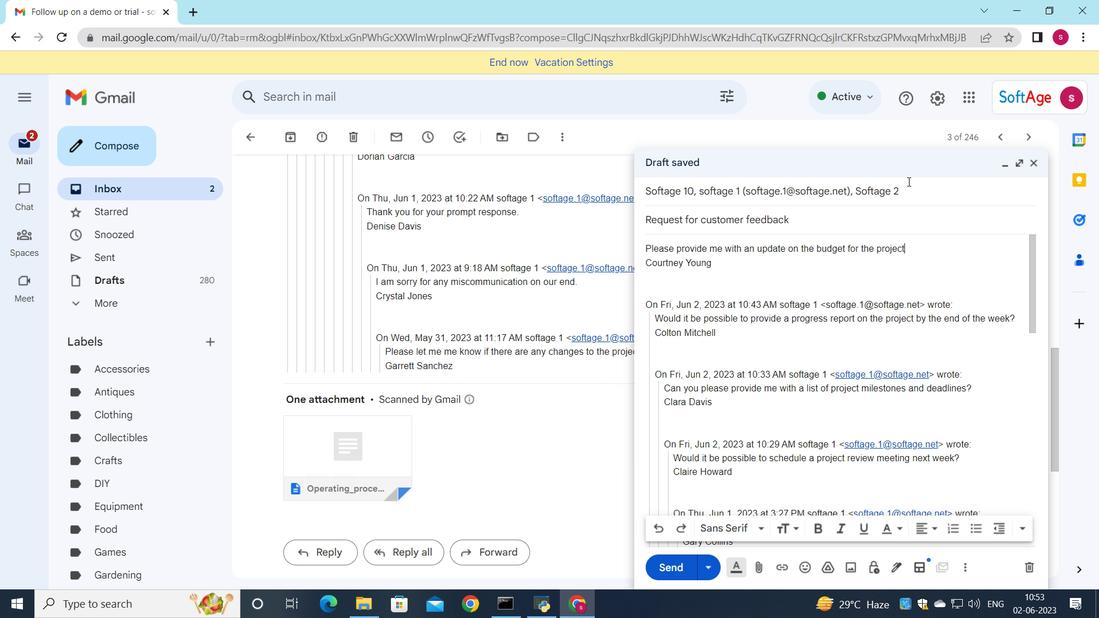 
Action: Mouse pressed left at (909, 189)
Screenshot: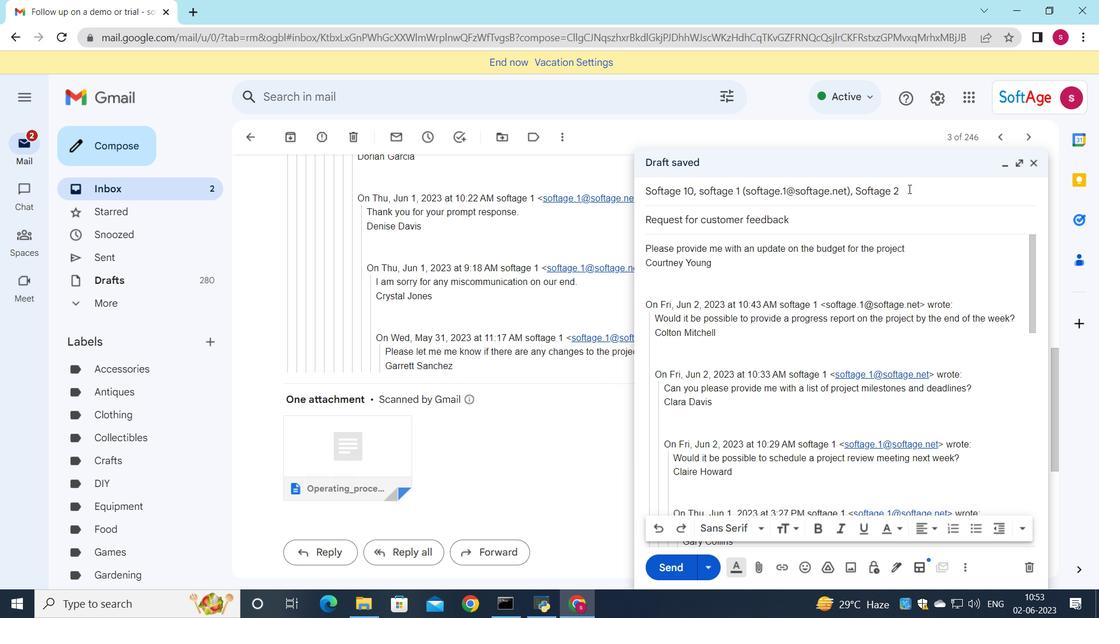 
Action: Mouse moved to (1006, 211)
Screenshot: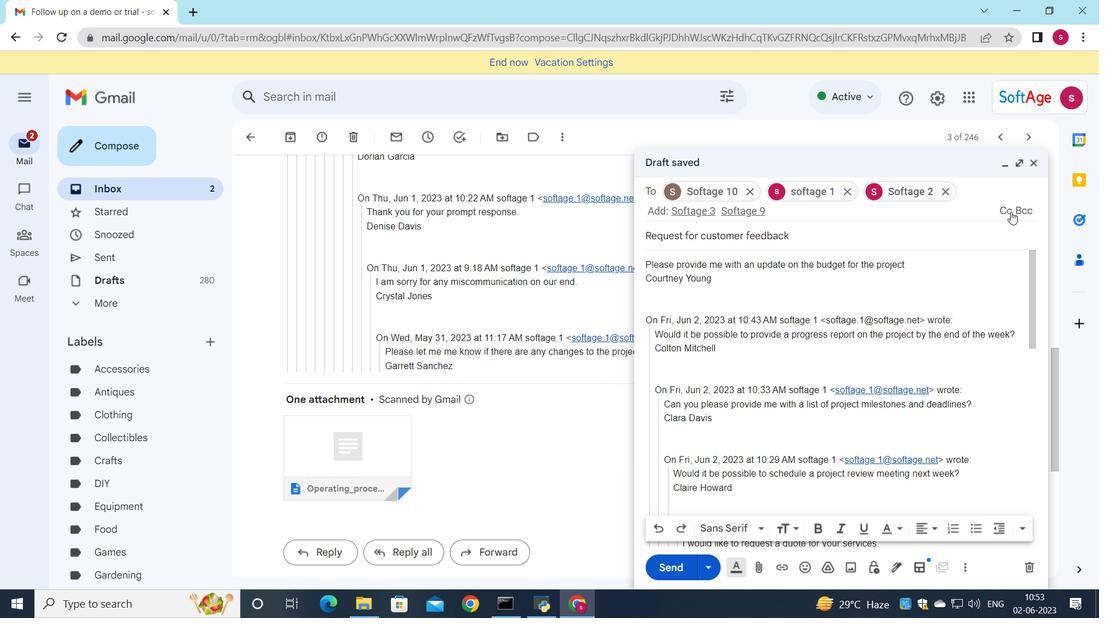 
Action: Mouse pressed left at (1006, 211)
Screenshot: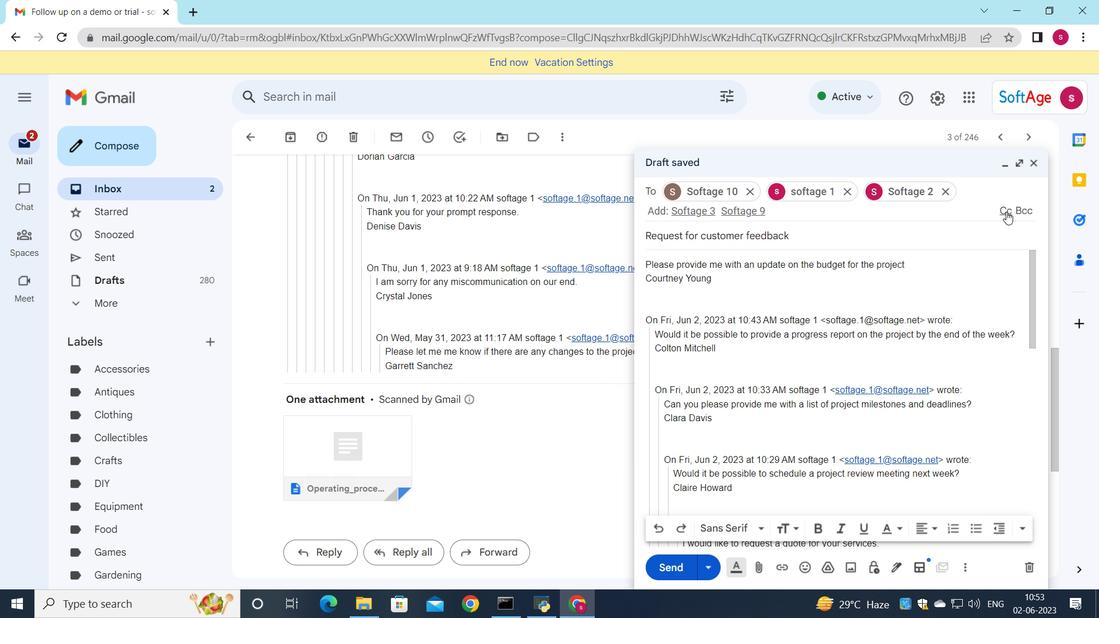
Action: Mouse moved to (962, 215)
Screenshot: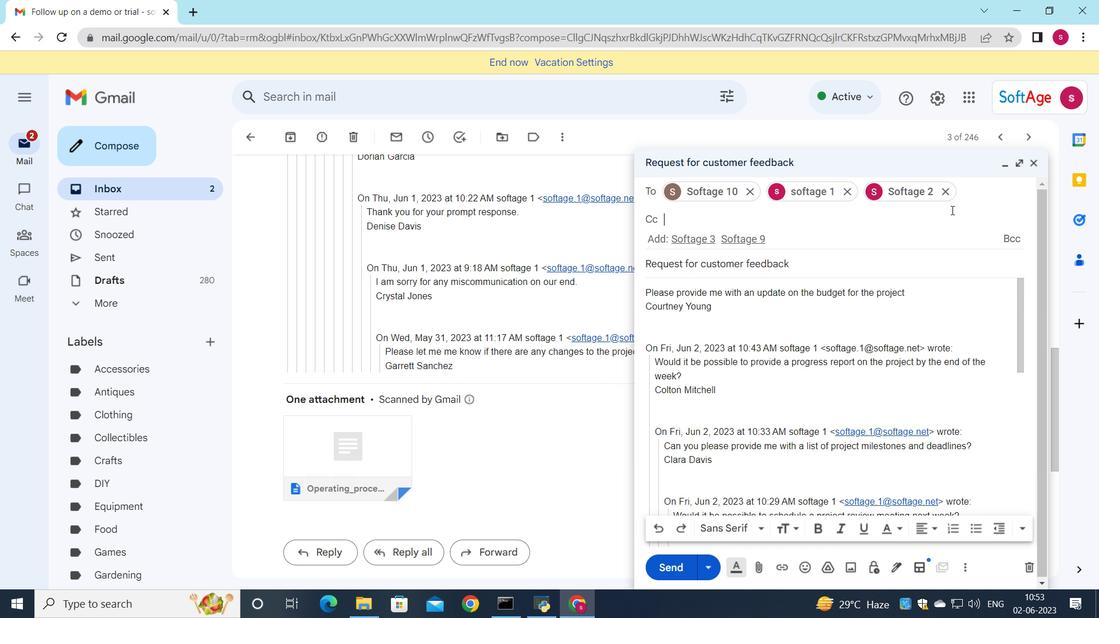 
Action: Key pressed <Key.down>
Screenshot: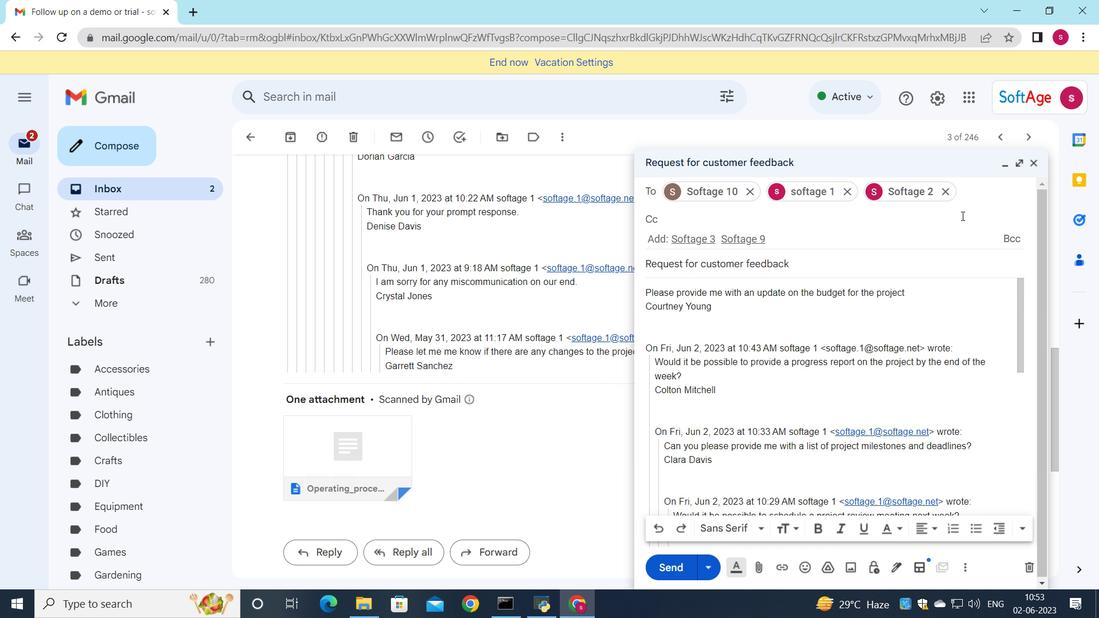 
Action: Mouse moved to (978, 223)
Screenshot: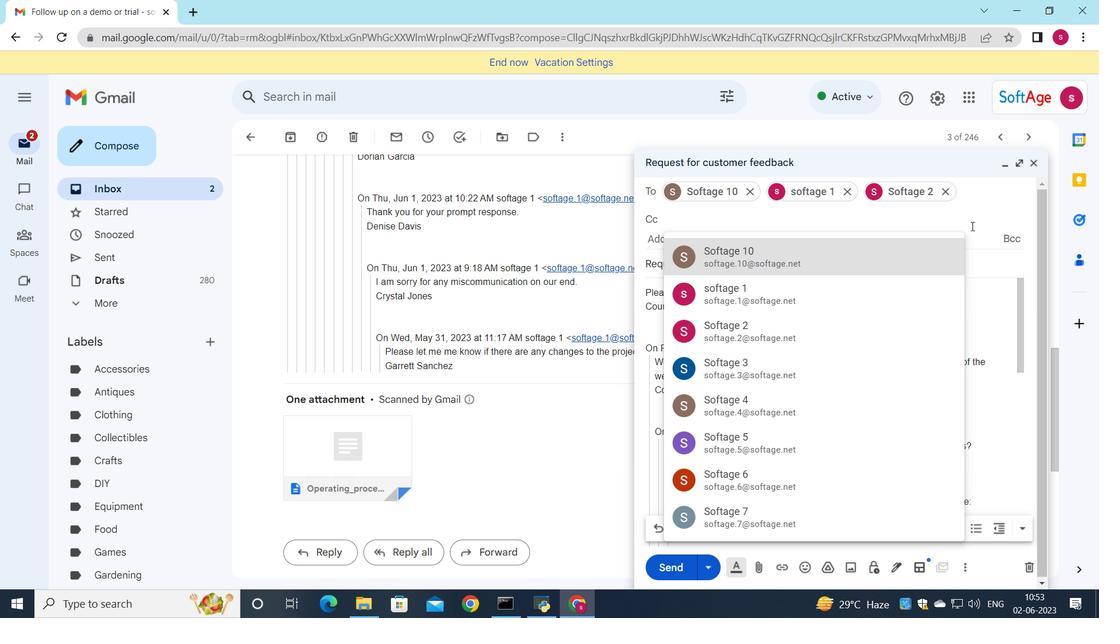 
Action: Key pressed softage.9
Screenshot: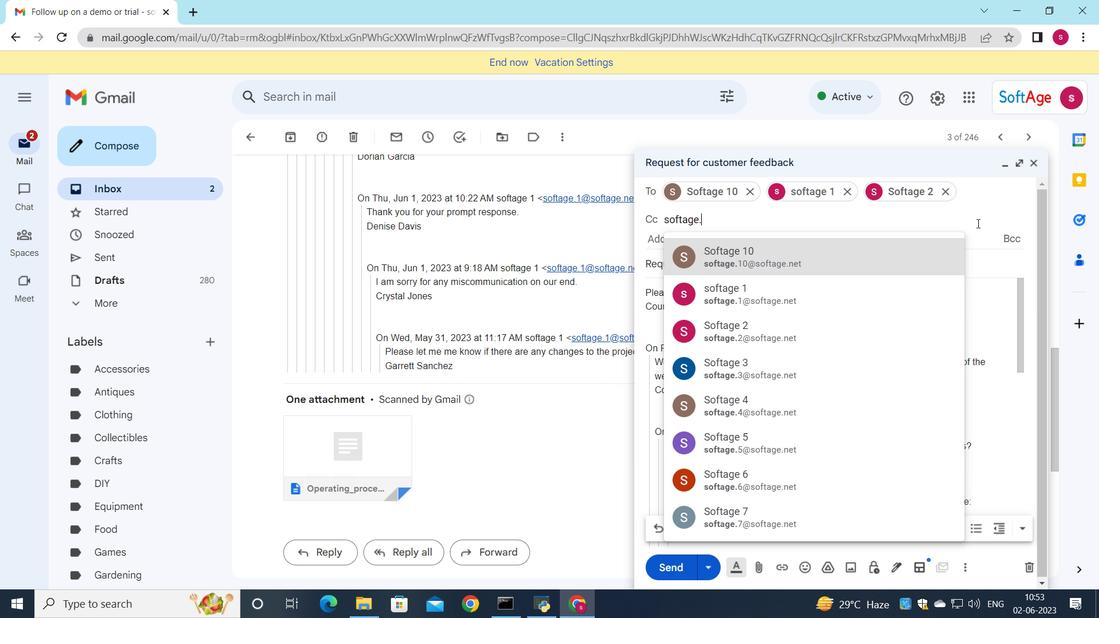 
Action: Mouse moved to (876, 257)
Screenshot: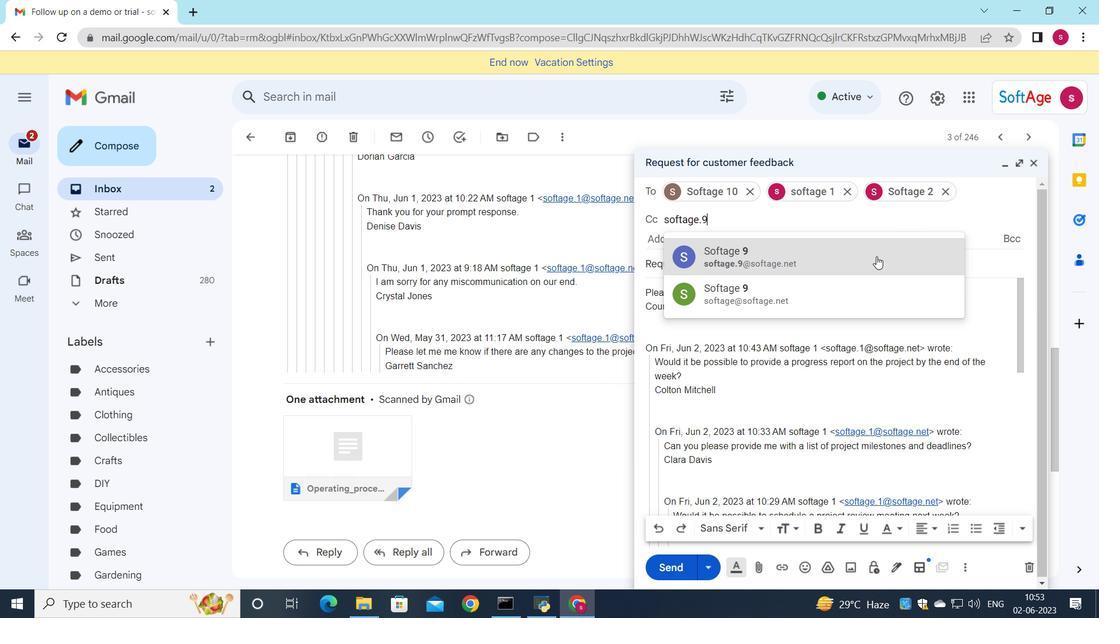 
Action: Mouse pressed left at (876, 257)
Screenshot: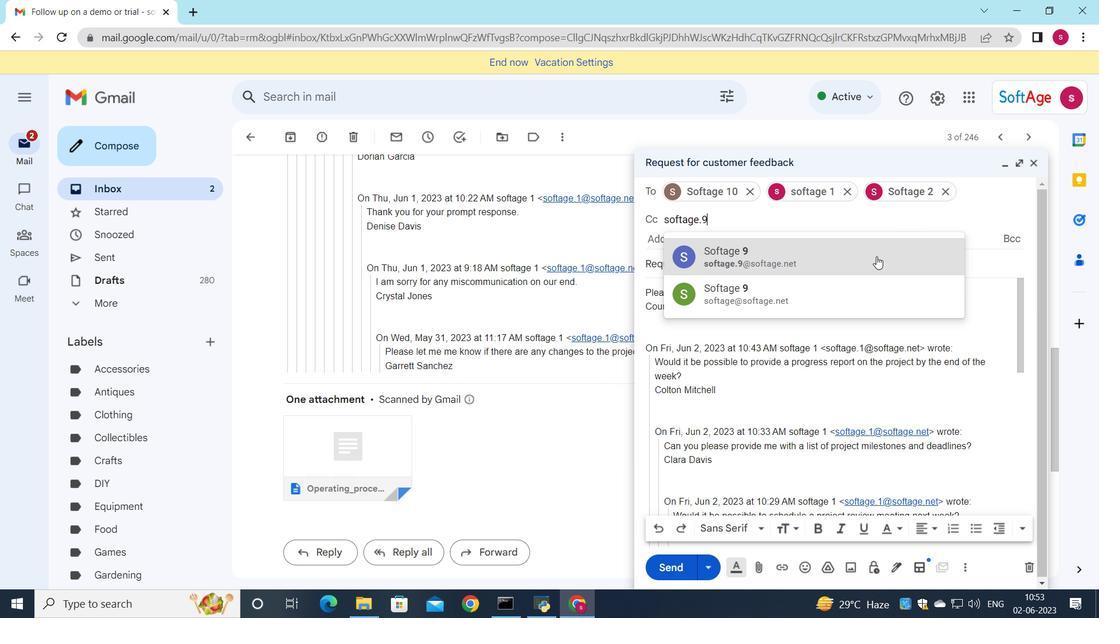 
Action: Mouse moved to (754, 571)
Screenshot: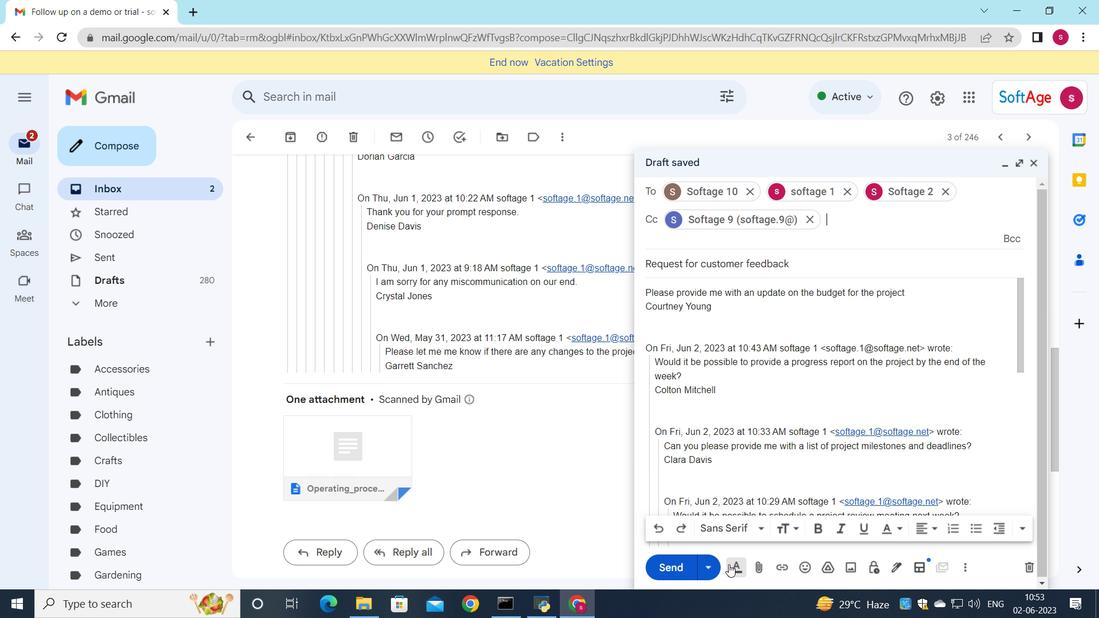 
Action: Mouse pressed left at (754, 571)
Screenshot: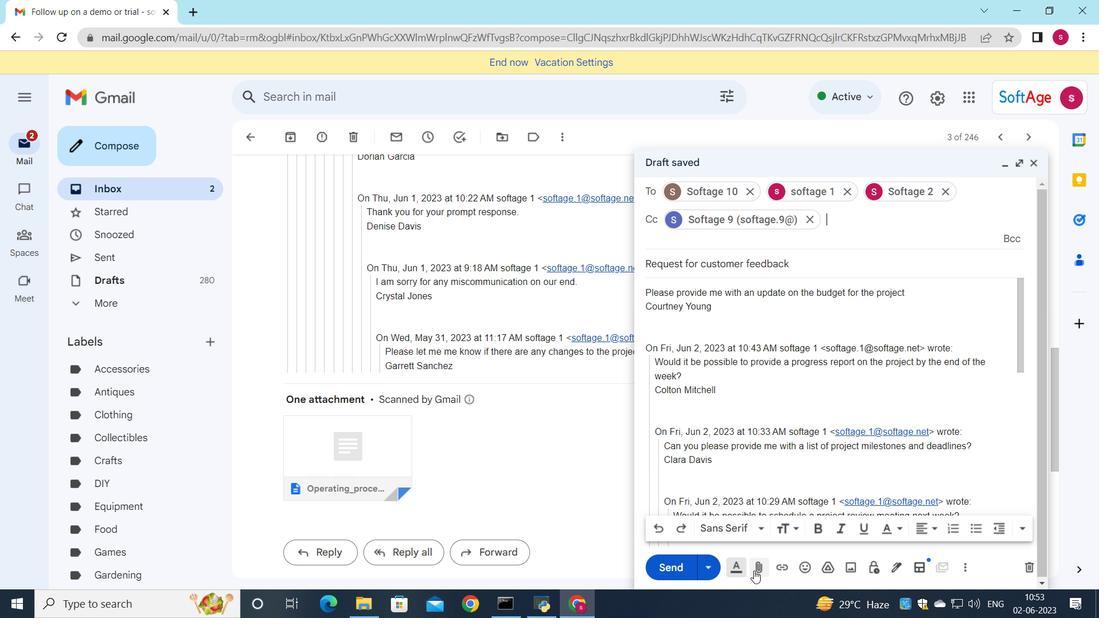 
Action: Mouse moved to (232, 100)
Screenshot: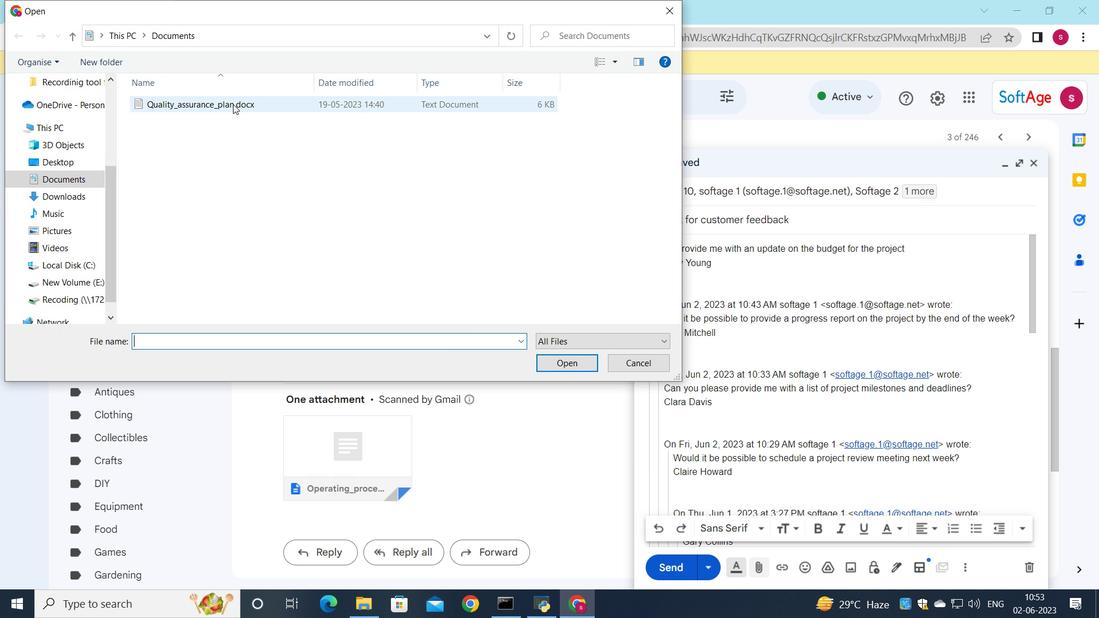 
Action: Mouse pressed left at (232, 100)
Screenshot: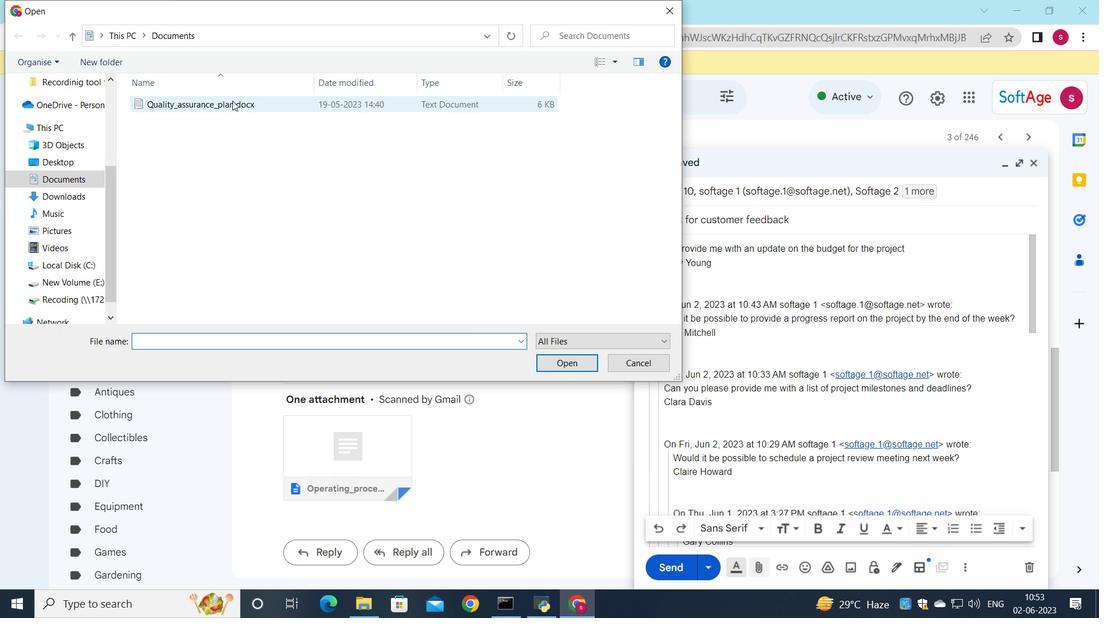 
Action: Mouse moved to (270, 104)
Screenshot: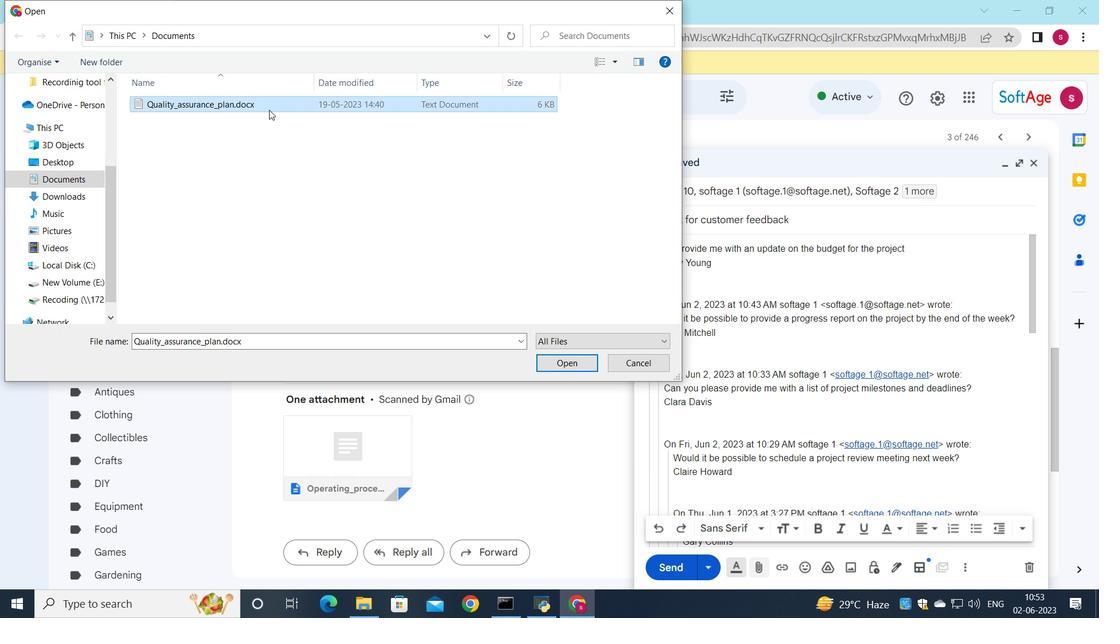 
Action: Mouse pressed left at (270, 104)
Screenshot: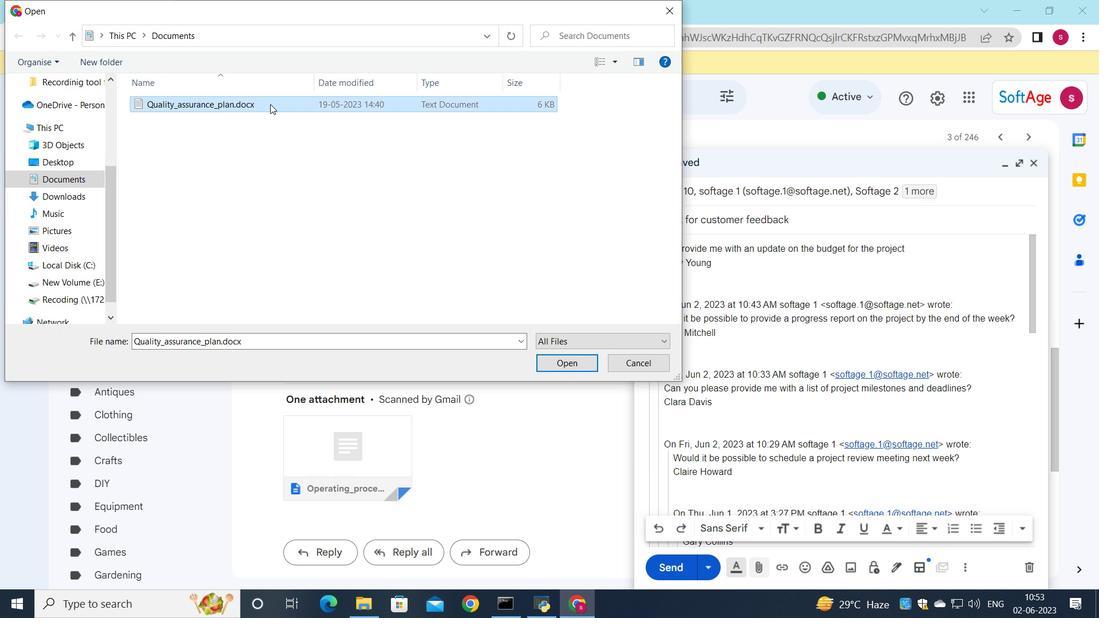 
Action: Mouse moved to (434, 217)
Screenshot: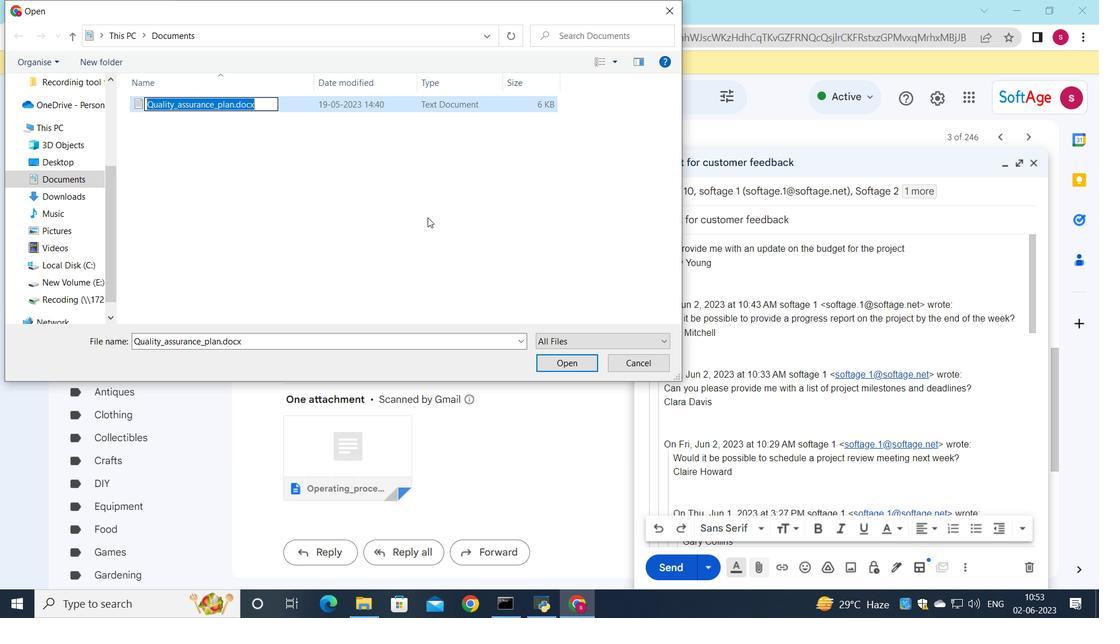 
Action: Key pressed <Key.shift>Partnership<Key.shift>_proposal.pdf
Screenshot: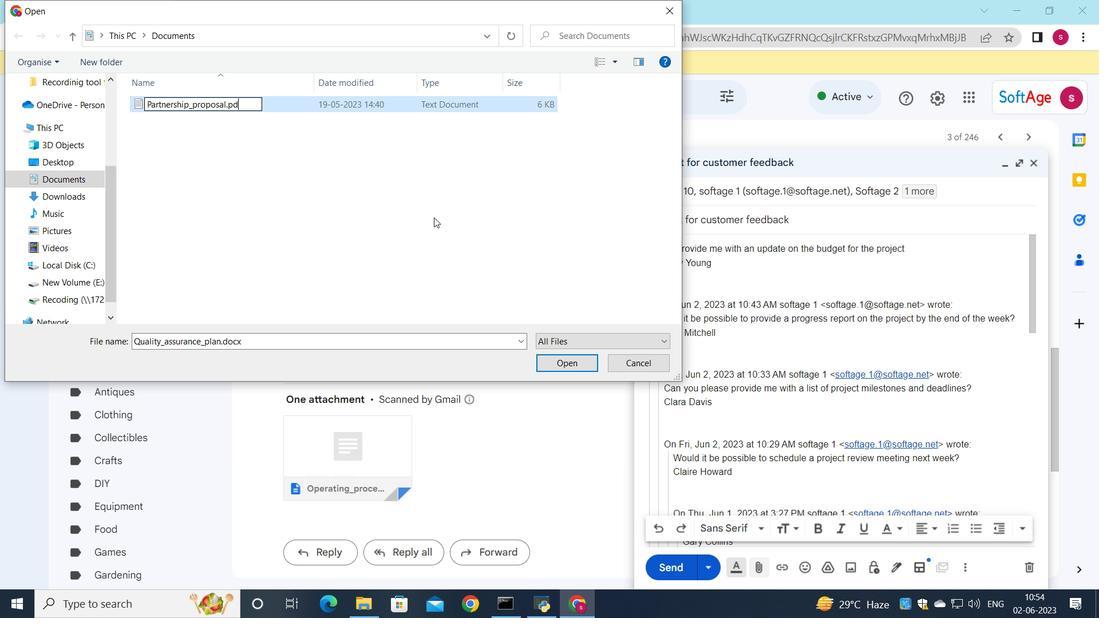 
Action: Mouse moved to (341, 109)
Screenshot: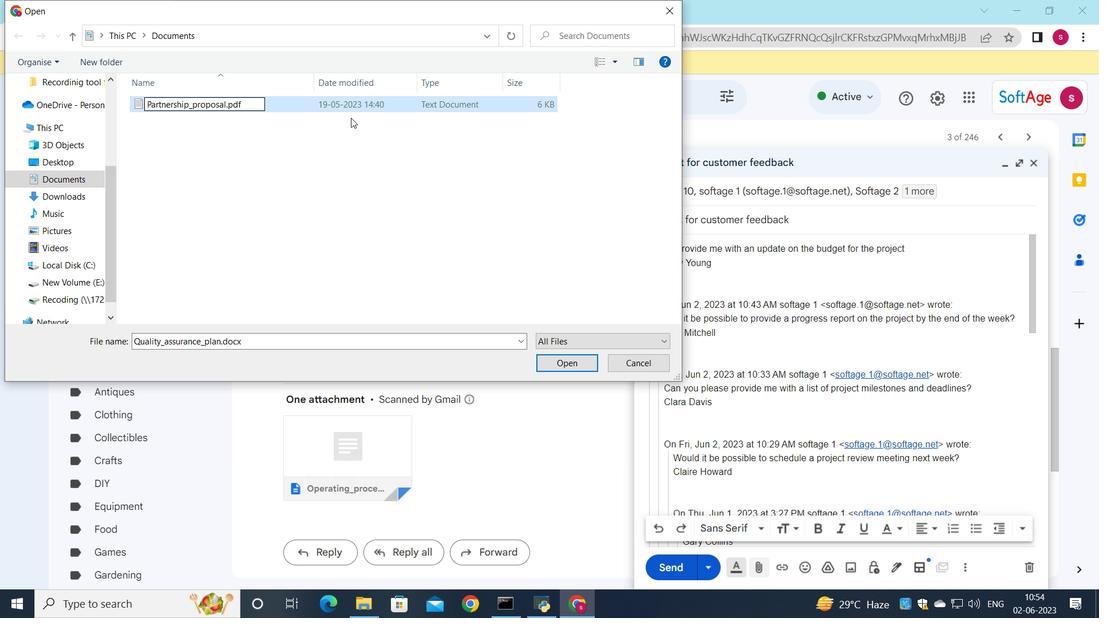 
Action: Mouse pressed left at (341, 109)
Screenshot: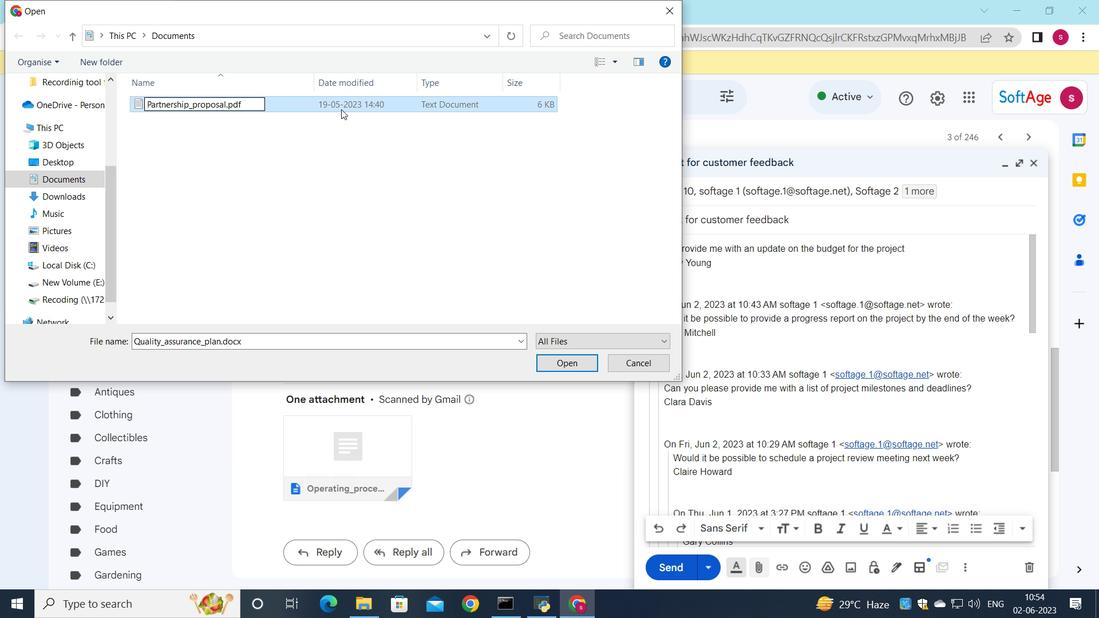 
Action: Mouse moved to (552, 358)
Screenshot: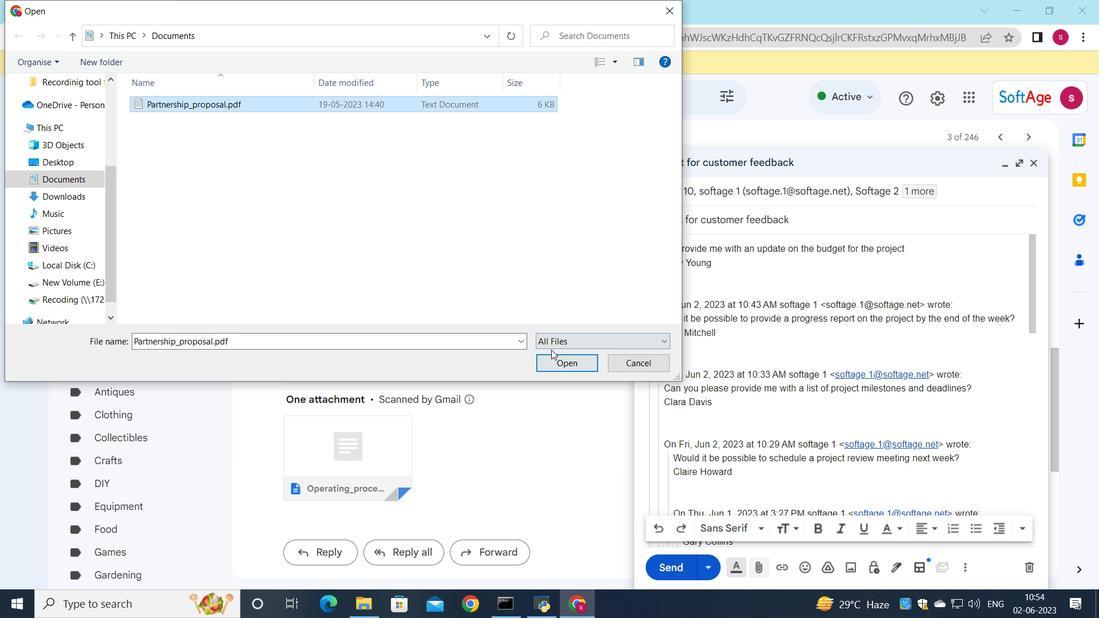 
Action: Mouse pressed left at (552, 358)
Screenshot: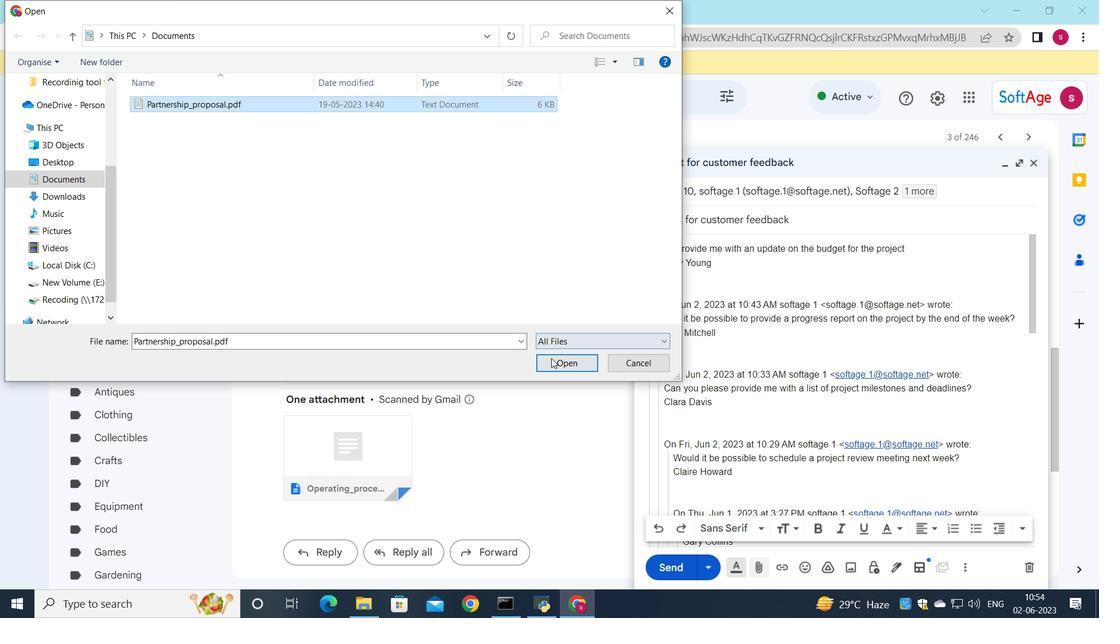 
Action: Mouse moved to (669, 563)
Screenshot: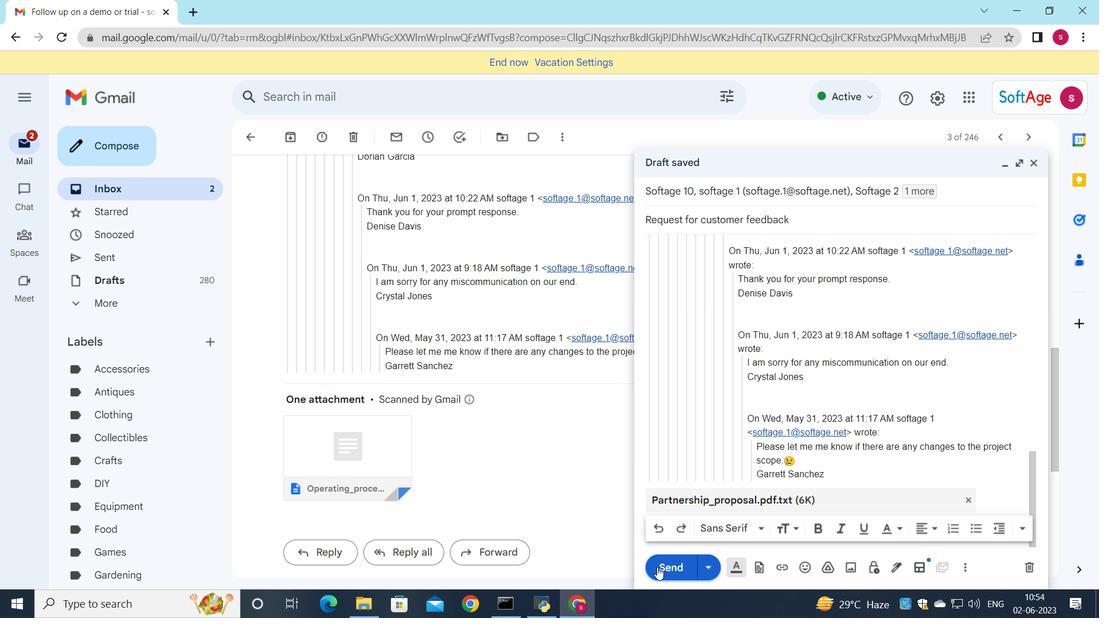 
Action: Mouse pressed left at (669, 563)
Screenshot: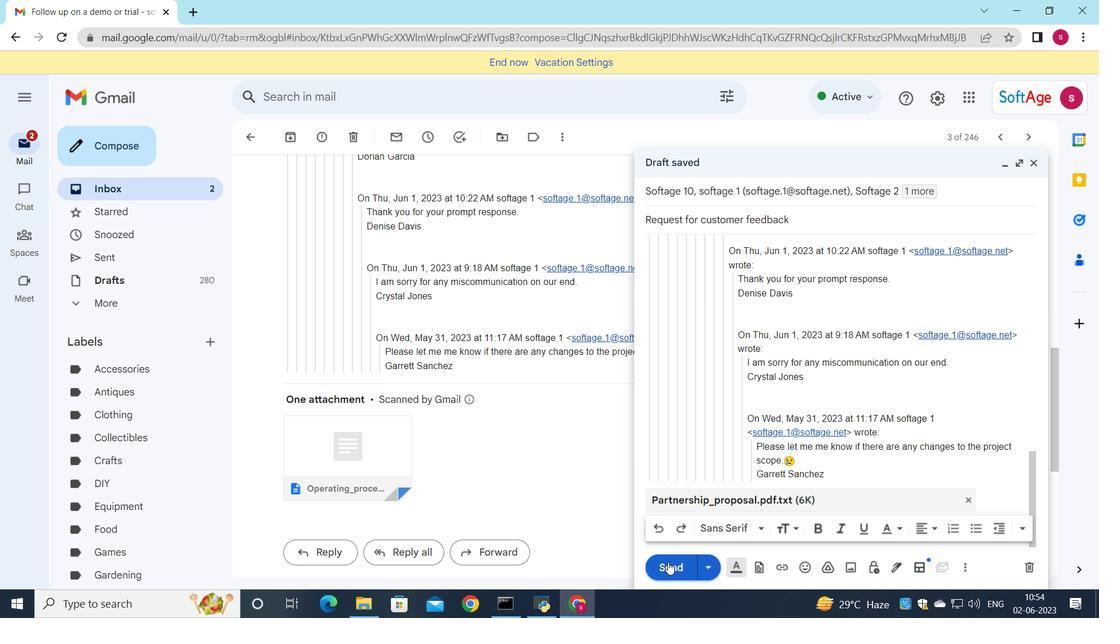 
Action: Mouse moved to (212, 191)
Screenshot: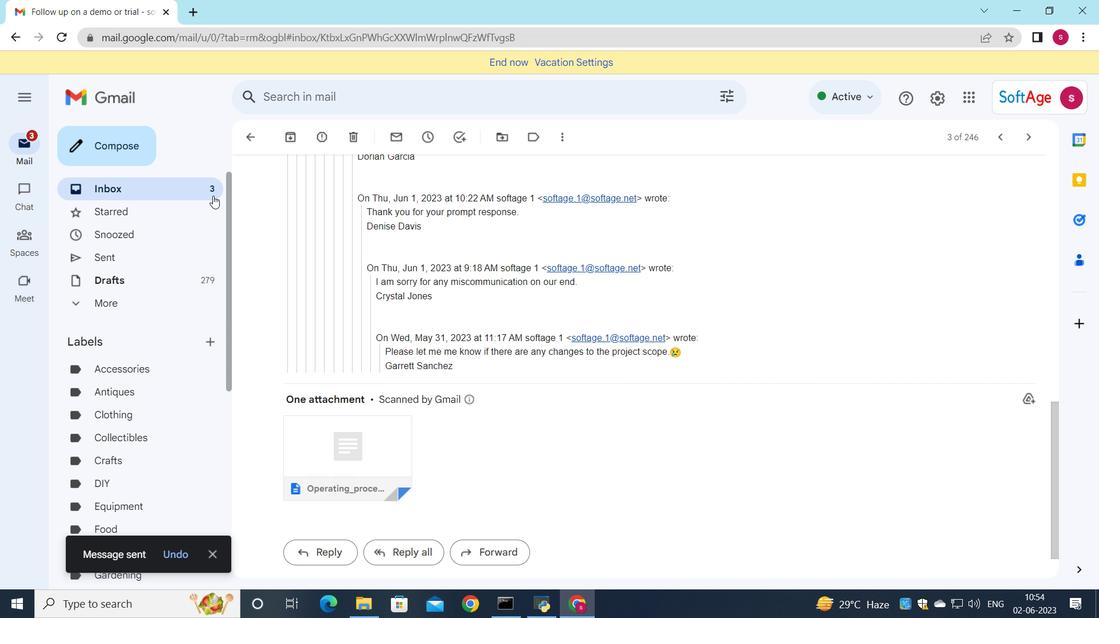 
Action: Mouse pressed left at (212, 191)
Screenshot: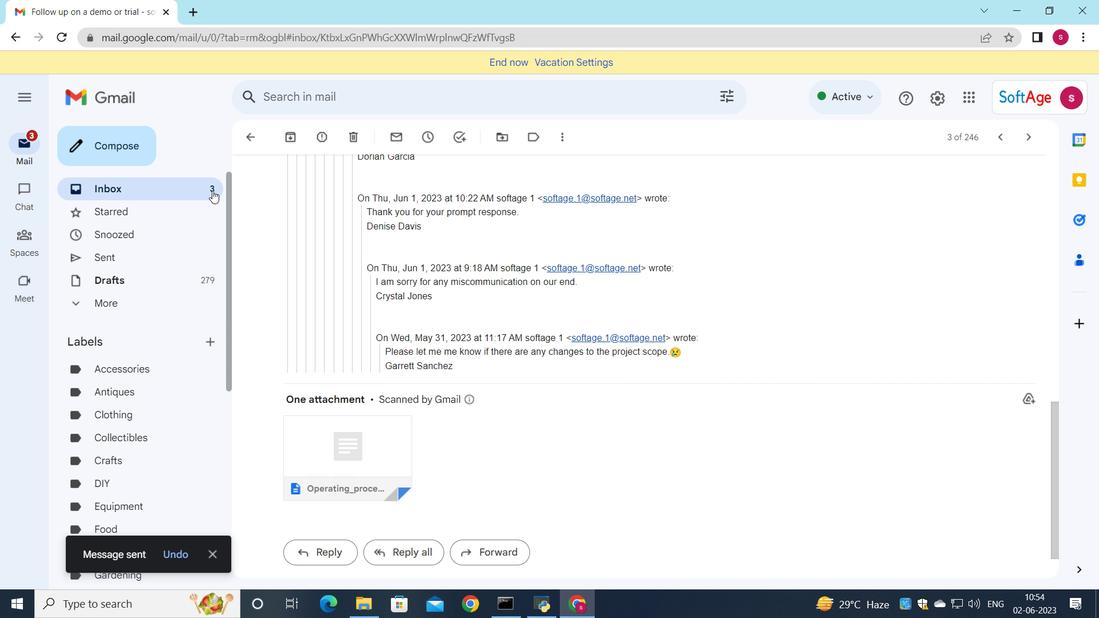 
Action: Mouse moved to (613, 179)
Screenshot: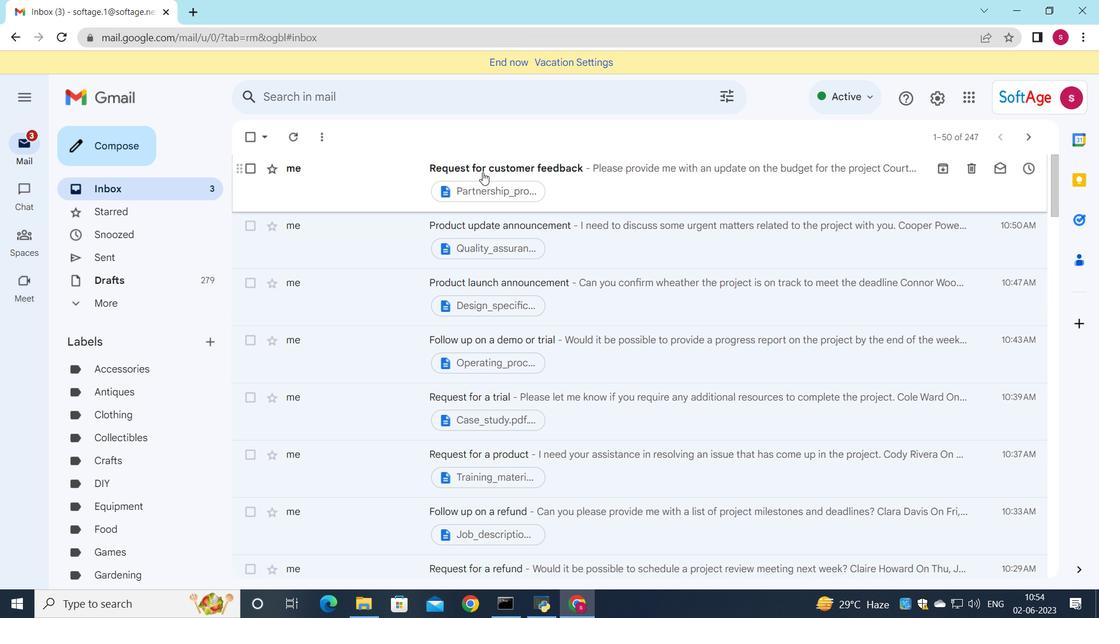 
Action: Mouse pressed left at (613, 179)
Screenshot: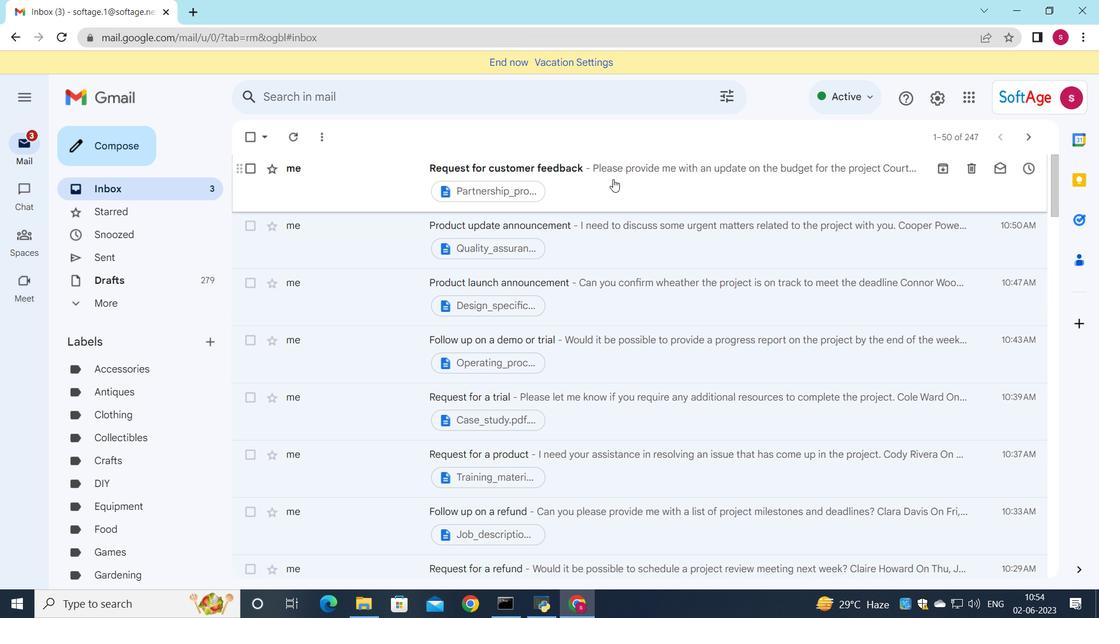 
